 Task: Find connections with filter location Lambersart with filter topic #ContentMarketingwith filter profile language German with filter current company [24]7.ai with filter school Nirmala College, Muvattupuzha - 686 661 with filter industry Forestry and Logging with filter service category Illustration with filter keywords title Safety Engineer
Action: Mouse moved to (718, 120)
Screenshot: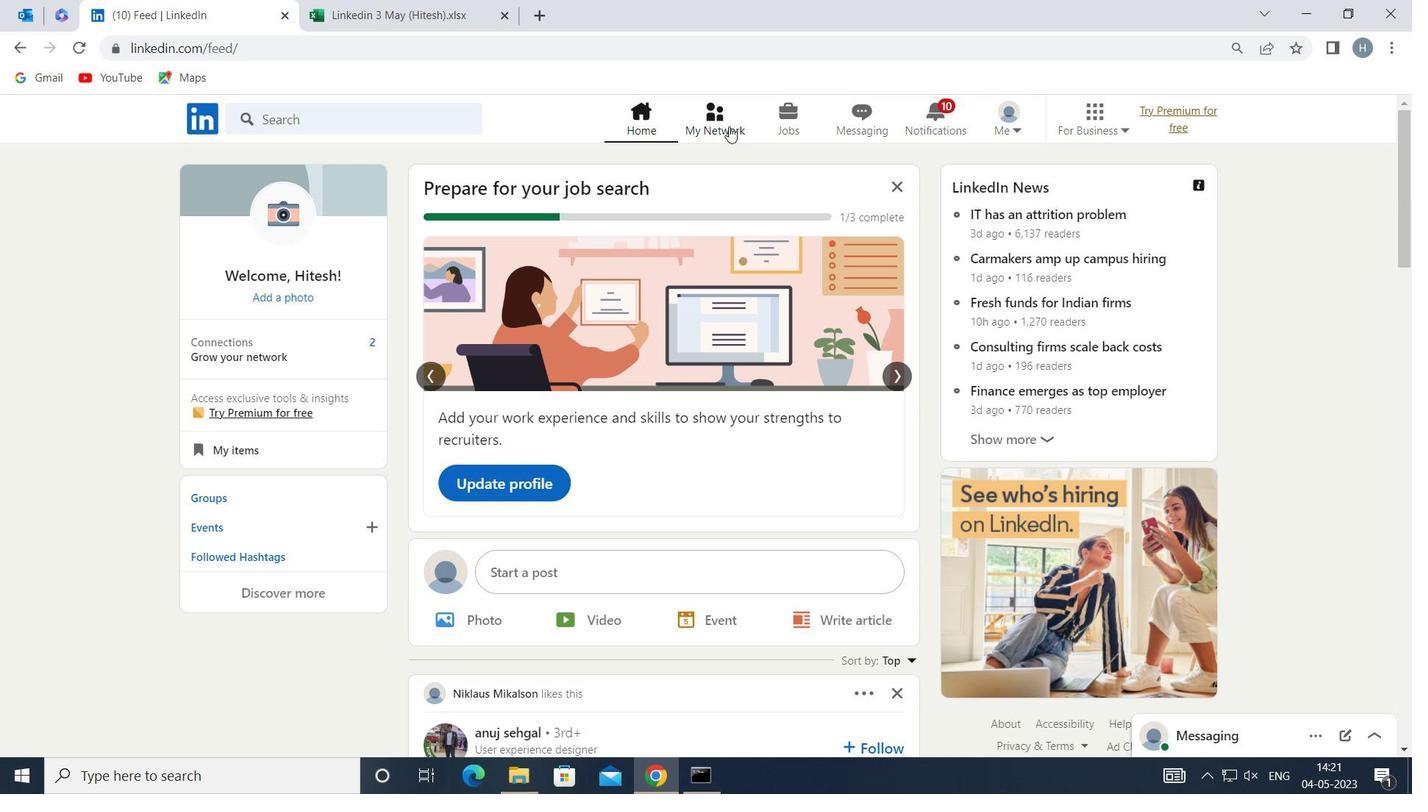 
Action: Mouse pressed left at (718, 120)
Screenshot: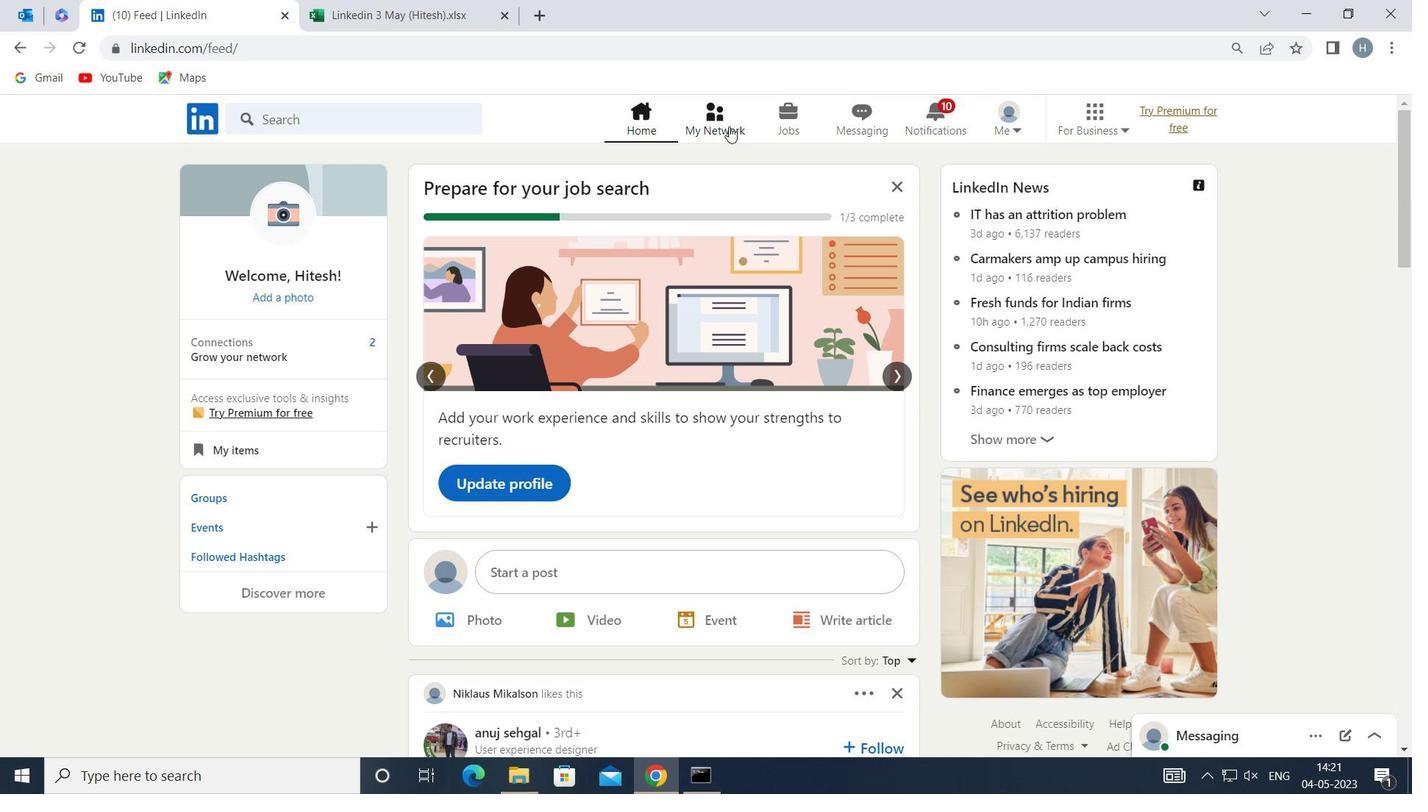 
Action: Mouse moved to (408, 224)
Screenshot: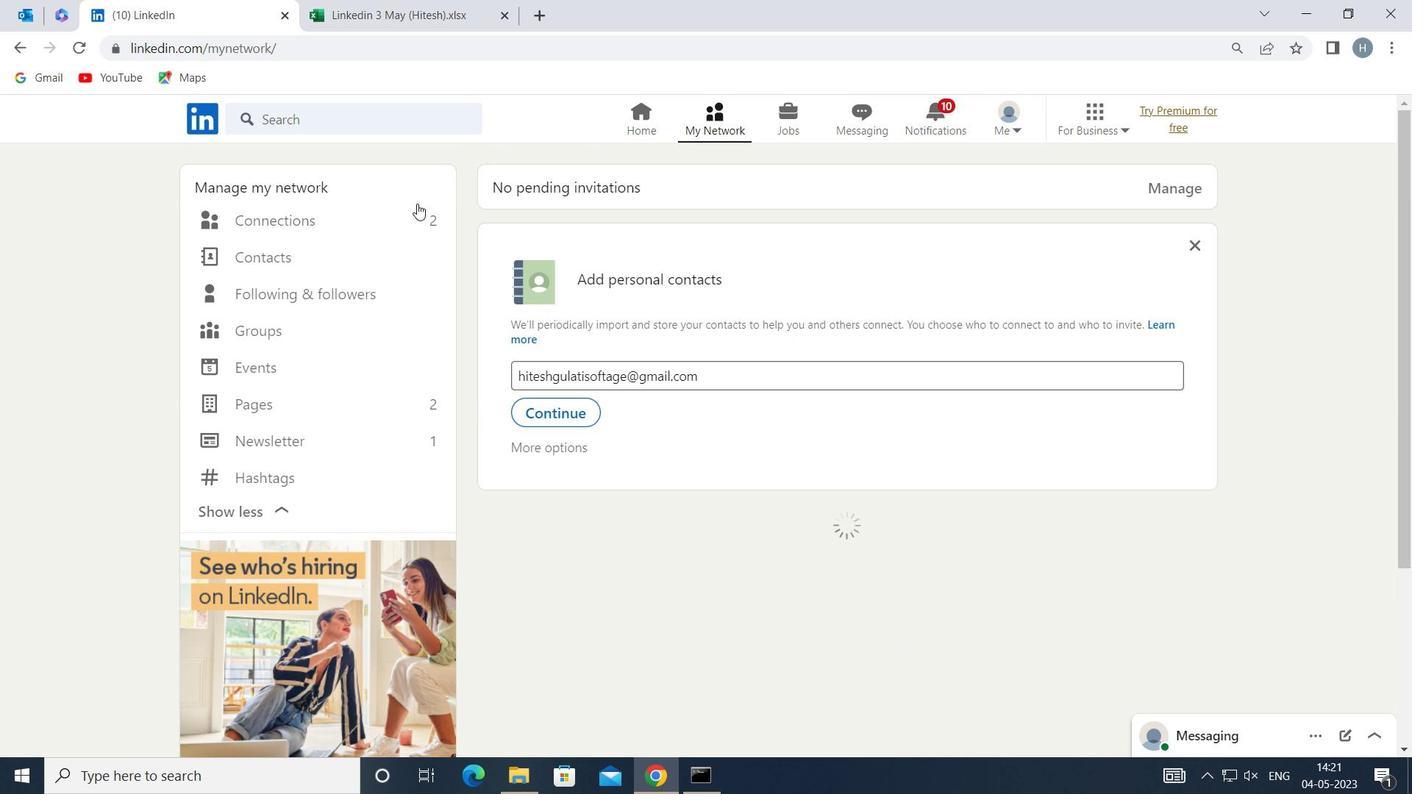 
Action: Mouse pressed left at (408, 224)
Screenshot: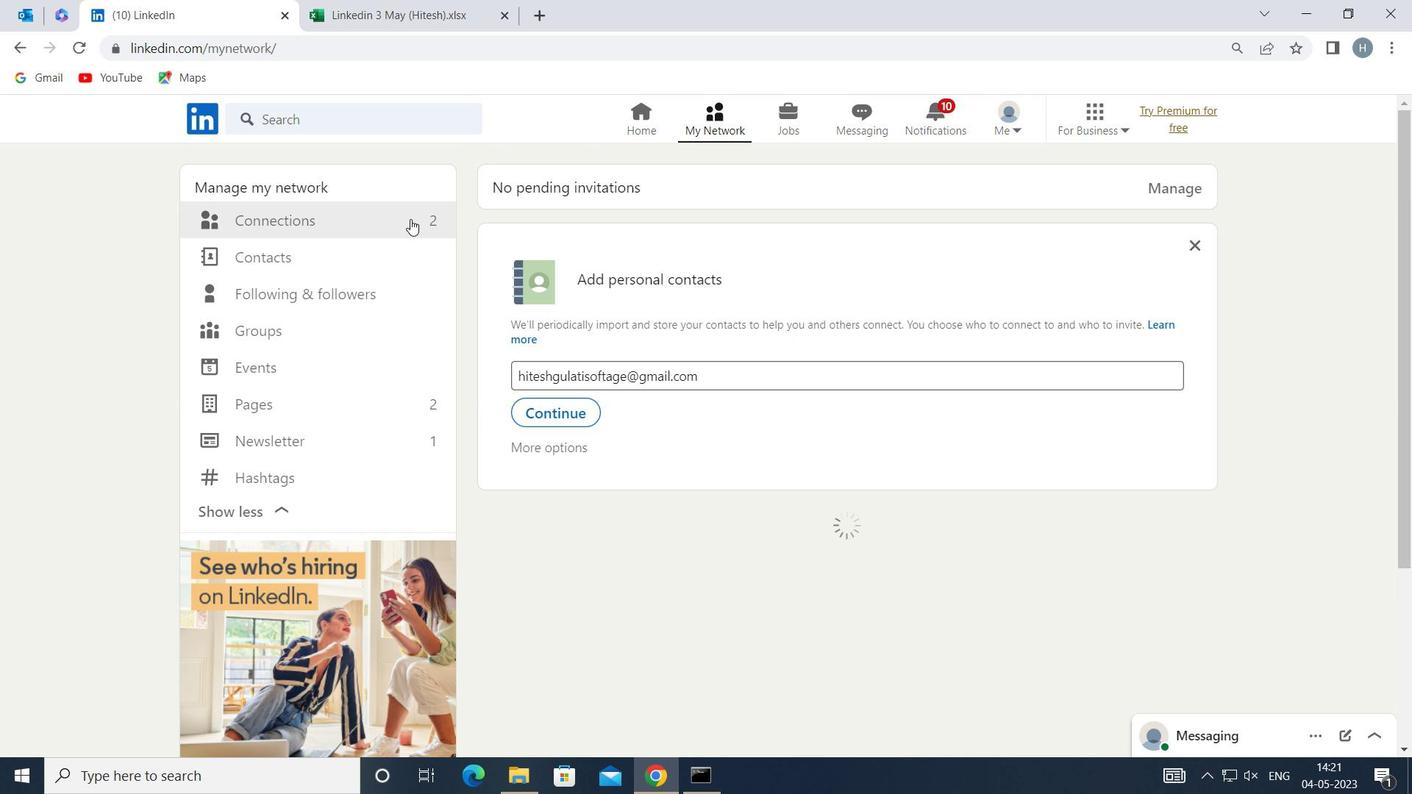 
Action: Mouse moved to (820, 221)
Screenshot: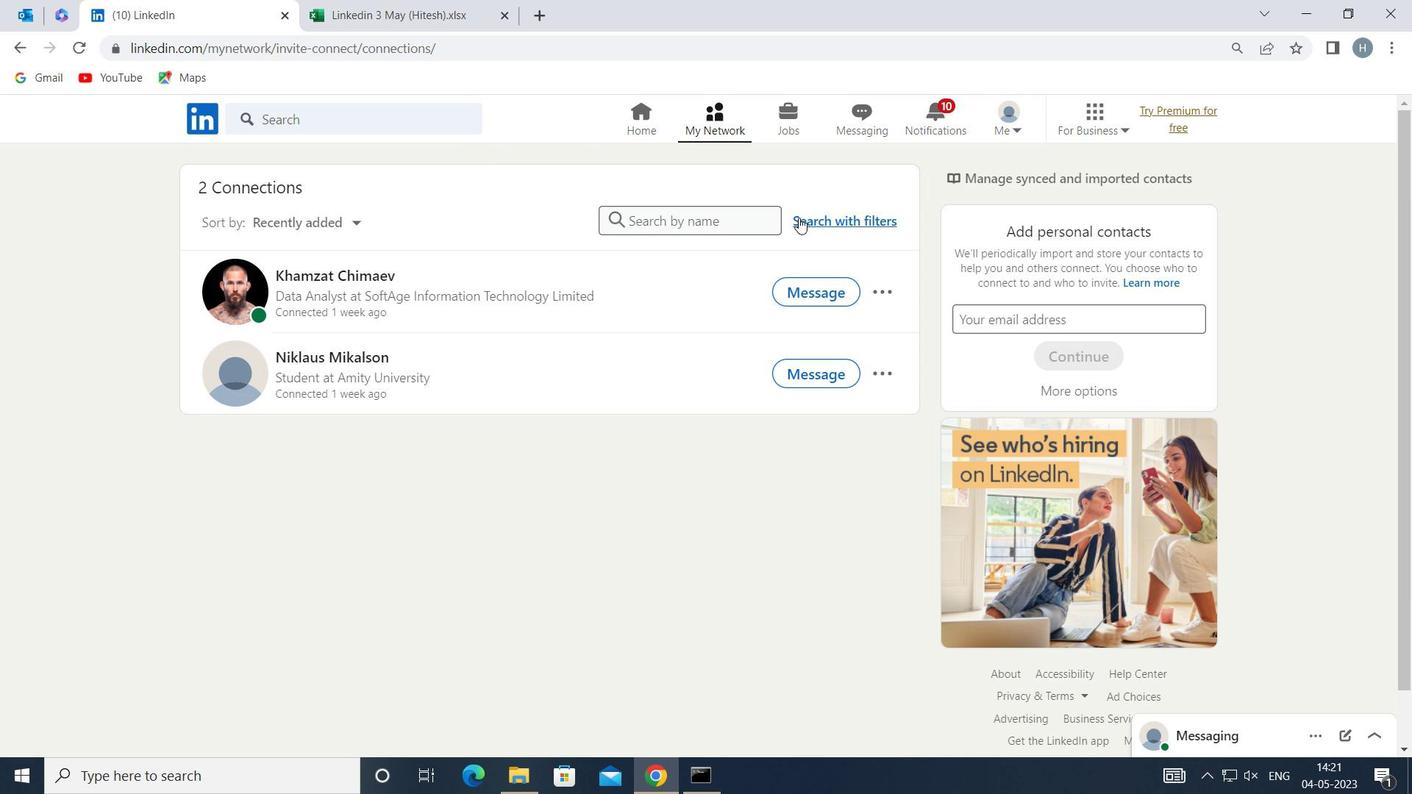 
Action: Mouse pressed left at (820, 221)
Screenshot: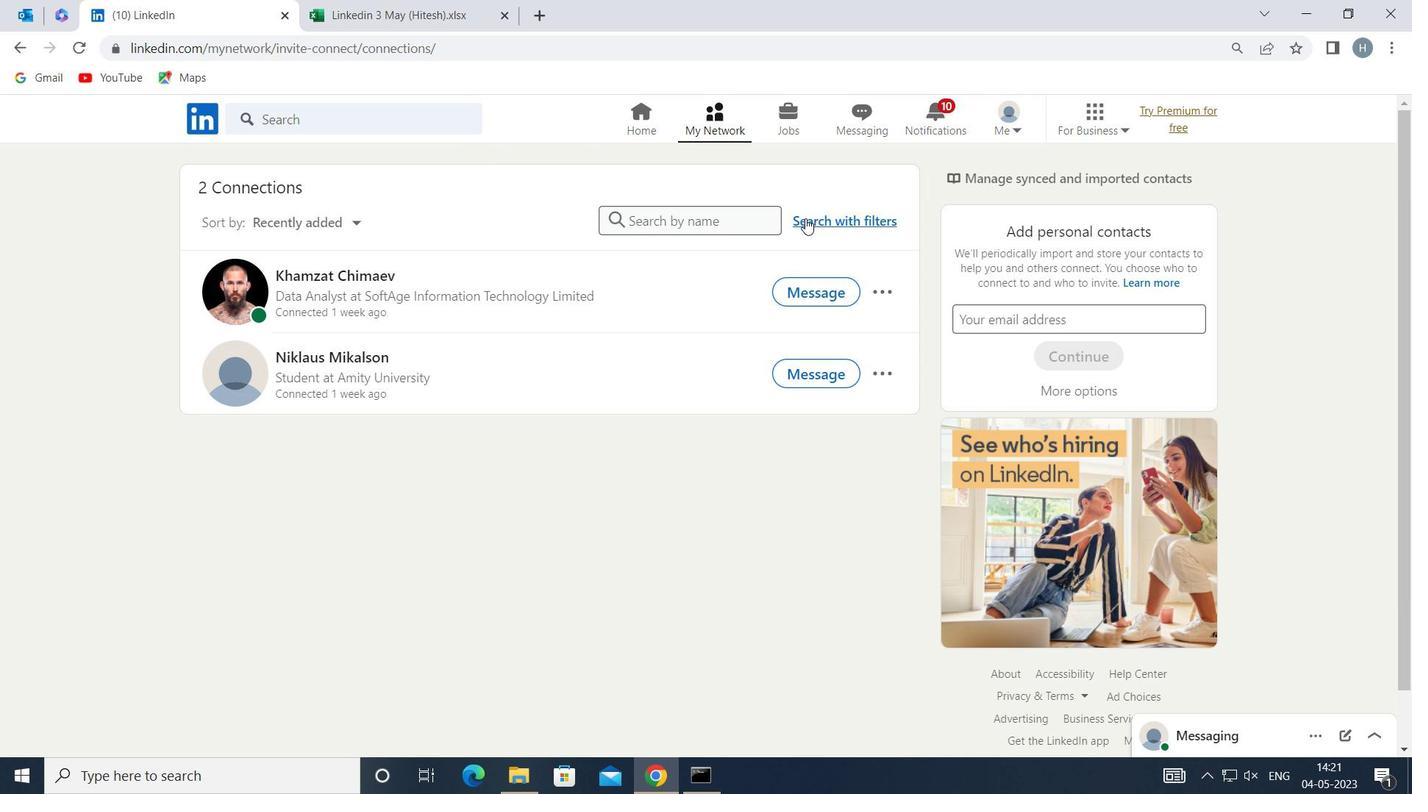 
Action: Mouse moved to (753, 167)
Screenshot: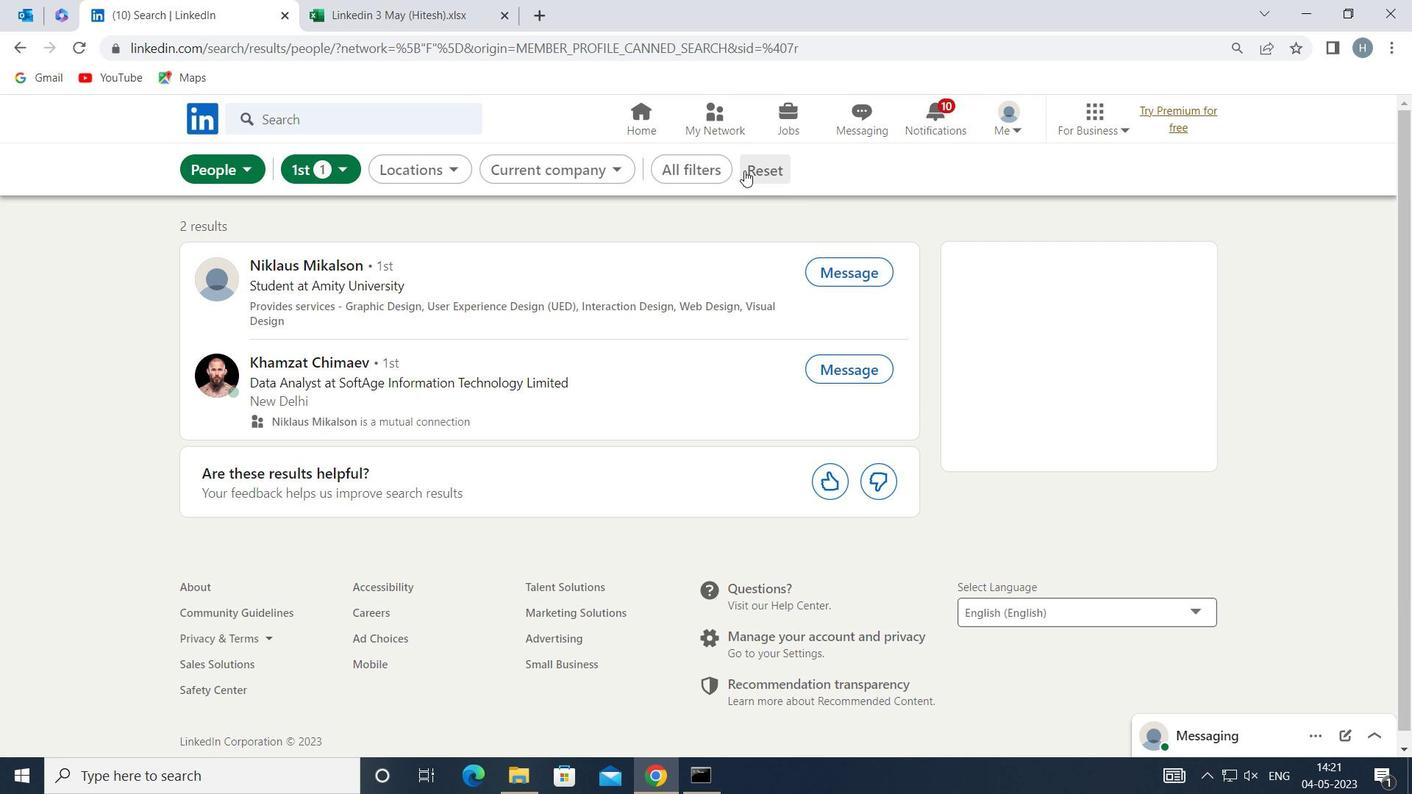 
Action: Mouse pressed left at (753, 167)
Screenshot: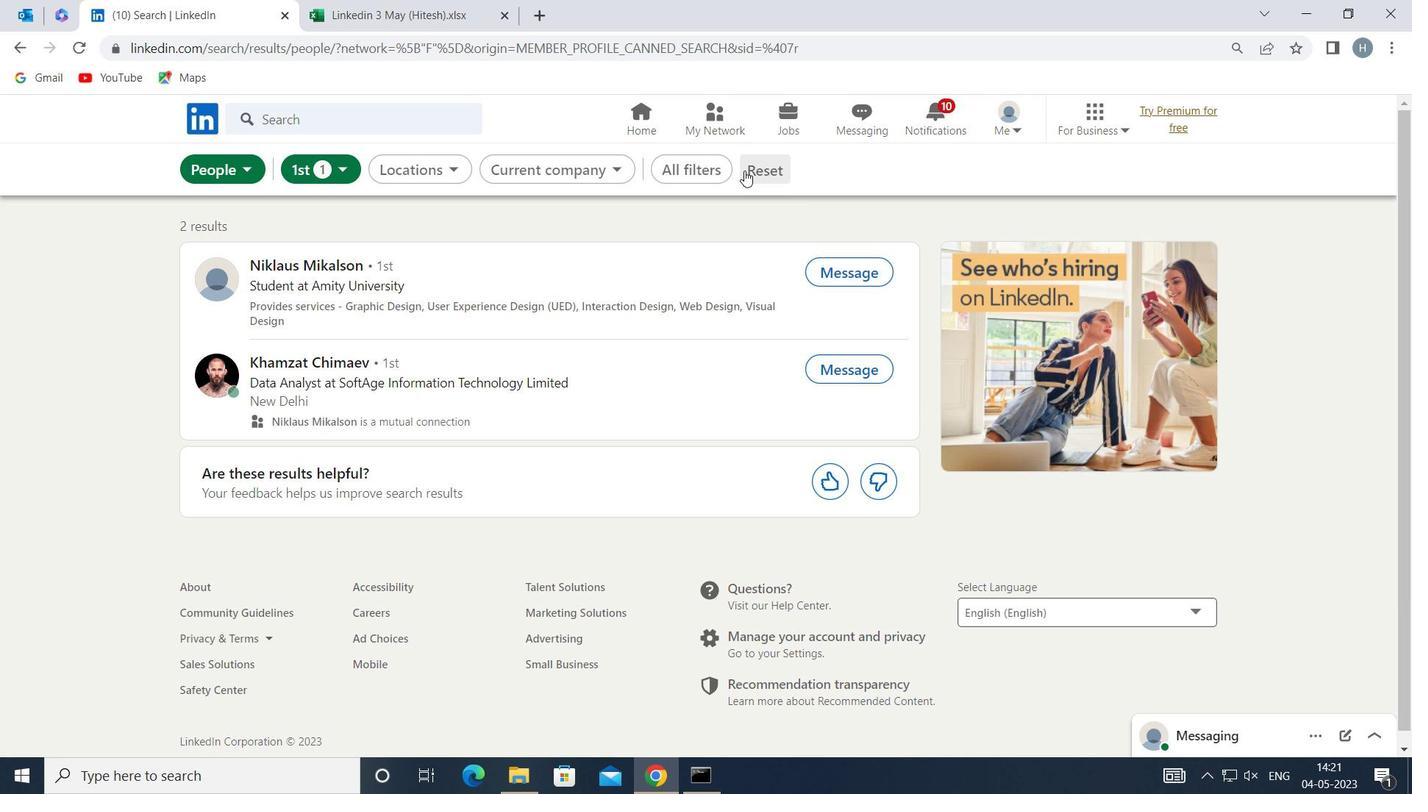 
Action: Mouse moved to (729, 167)
Screenshot: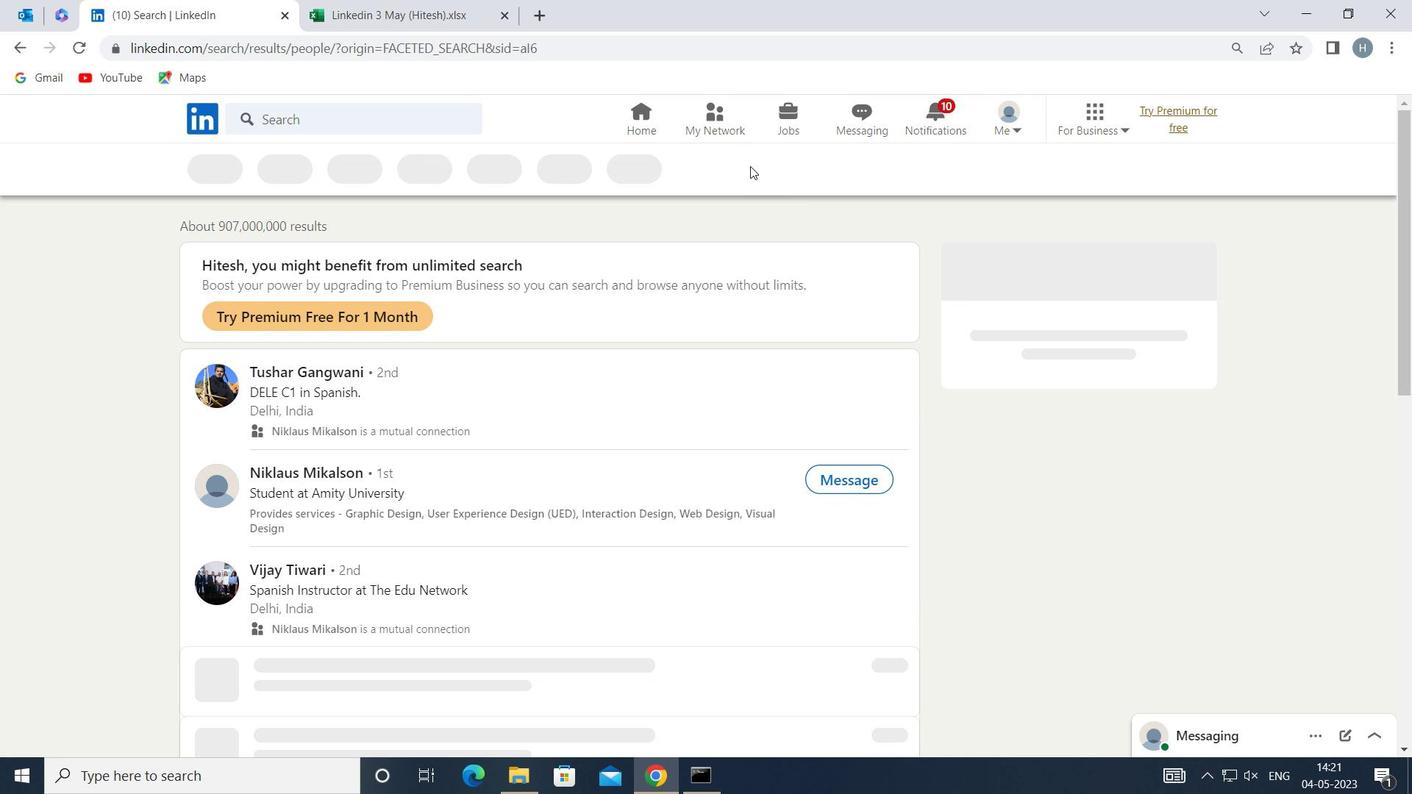 
Action: Mouse pressed left at (729, 167)
Screenshot: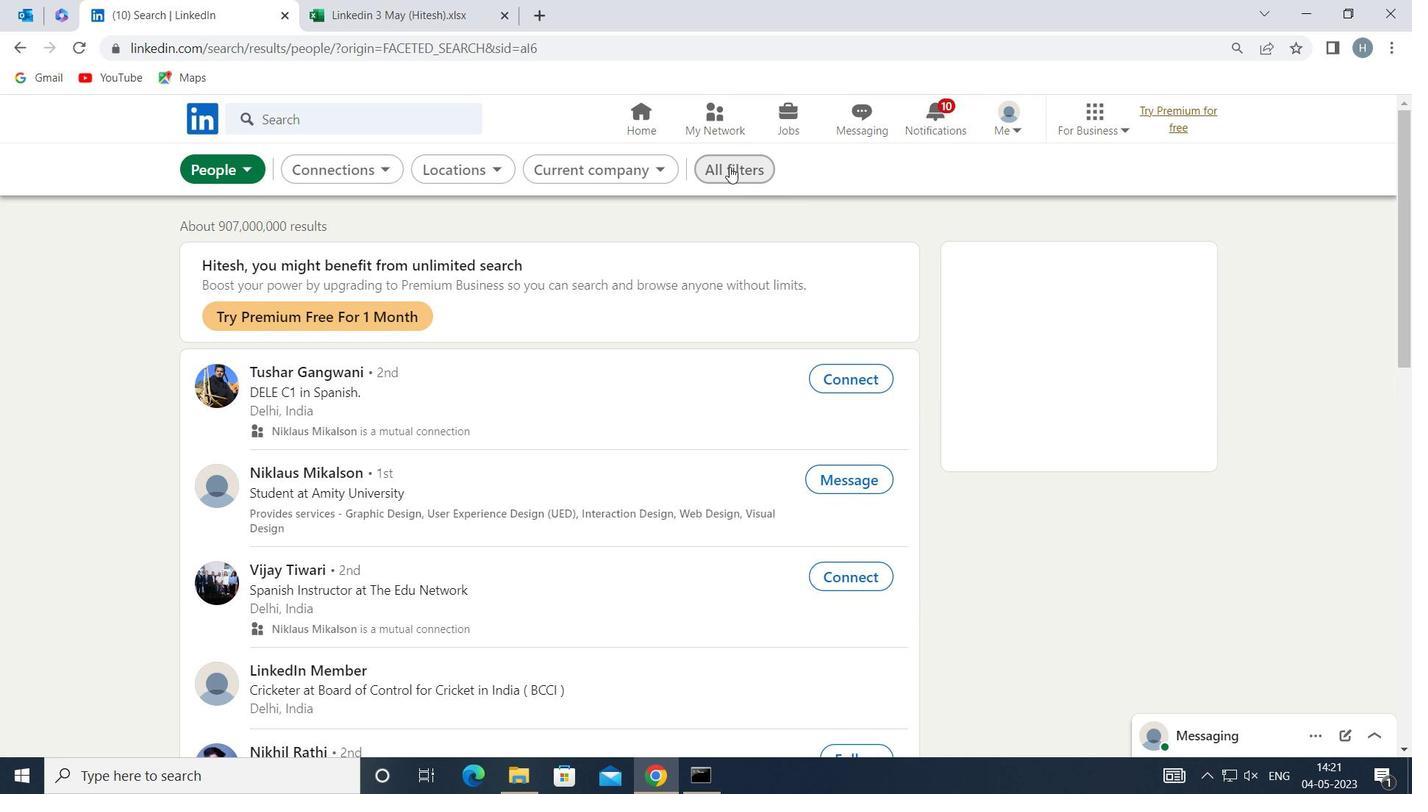 
Action: Mouse moved to (1049, 408)
Screenshot: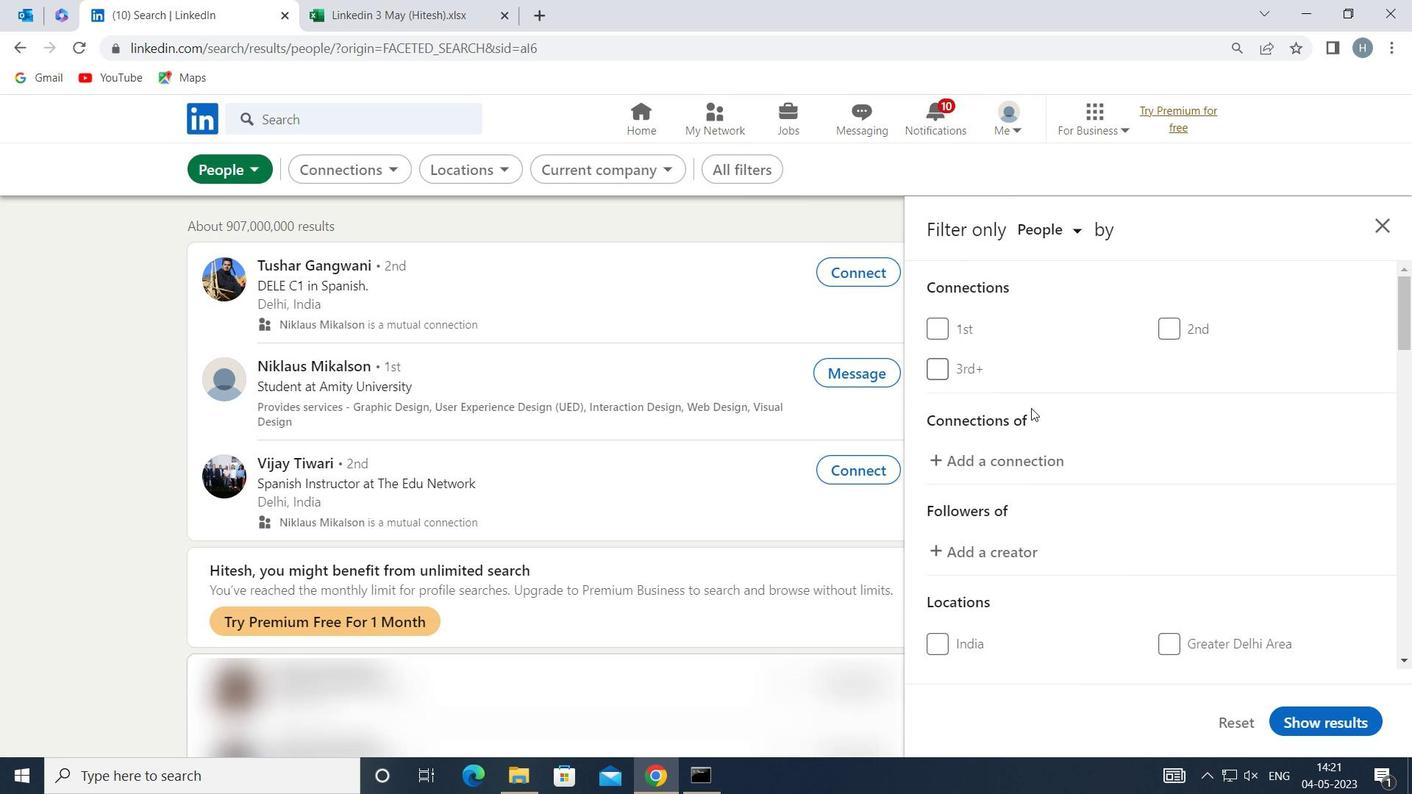 
Action: Mouse scrolled (1049, 407) with delta (0, 0)
Screenshot: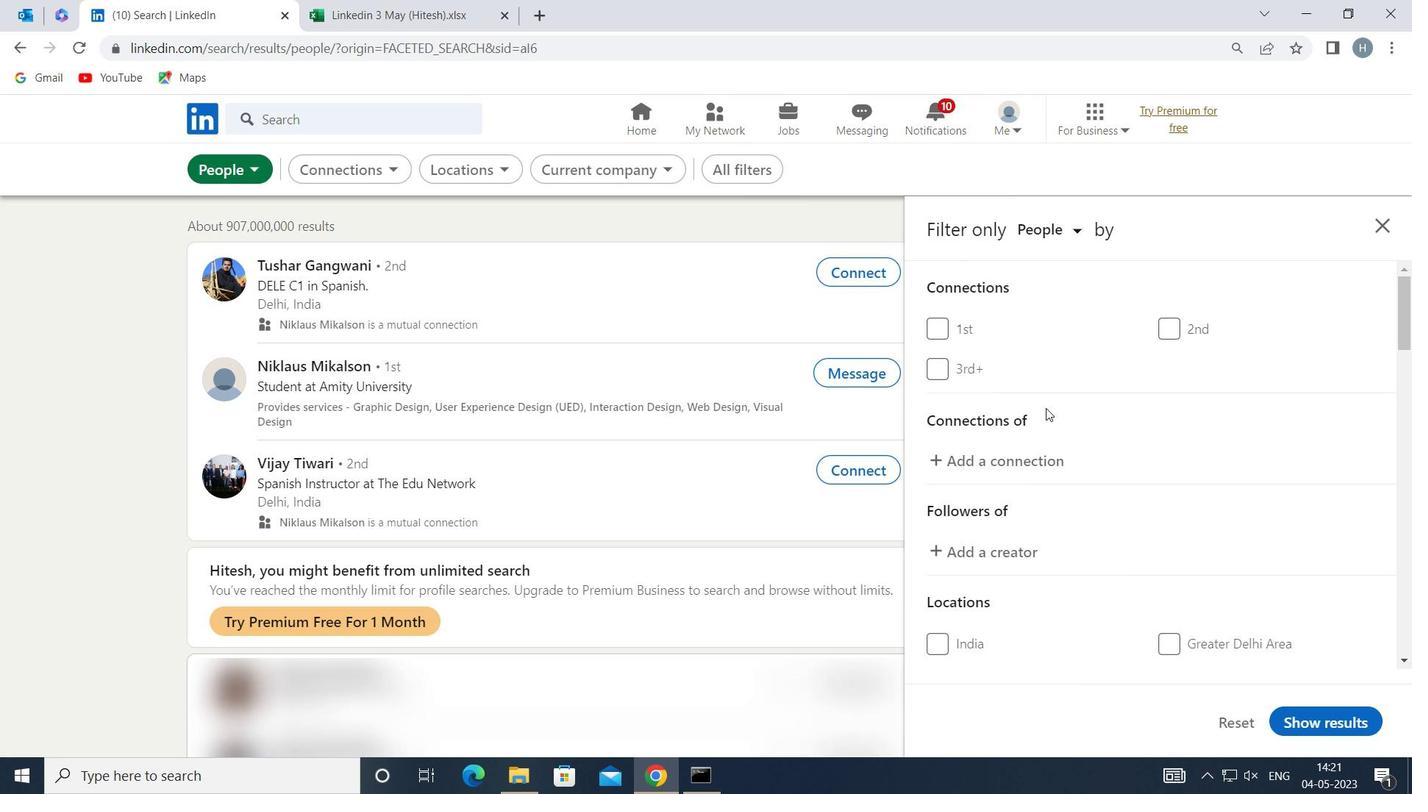 
Action: Mouse scrolled (1049, 407) with delta (0, 0)
Screenshot: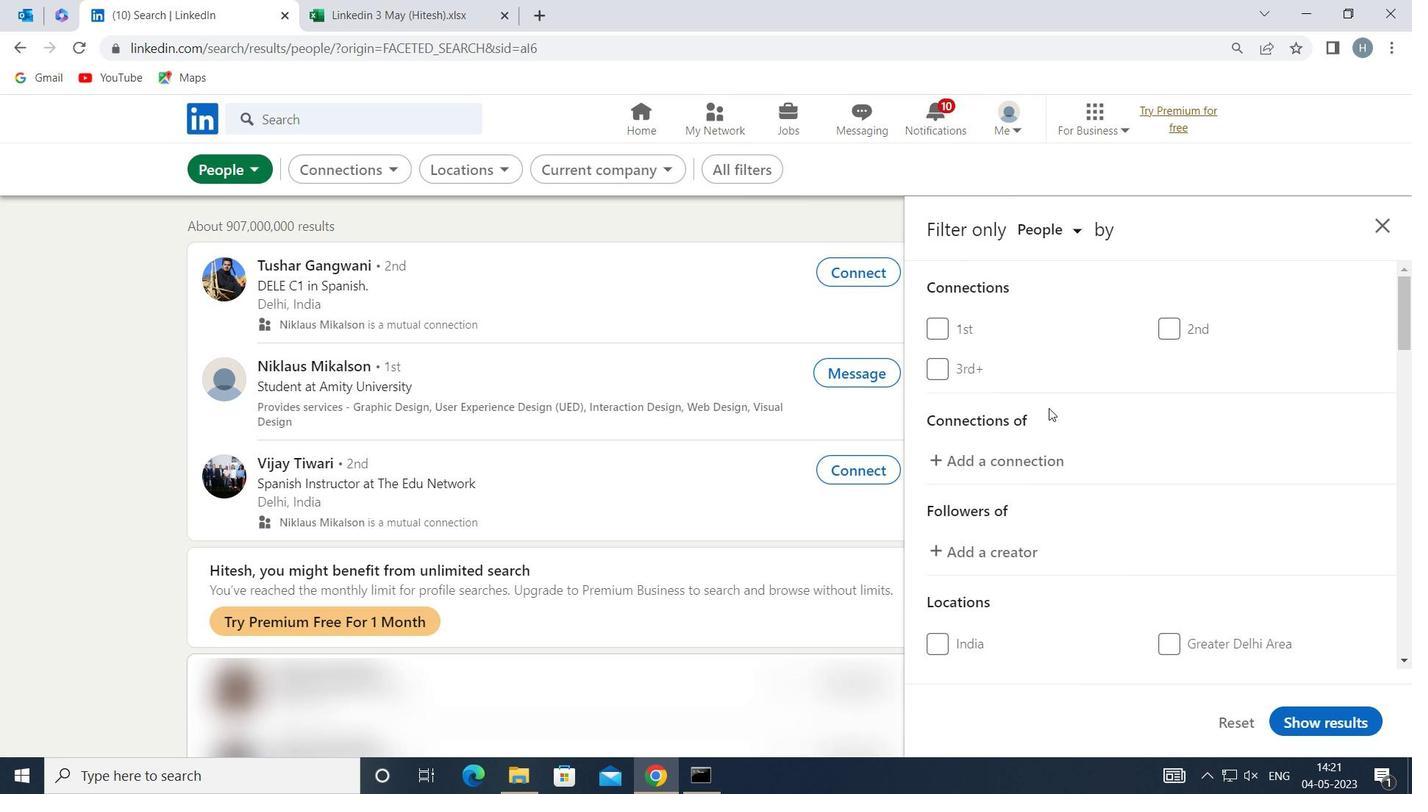 
Action: Mouse scrolled (1049, 407) with delta (0, 0)
Screenshot: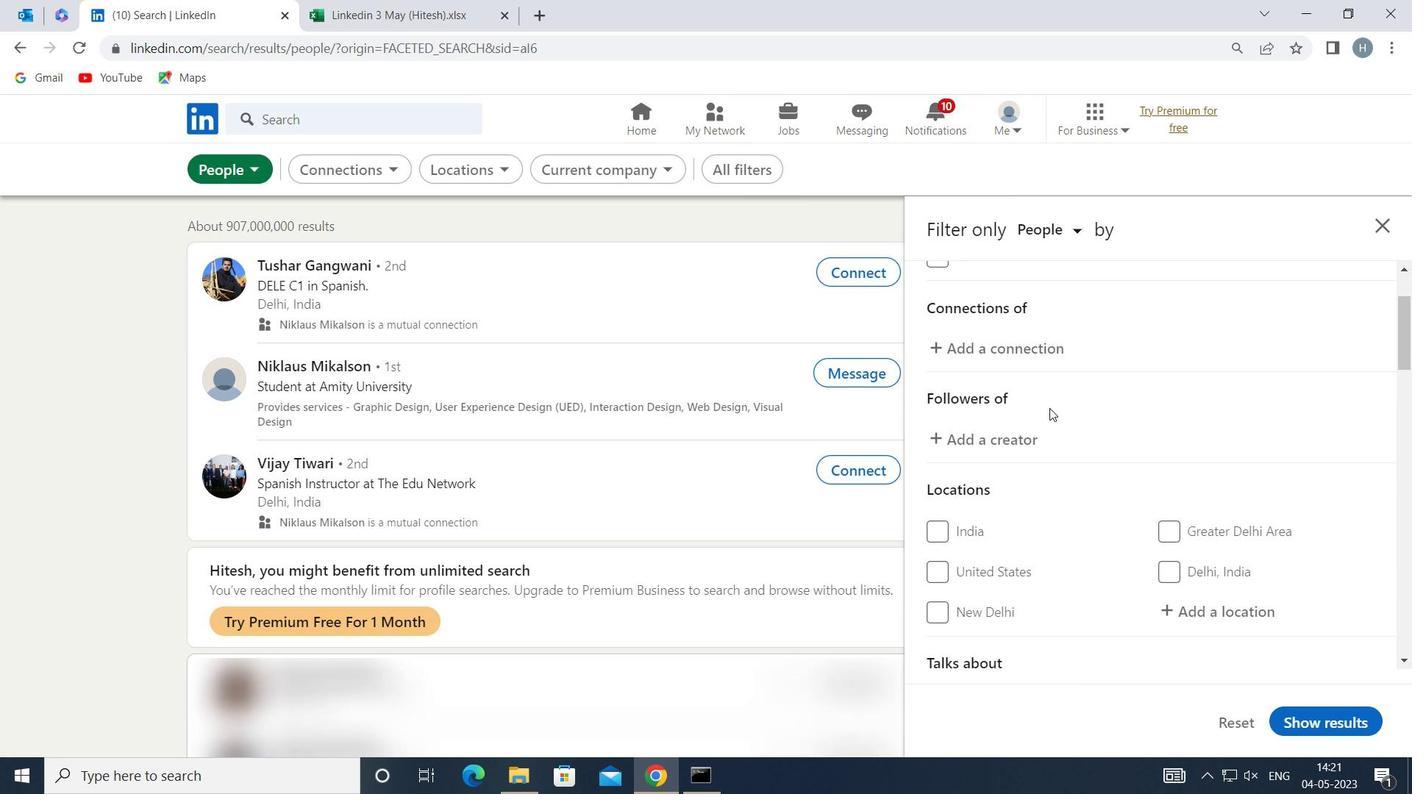 
Action: Mouse moved to (1208, 444)
Screenshot: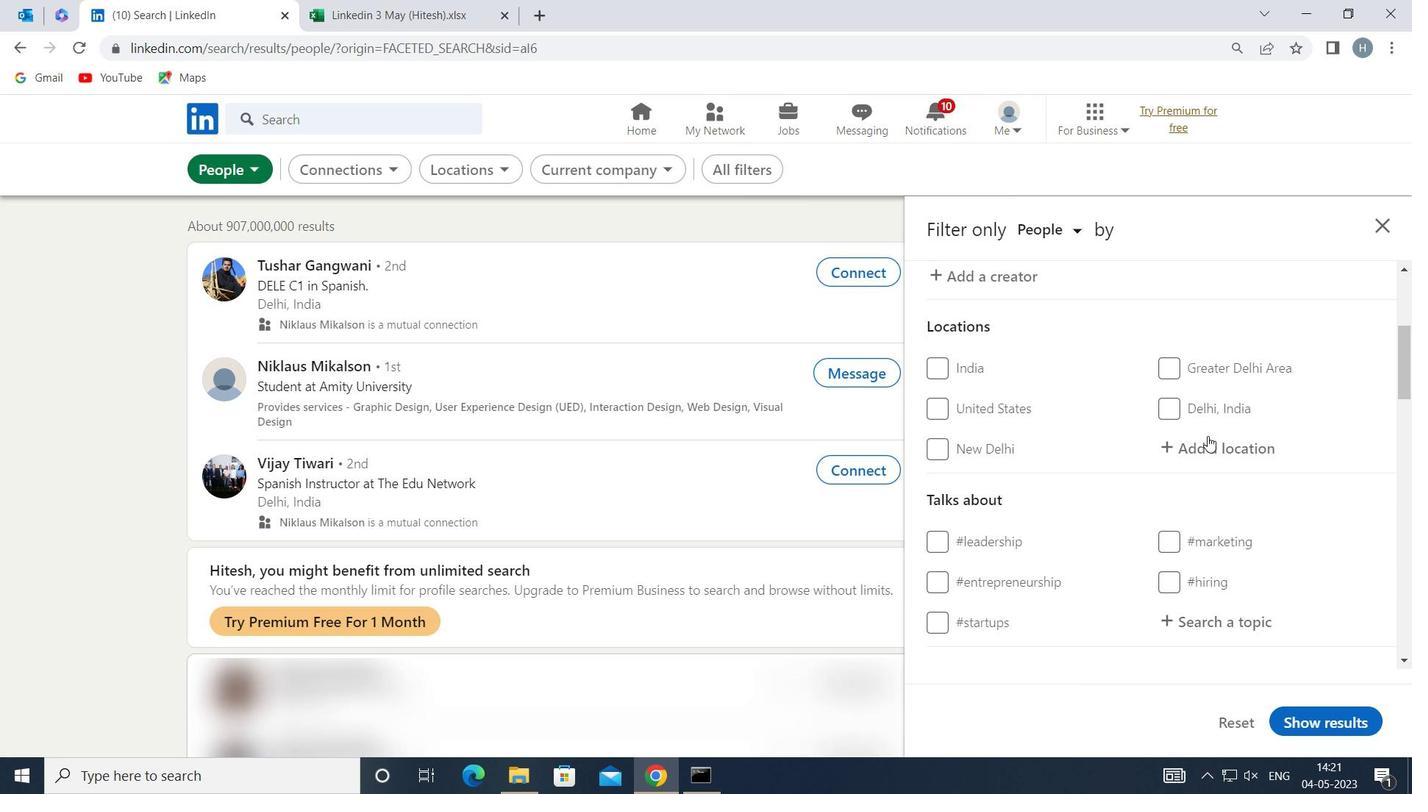
Action: Mouse pressed left at (1208, 444)
Screenshot: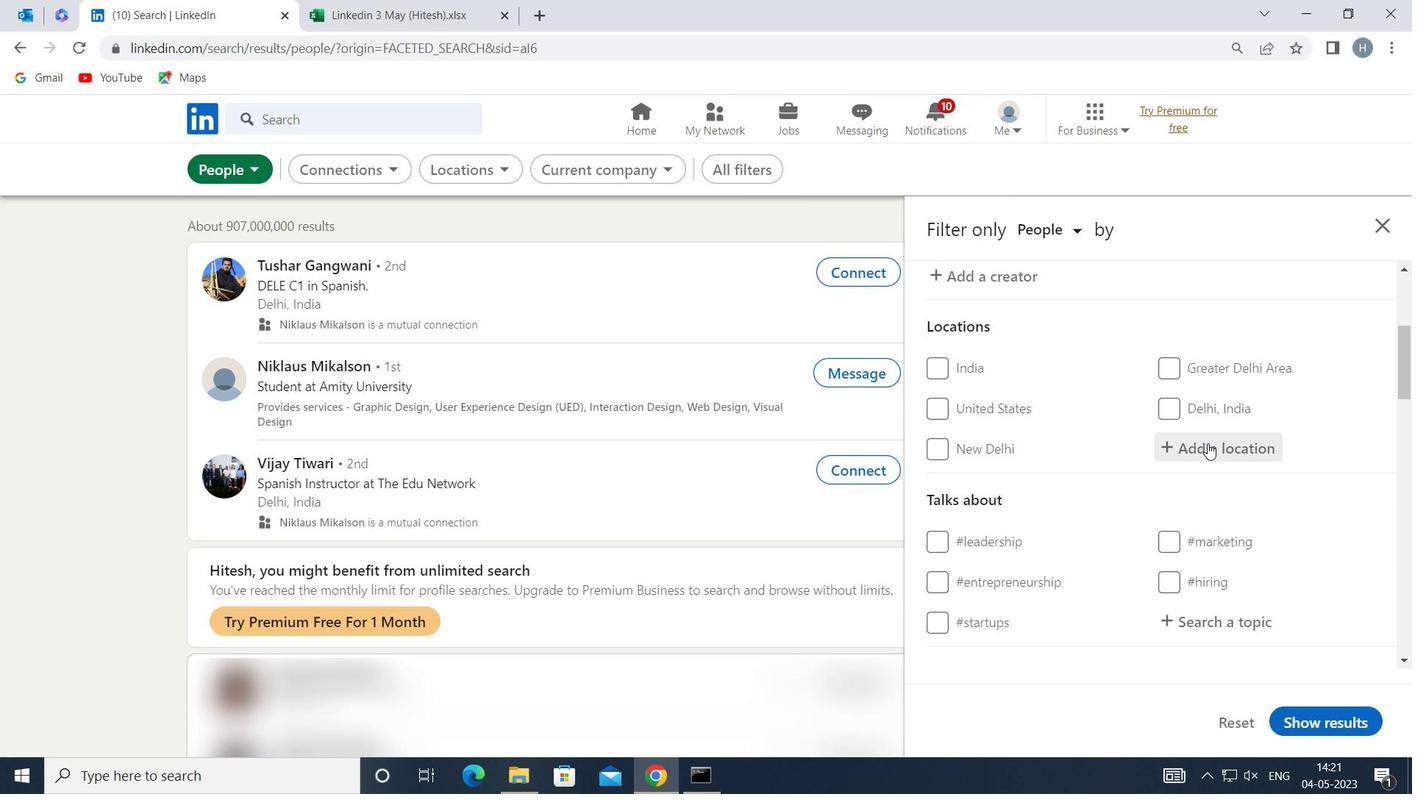 
Action: Mouse moved to (1208, 444)
Screenshot: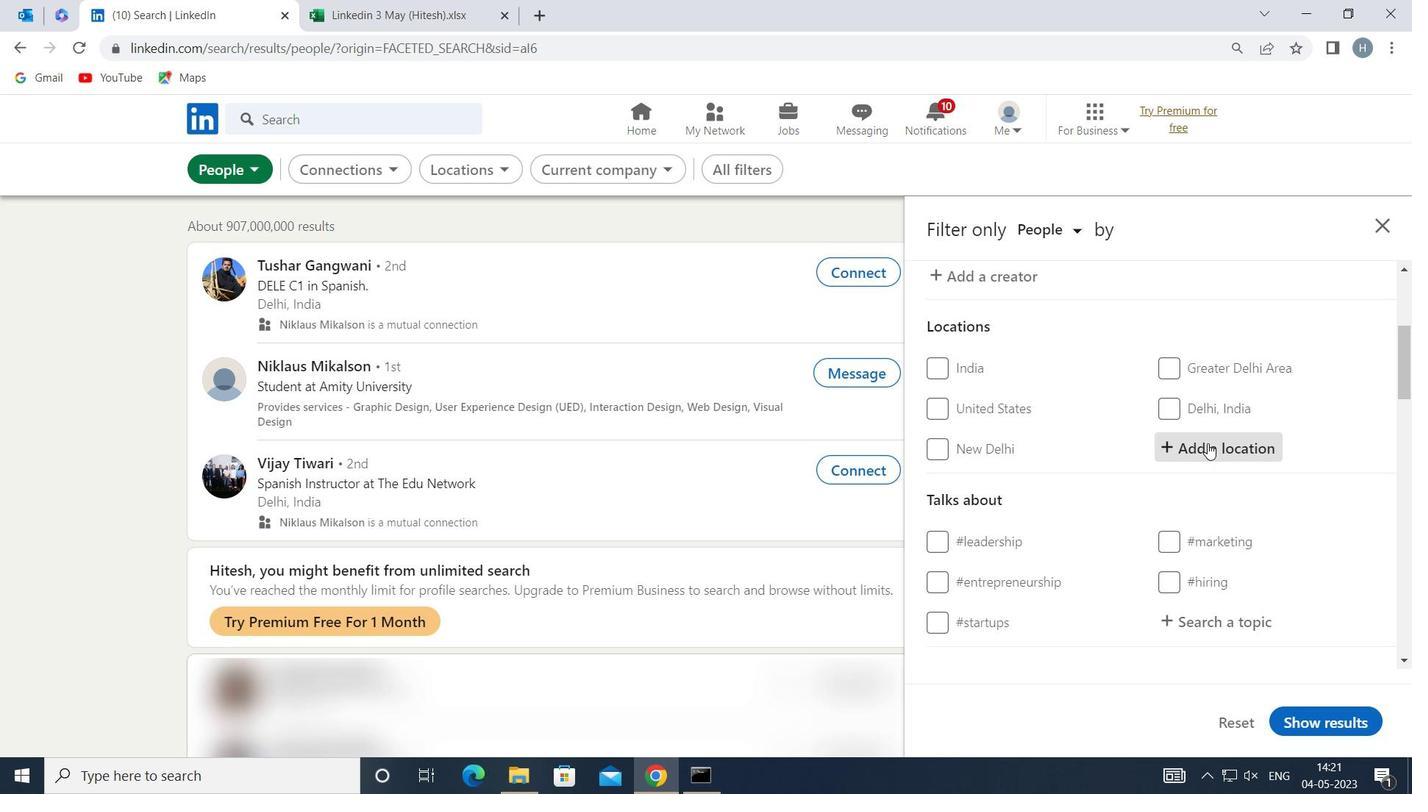 
Action: Key pressed <Key.shift>LAMBERSART
Screenshot: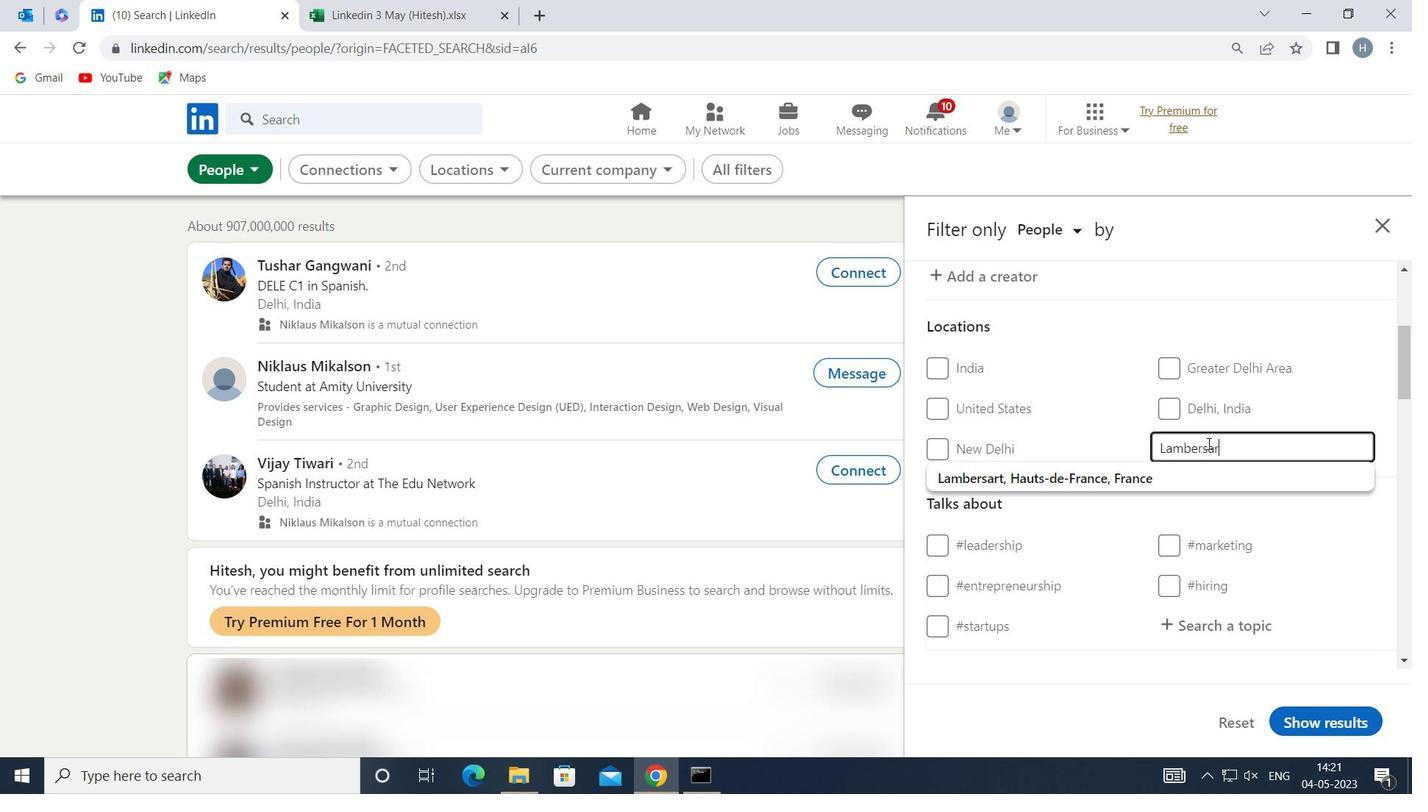
Action: Mouse moved to (1173, 474)
Screenshot: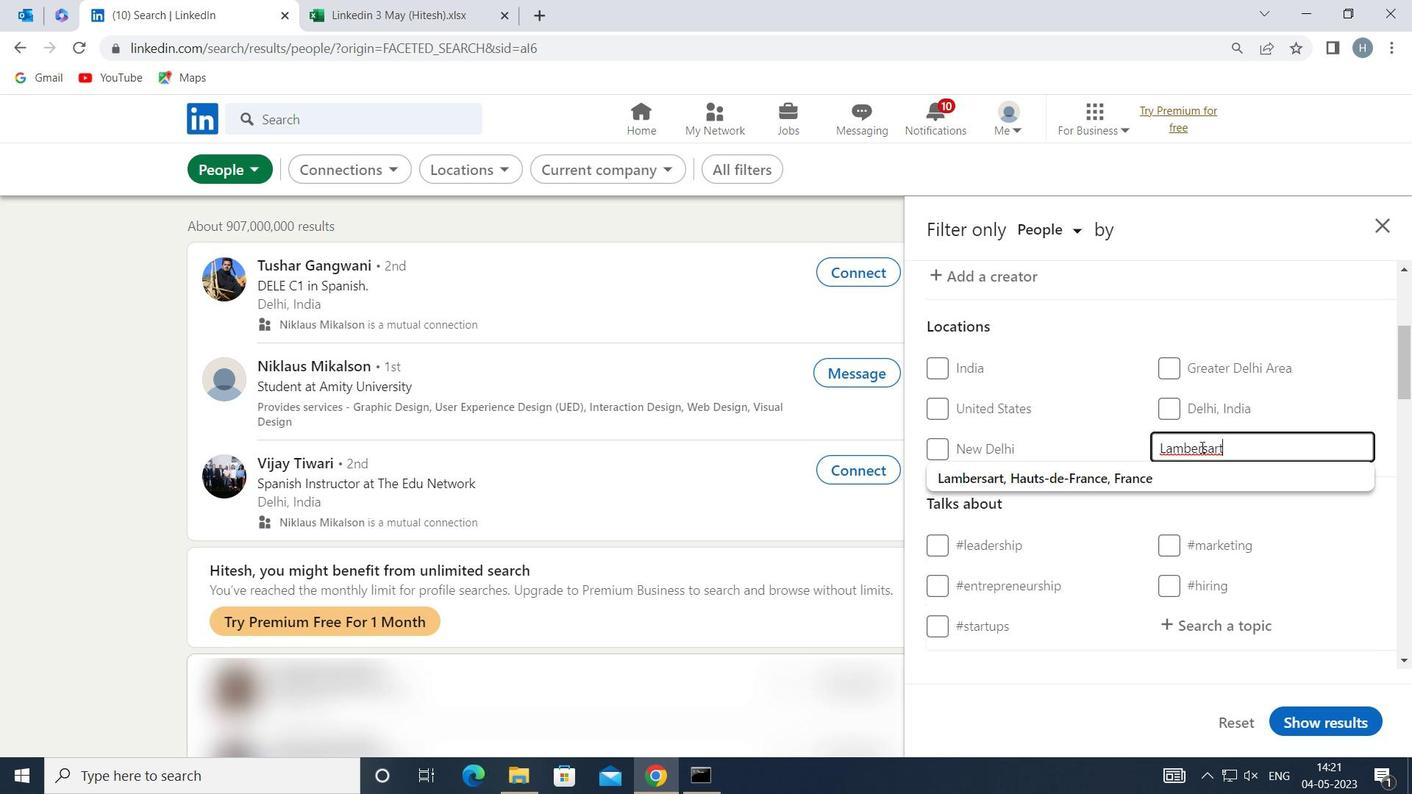 
Action: Mouse pressed left at (1173, 474)
Screenshot: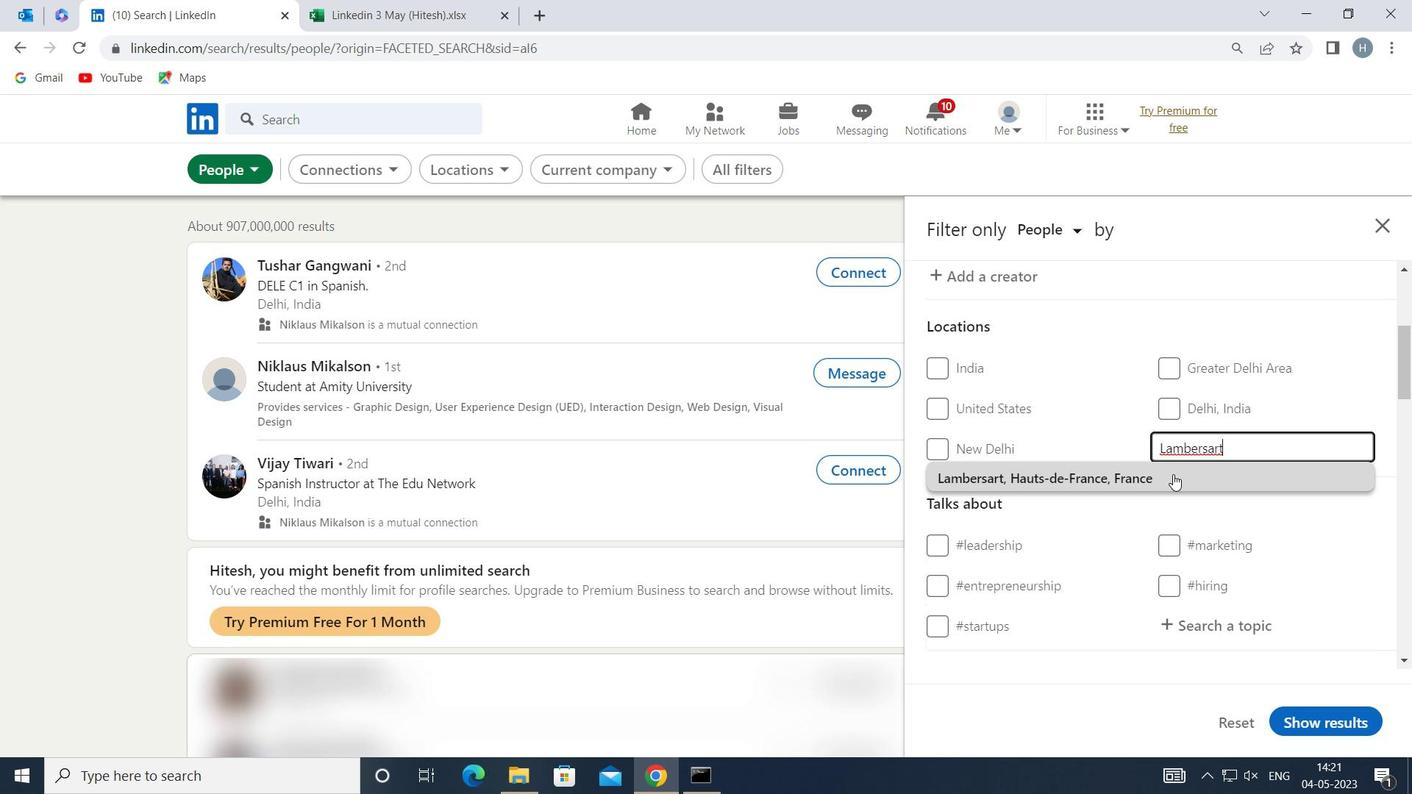
Action: Mouse moved to (1168, 477)
Screenshot: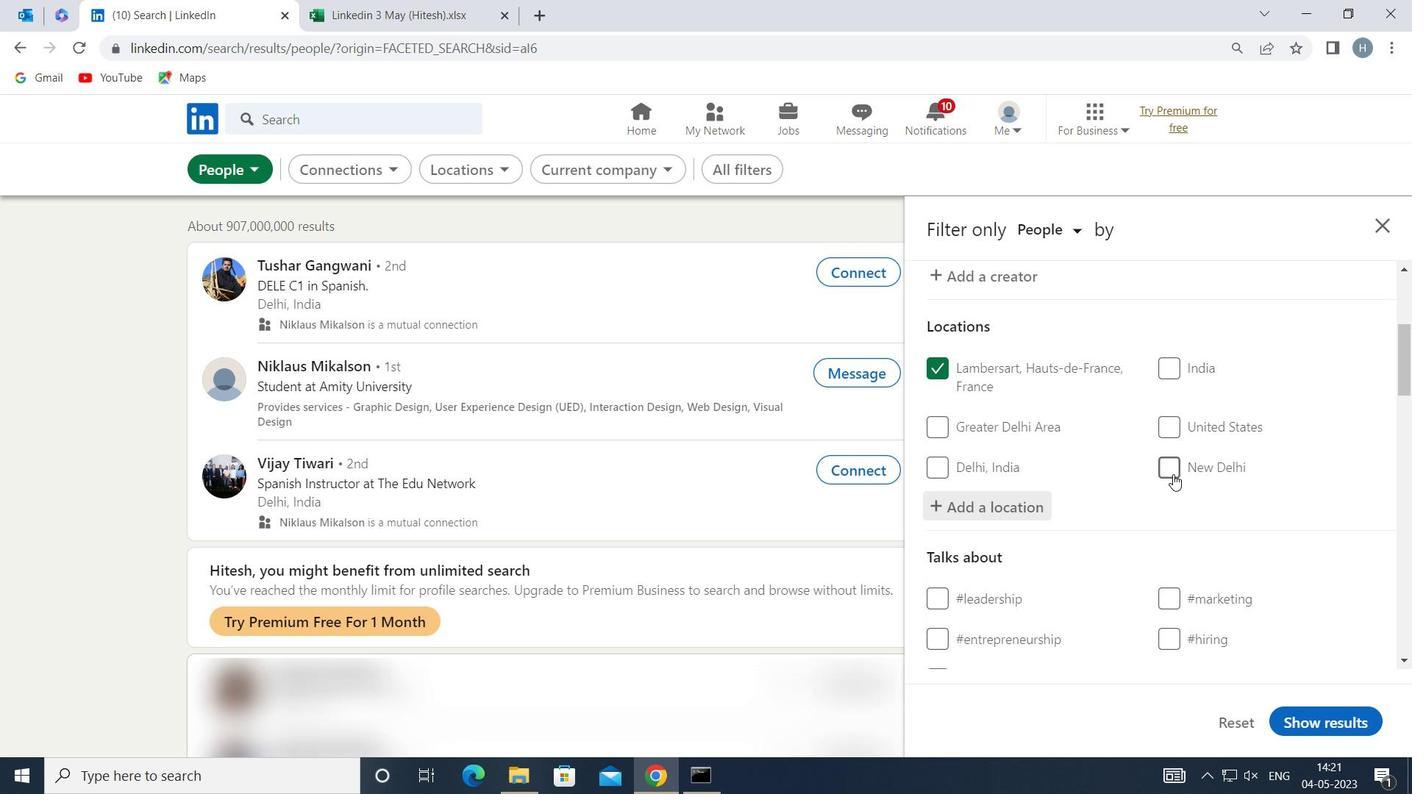 
Action: Mouse scrolled (1168, 476) with delta (0, 0)
Screenshot: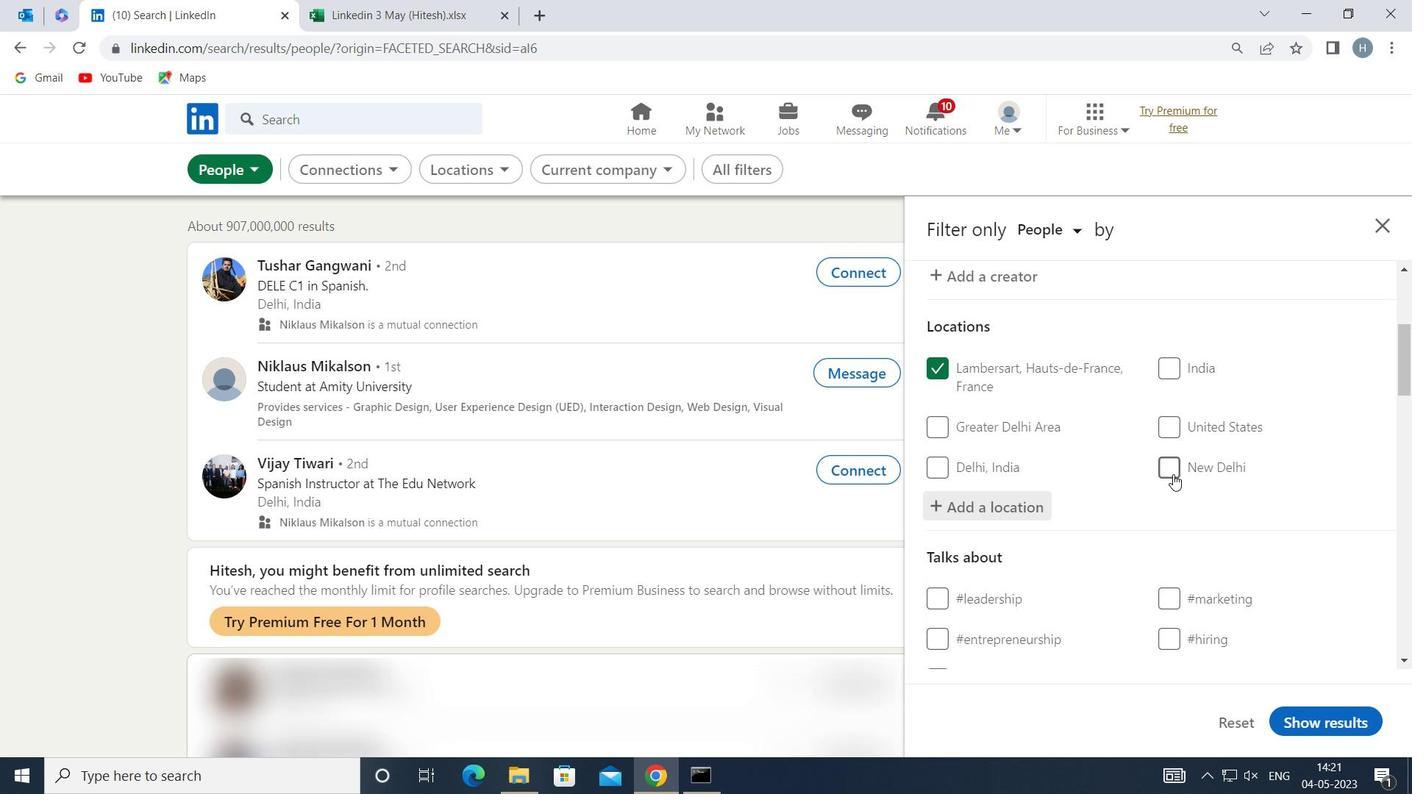 
Action: Mouse moved to (1162, 480)
Screenshot: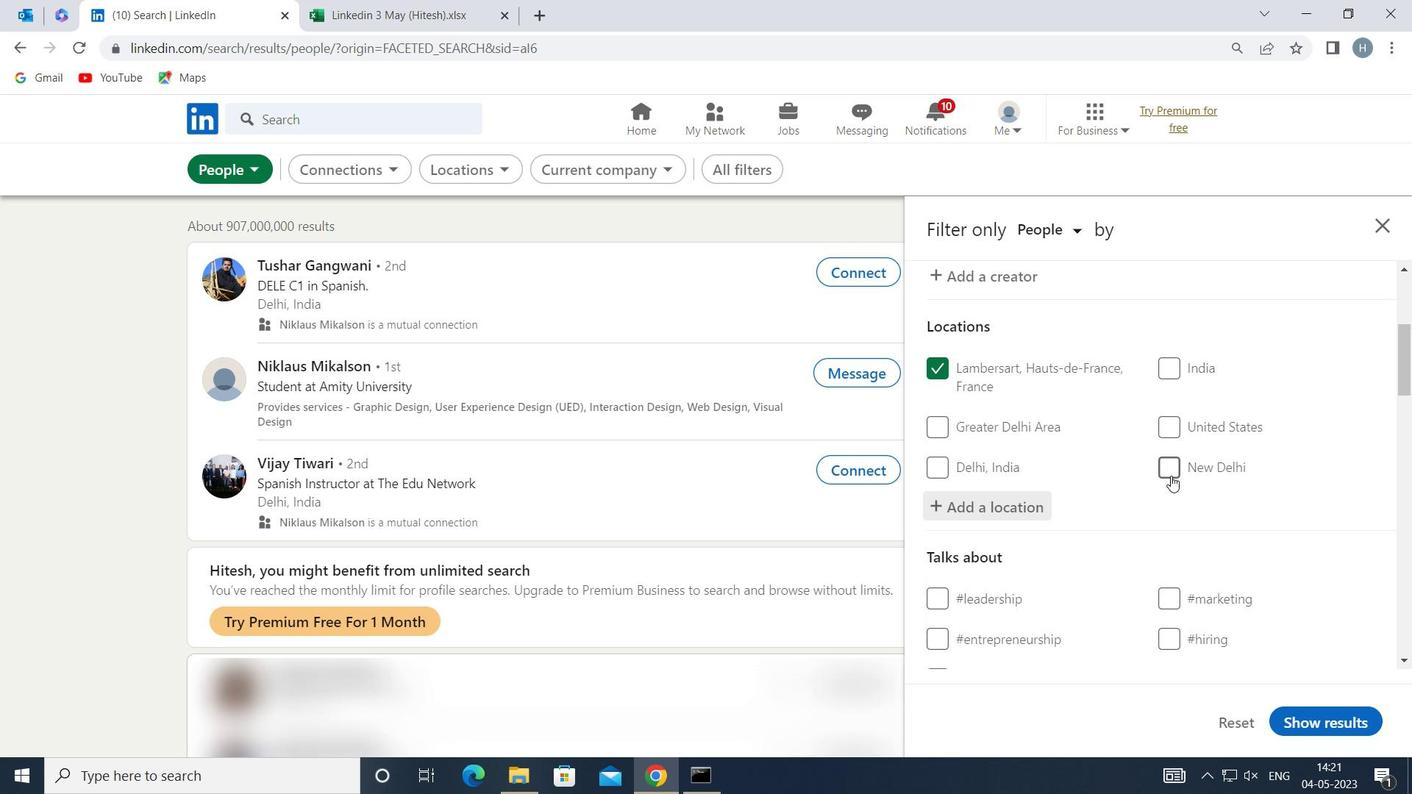
Action: Mouse scrolled (1162, 479) with delta (0, 0)
Screenshot: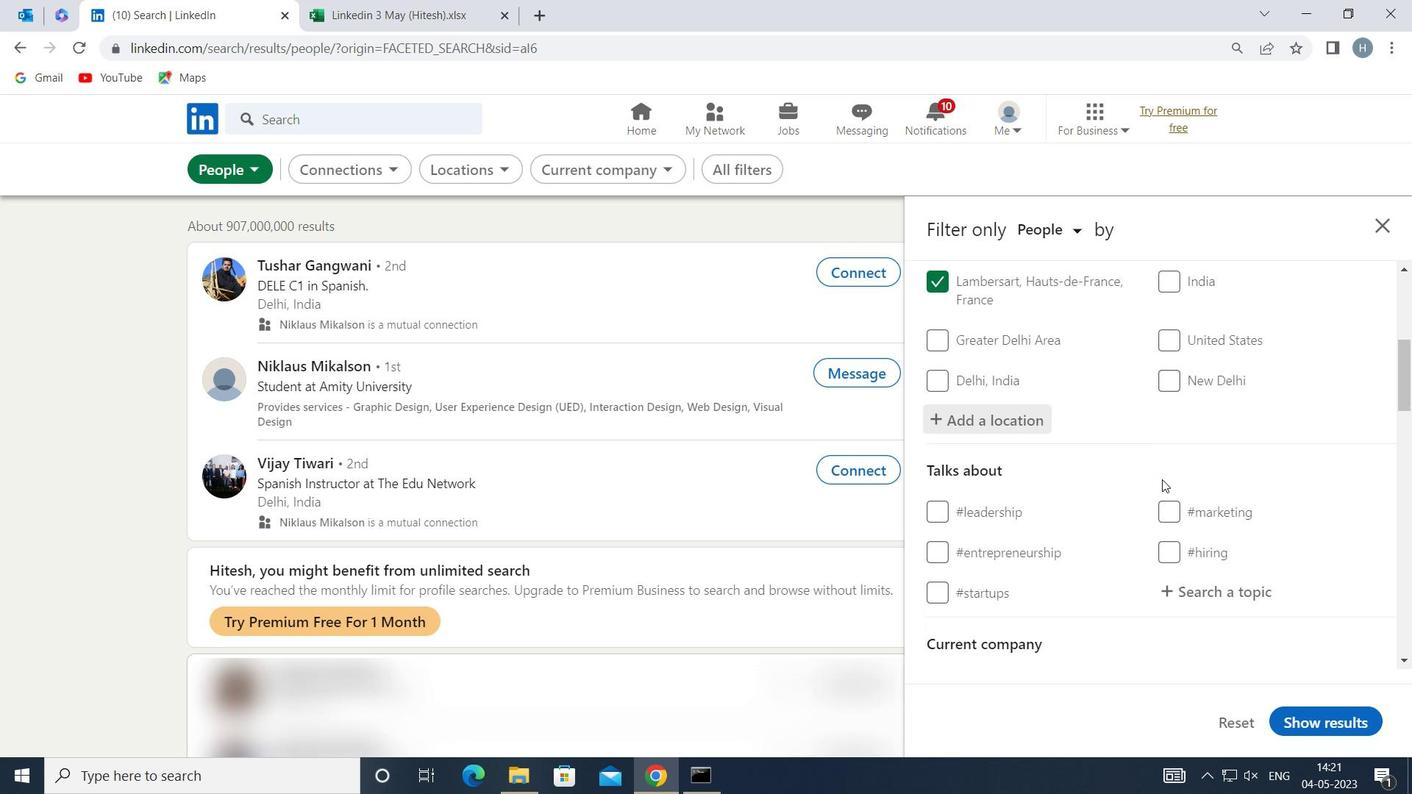 
Action: Mouse moved to (1204, 497)
Screenshot: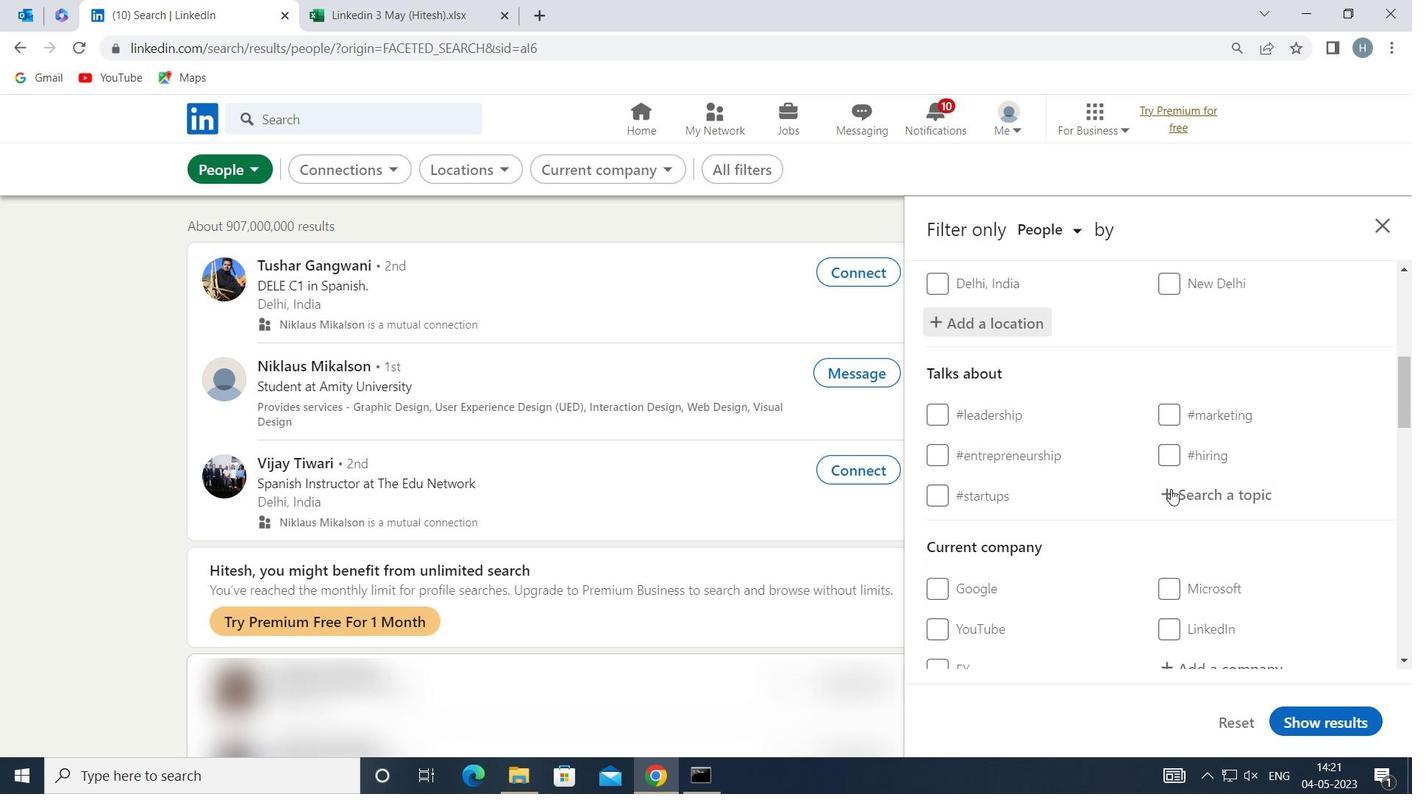 
Action: Mouse pressed left at (1204, 497)
Screenshot: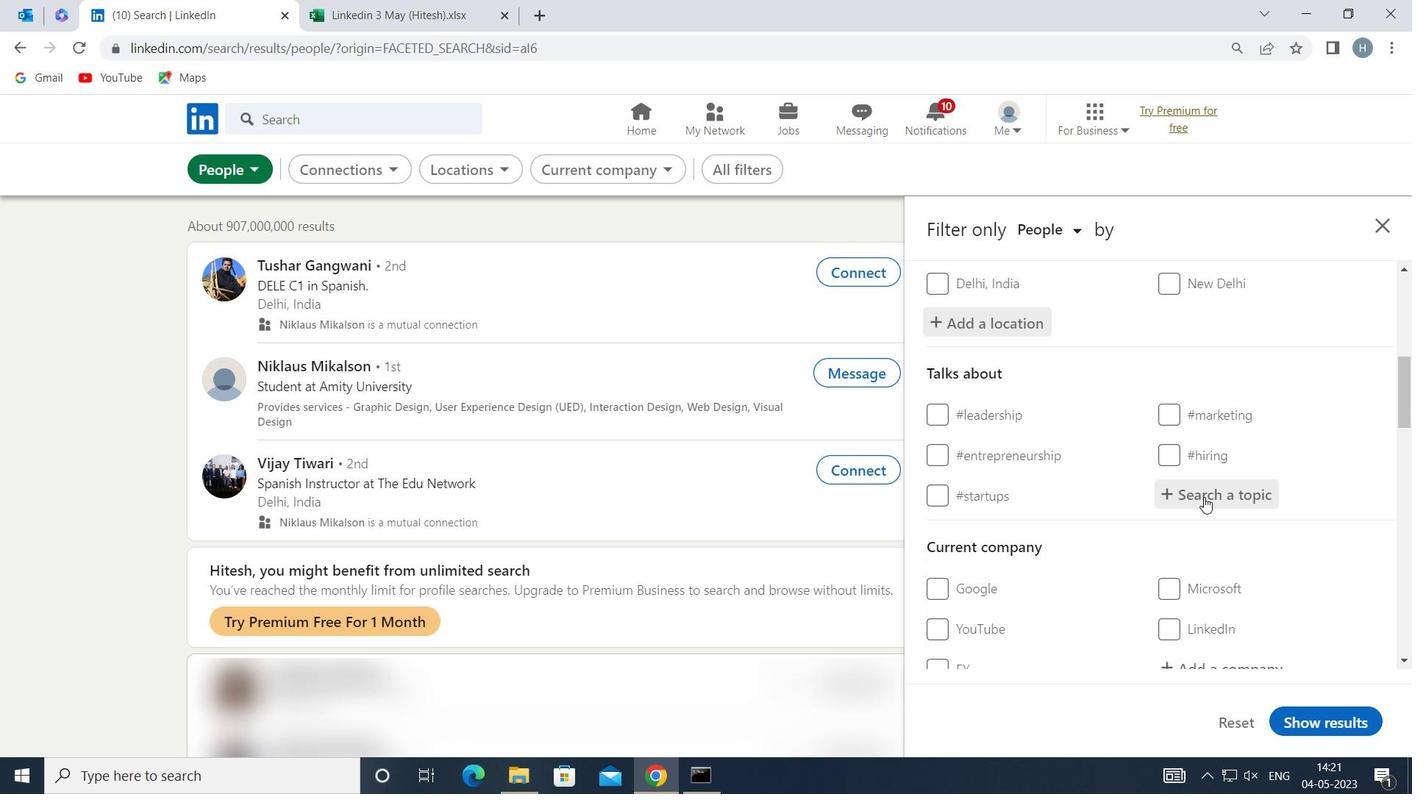 
Action: Mouse moved to (1203, 497)
Screenshot: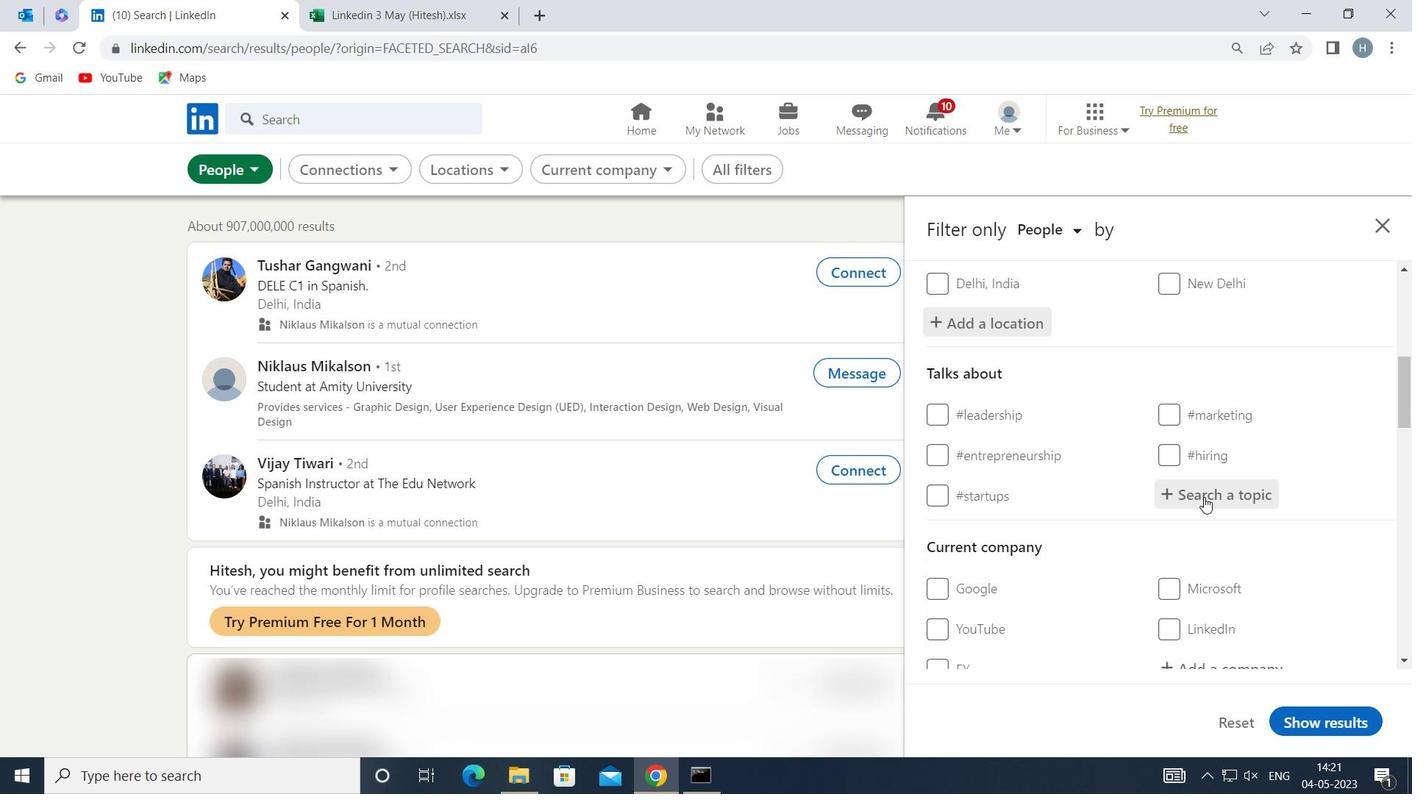 
Action: Key pressed <Key.shift>CONTENTMARKETING
Screenshot: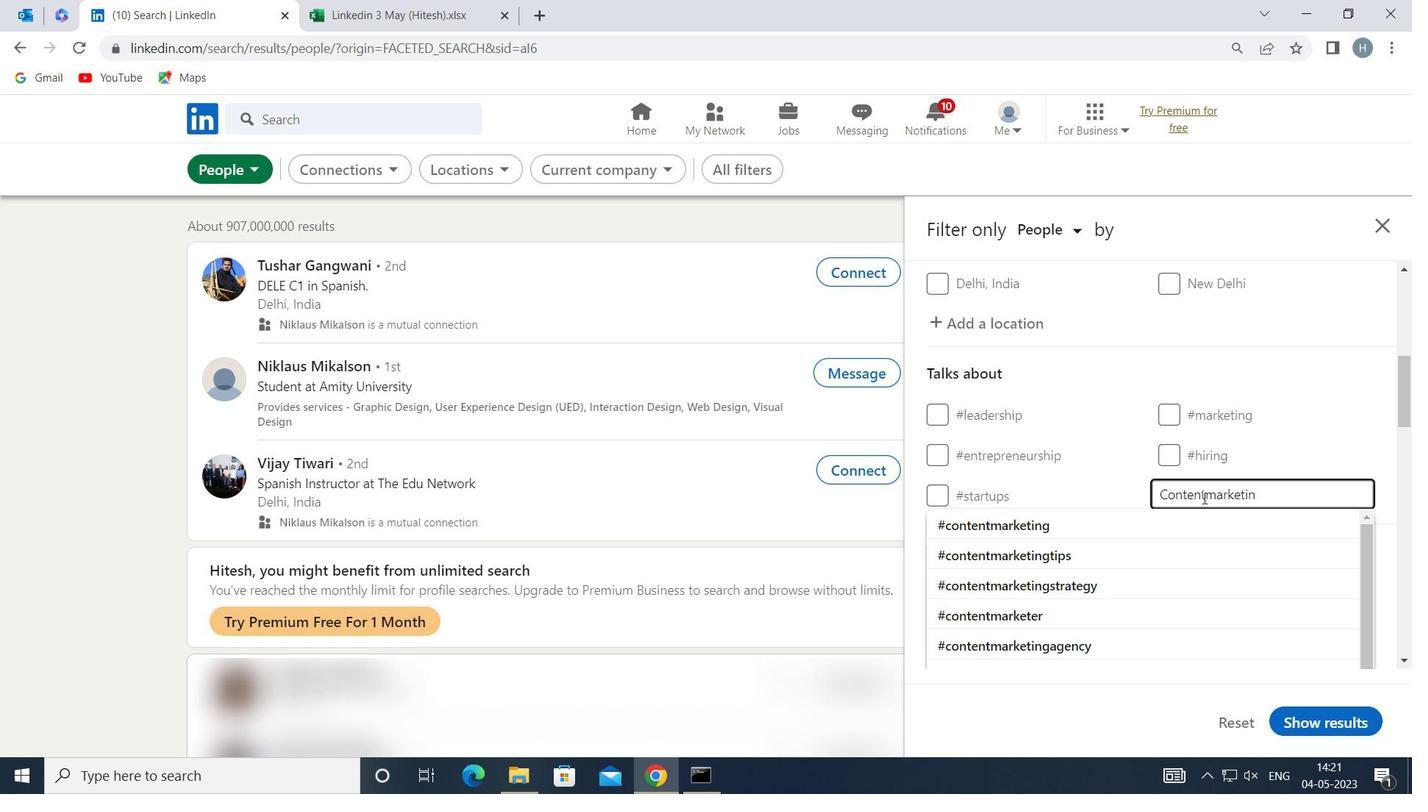 
Action: Mouse moved to (1106, 527)
Screenshot: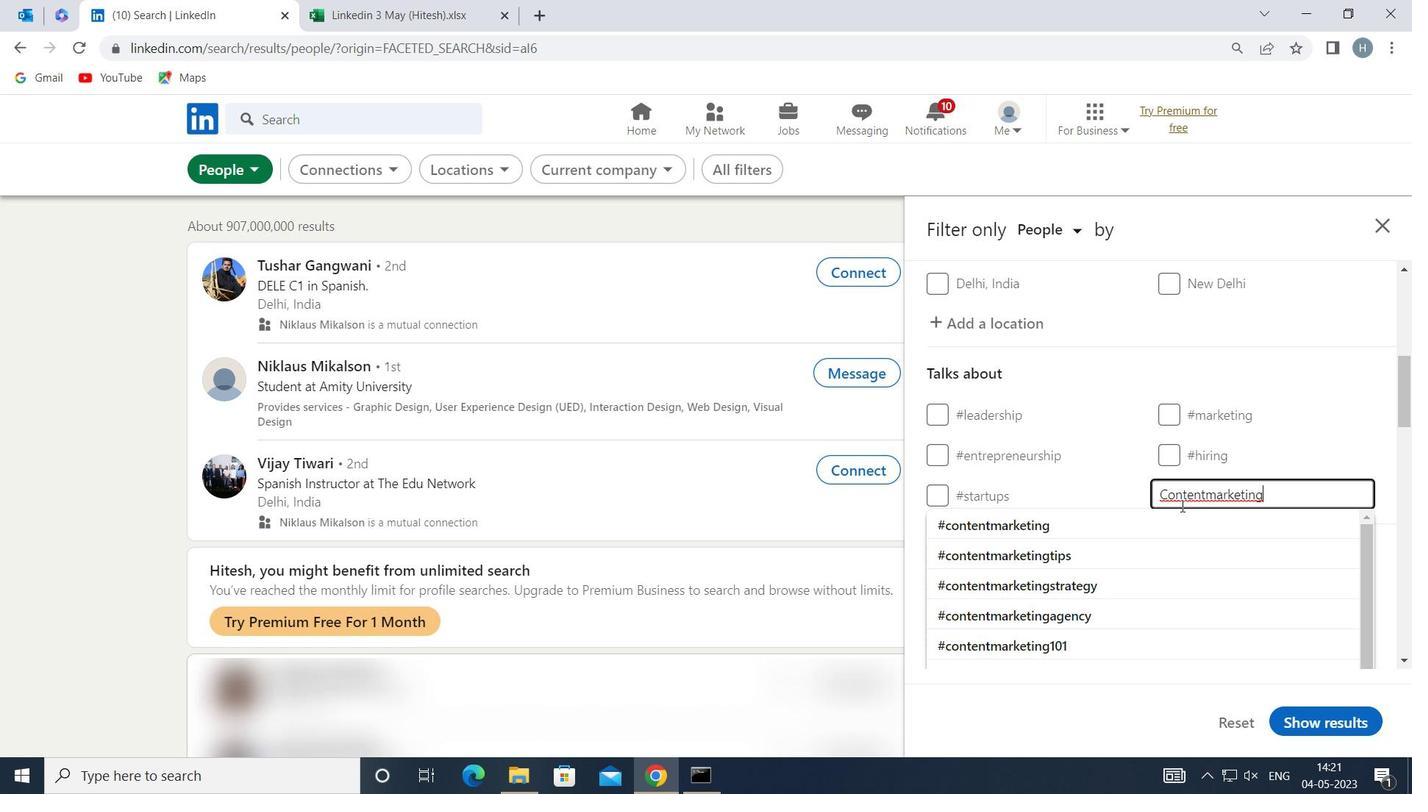 
Action: Mouse pressed left at (1106, 527)
Screenshot: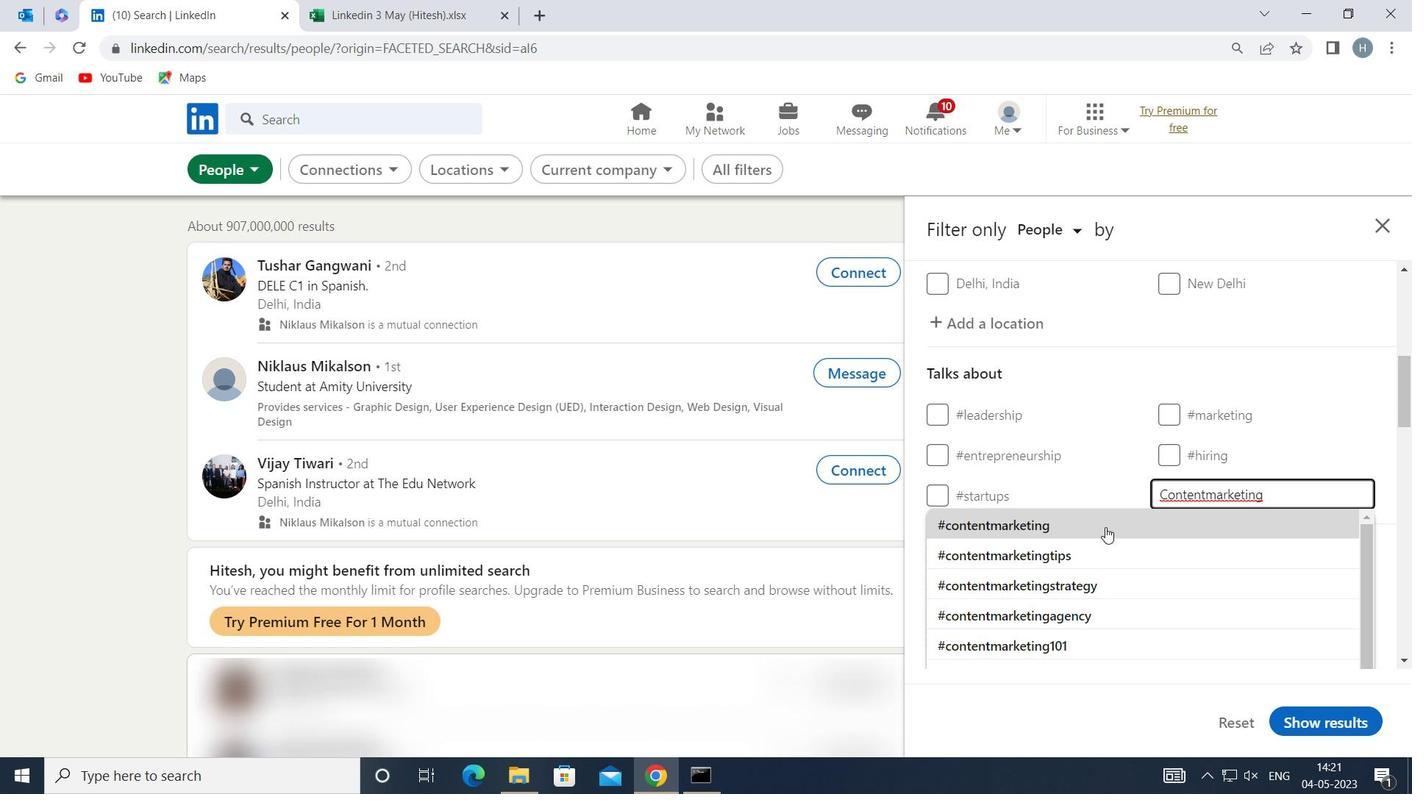 
Action: Mouse moved to (1109, 517)
Screenshot: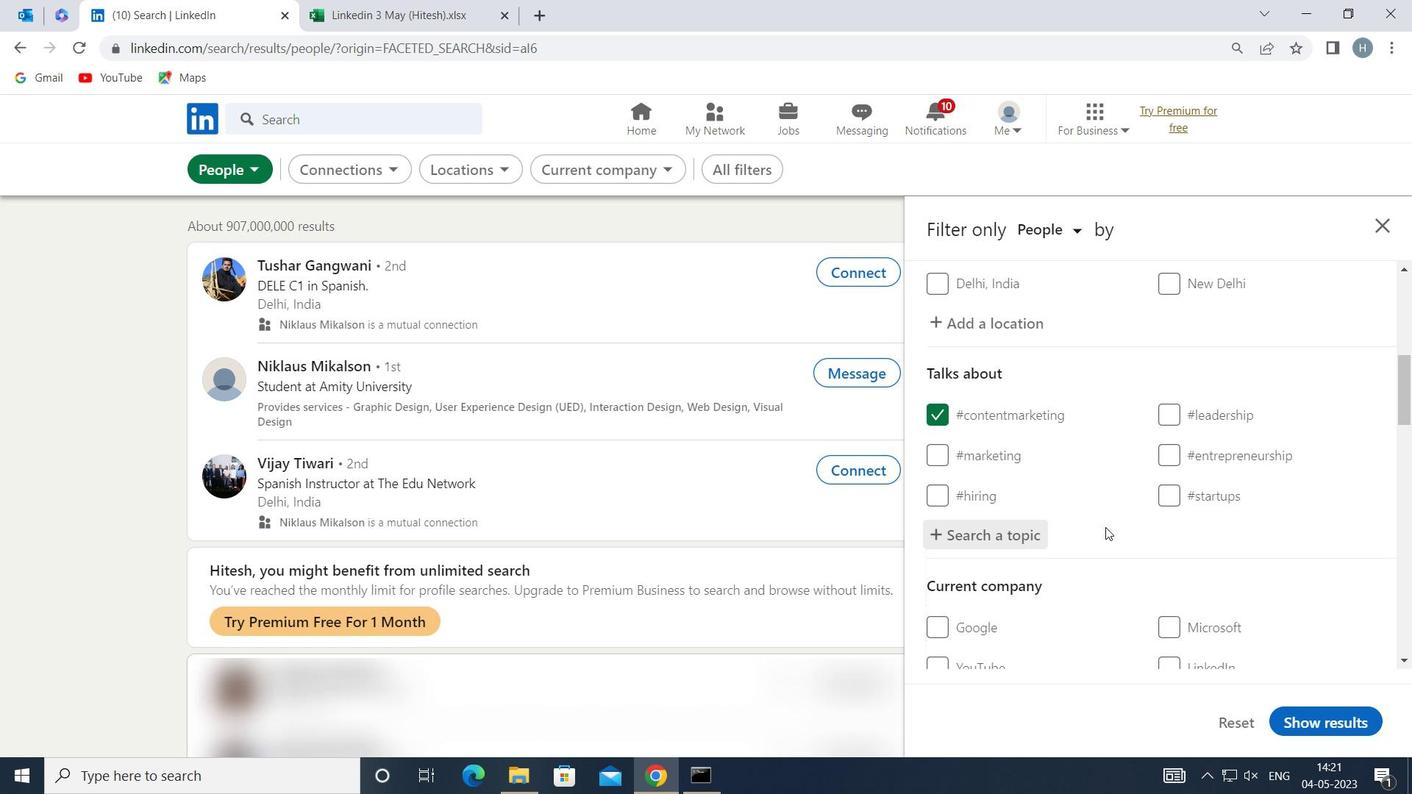 
Action: Mouse scrolled (1109, 517) with delta (0, 0)
Screenshot: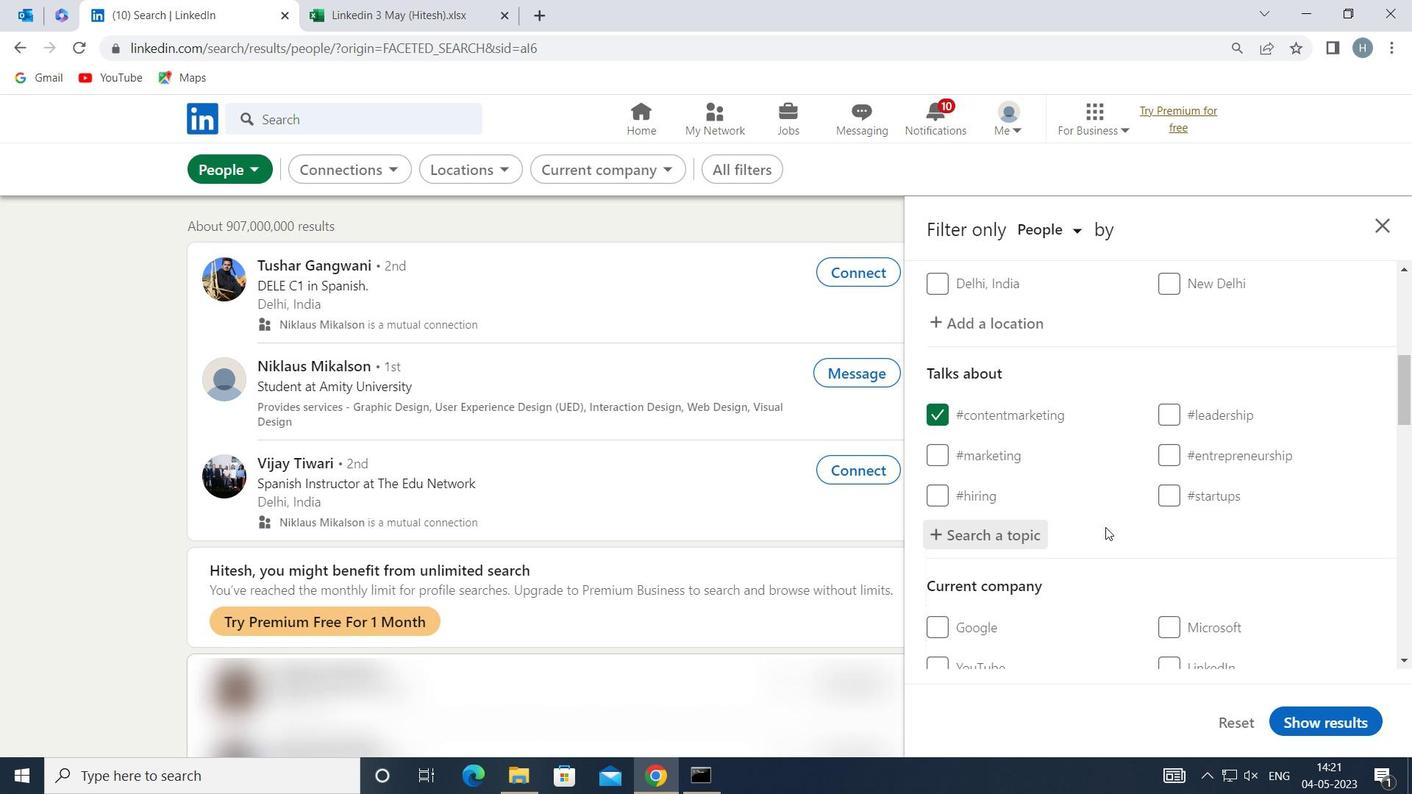 
Action: Mouse scrolled (1109, 517) with delta (0, 0)
Screenshot: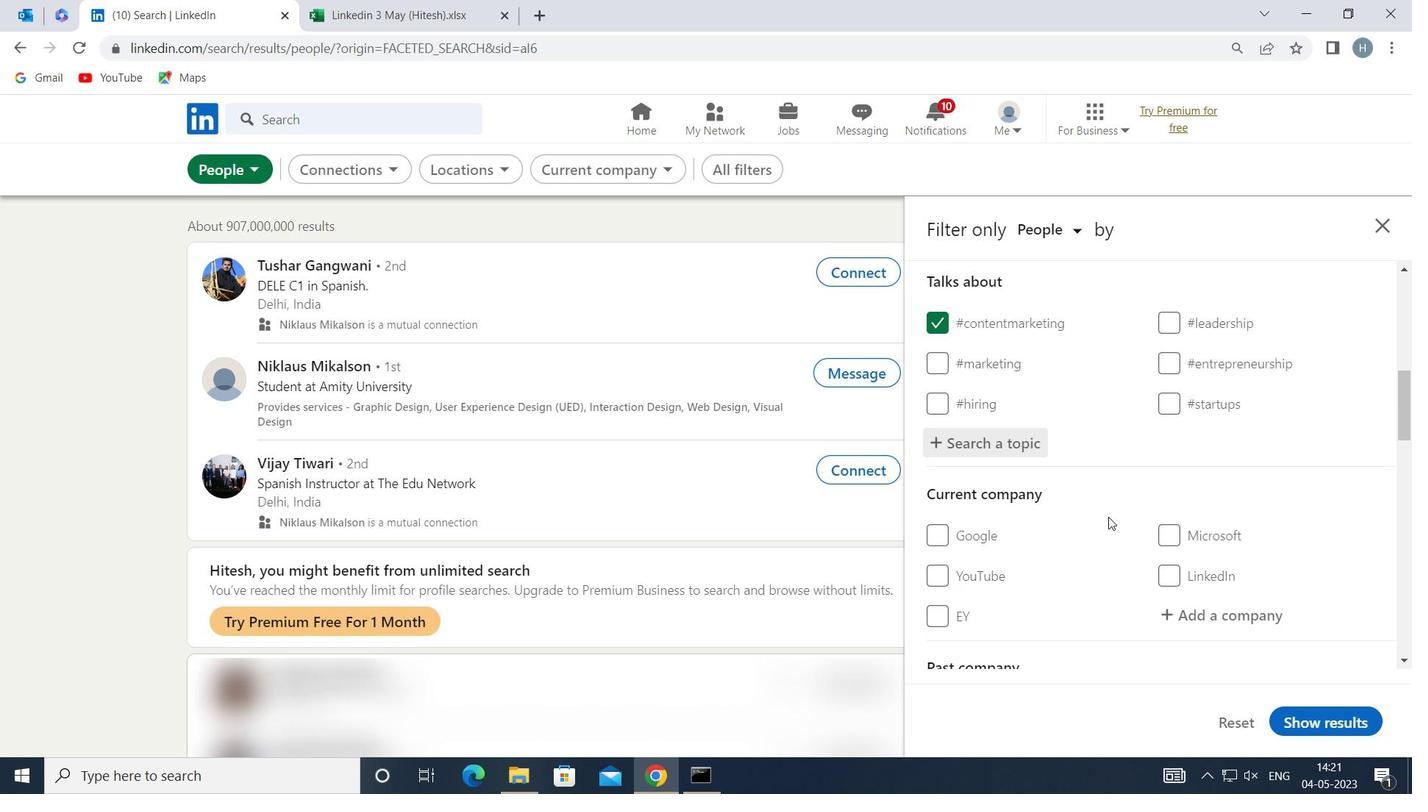 
Action: Mouse scrolled (1109, 517) with delta (0, 0)
Screenshot: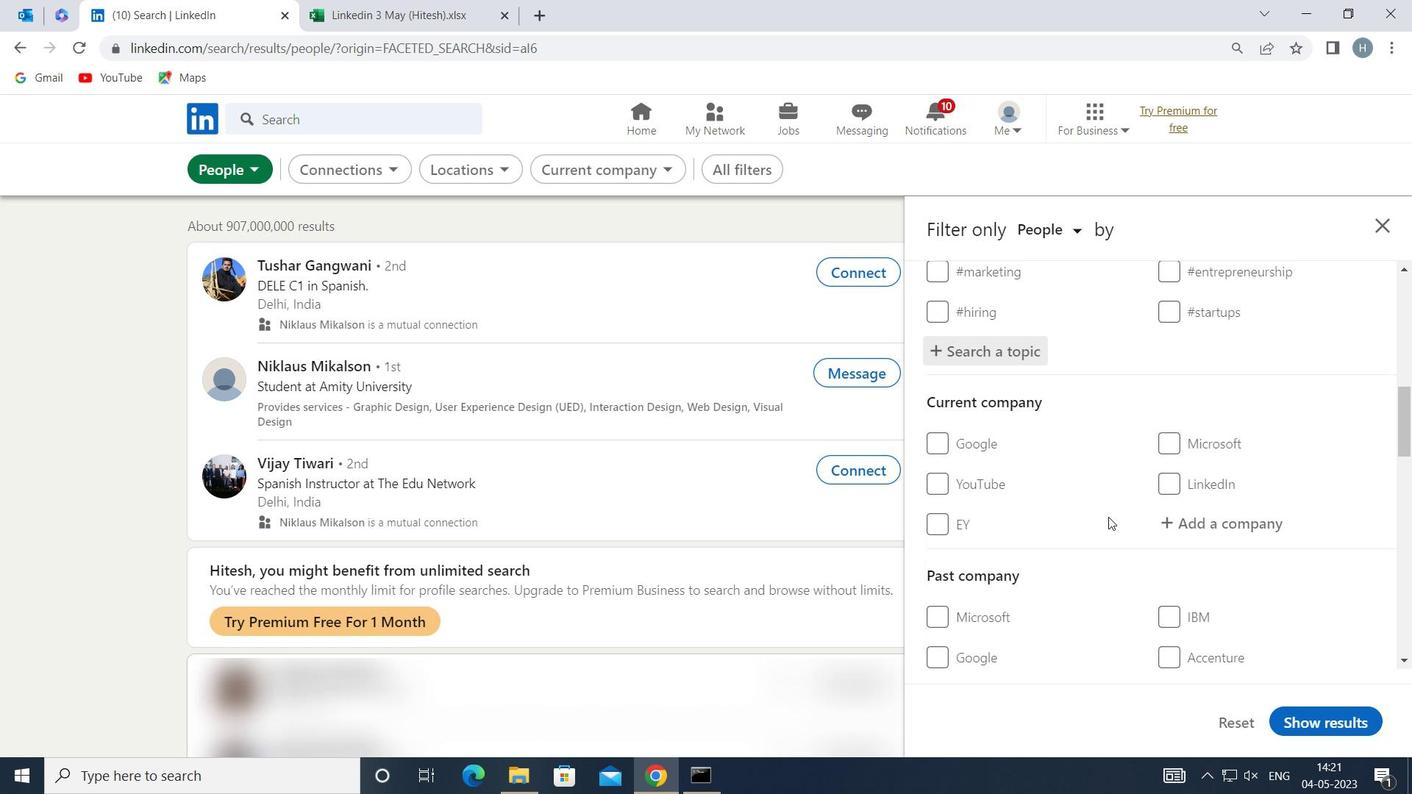 
Action: Mouse scrolled (1109, 517) with delta (0, 0)
Screenshot: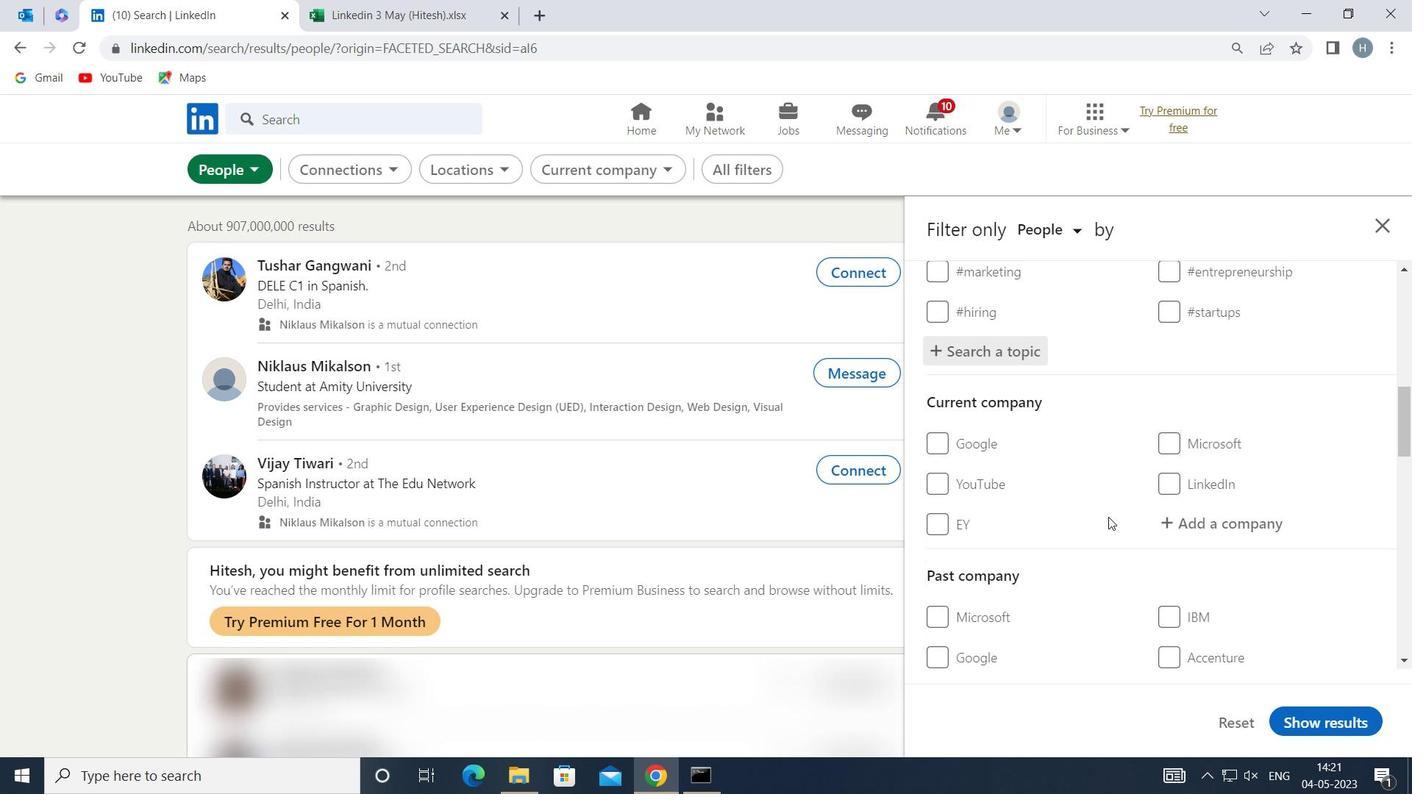 
Action: Mouse scrolled (1109, 517) with delta (0, 0)
Screenshot: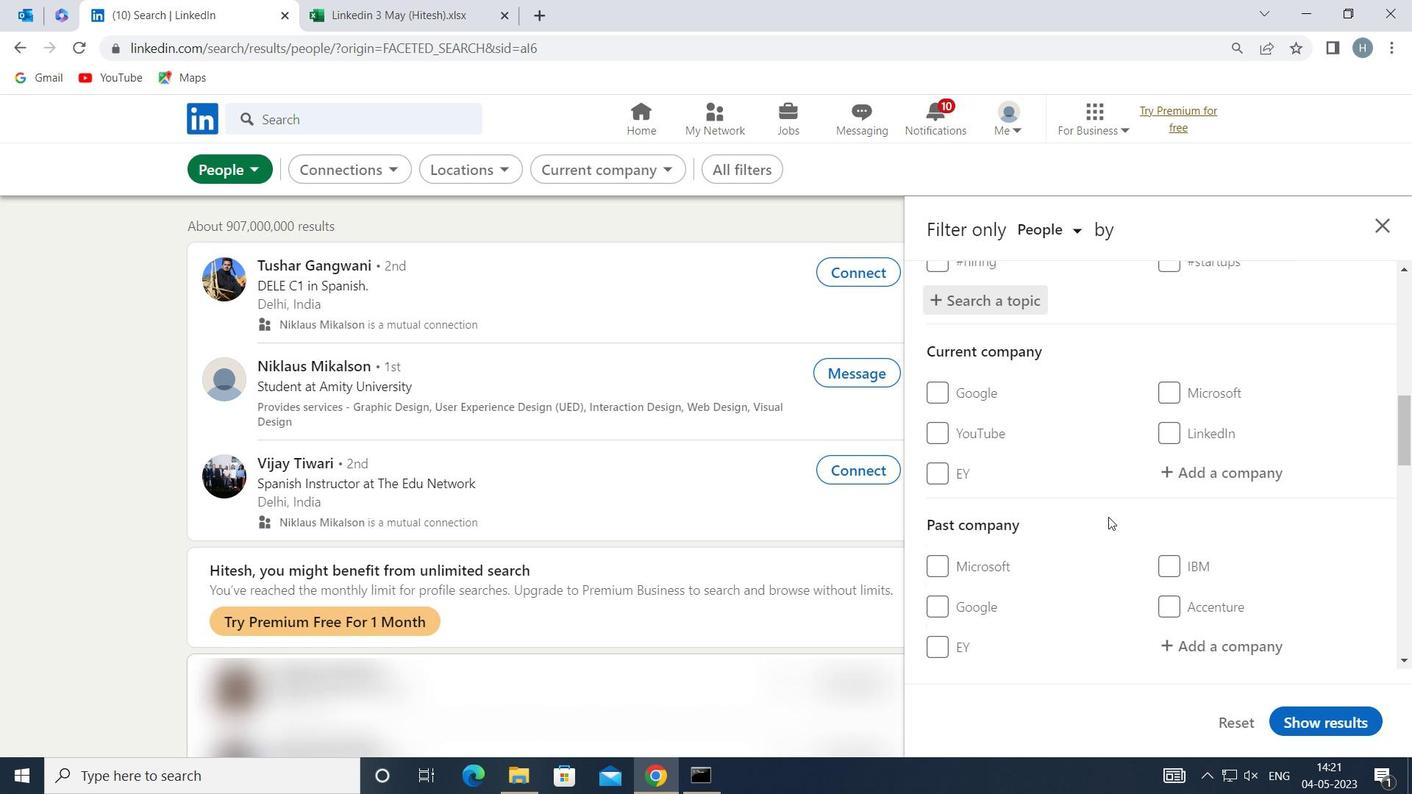 
Action: Mouse scrolled (1109, 517) with delta (0, 0)
Screenshot: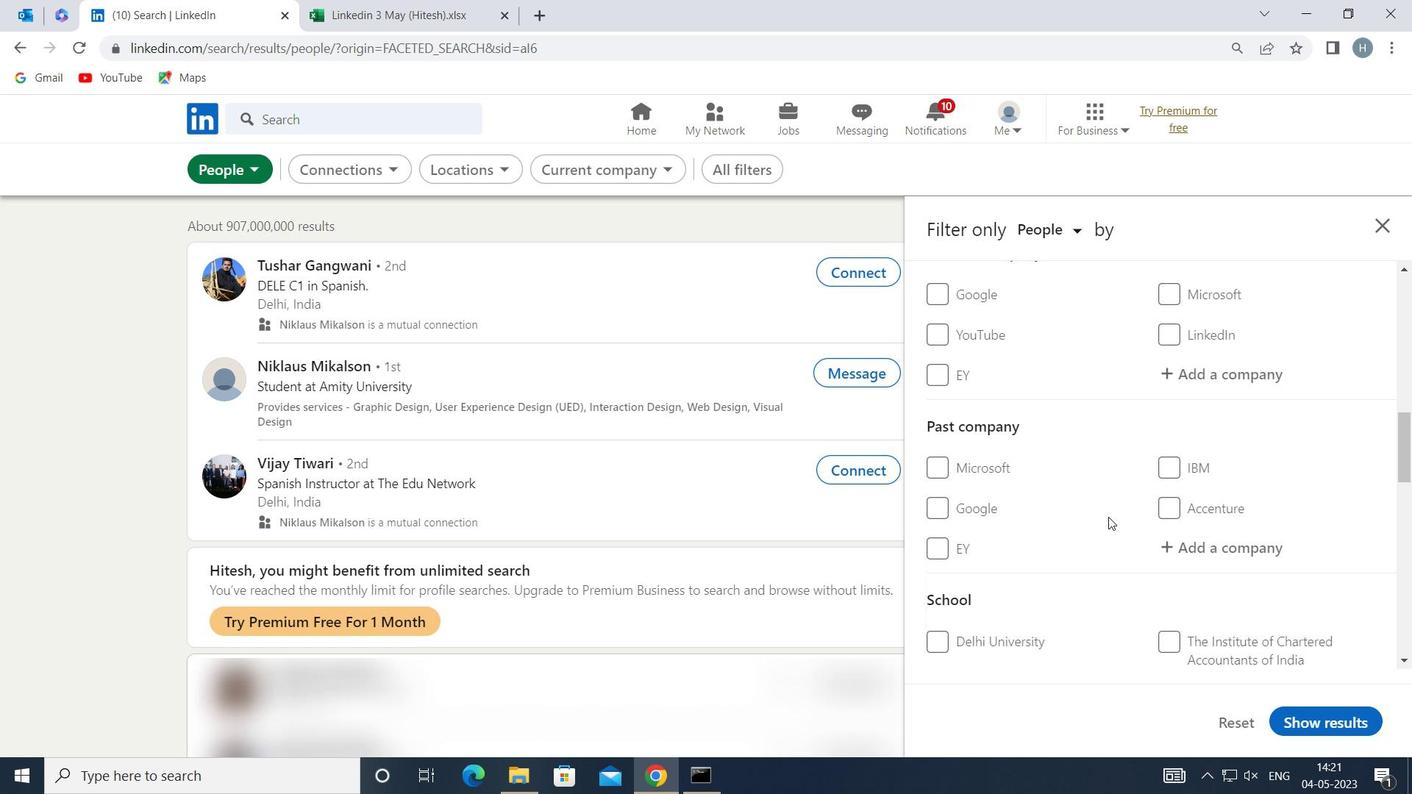 
Action: Mouse scrolled (1109, 517) with delta (0, 0)
Screenshot: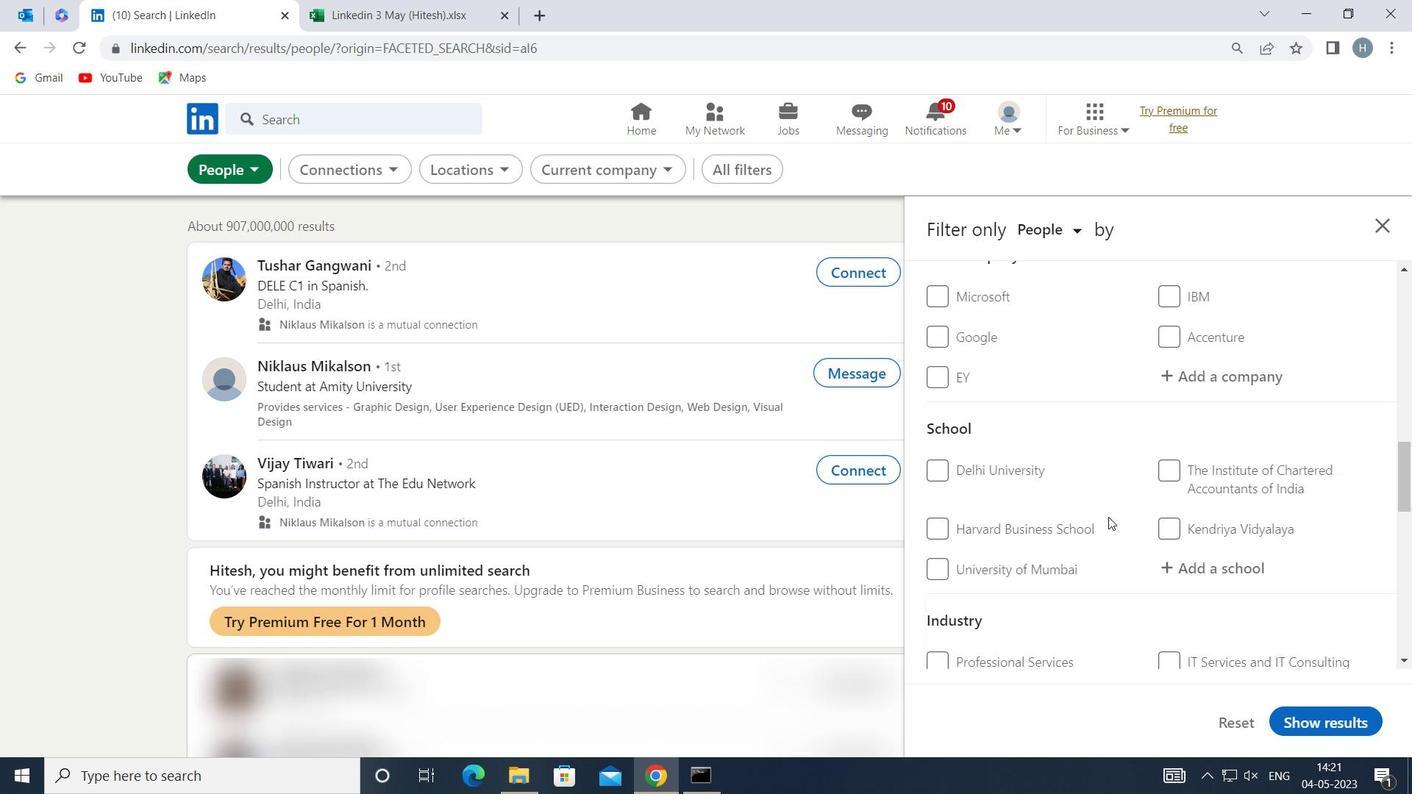 
Action: Mouse scrolled (1109, 517) with delta (0, 0)
Screenshot: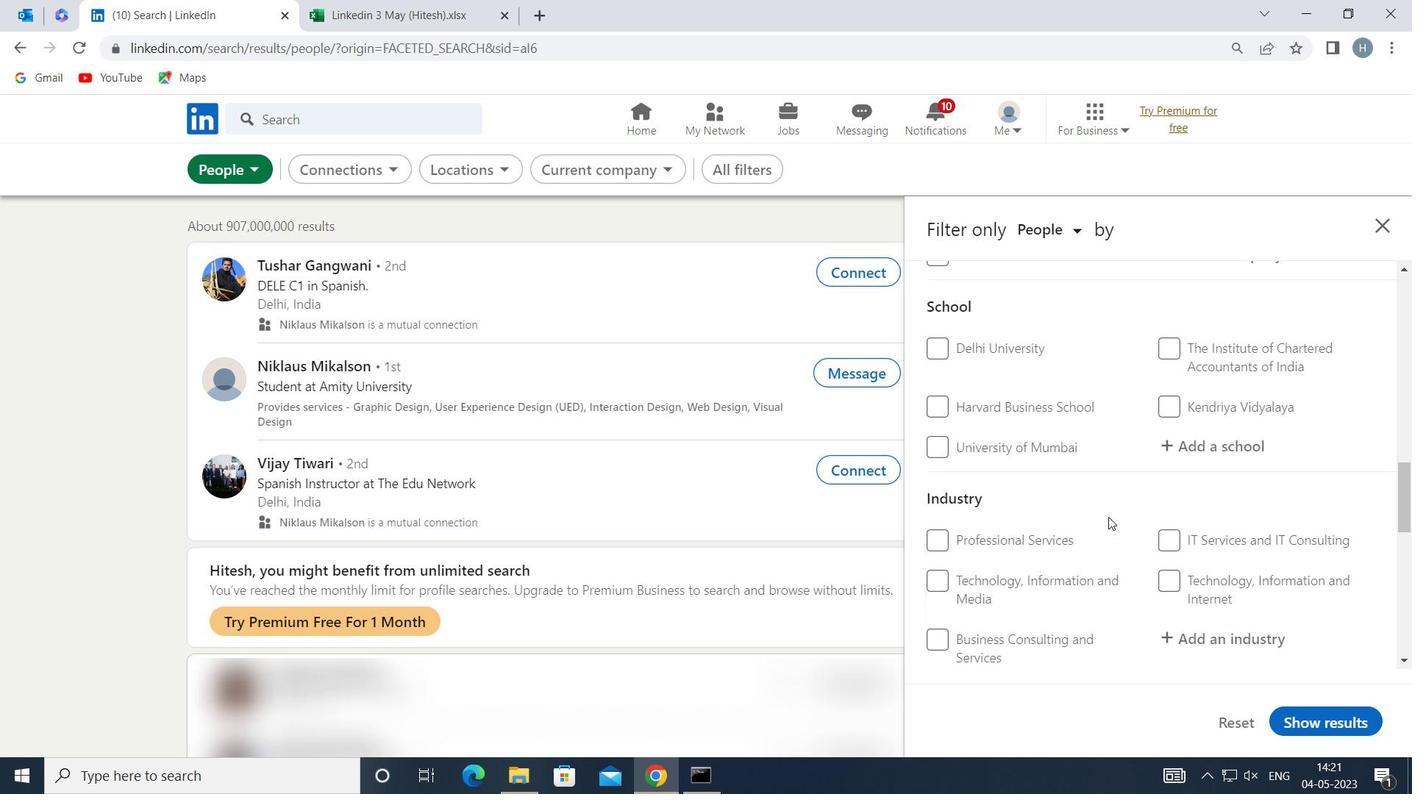 
Action: Mouse moved to (1109, 516)
Screenshot: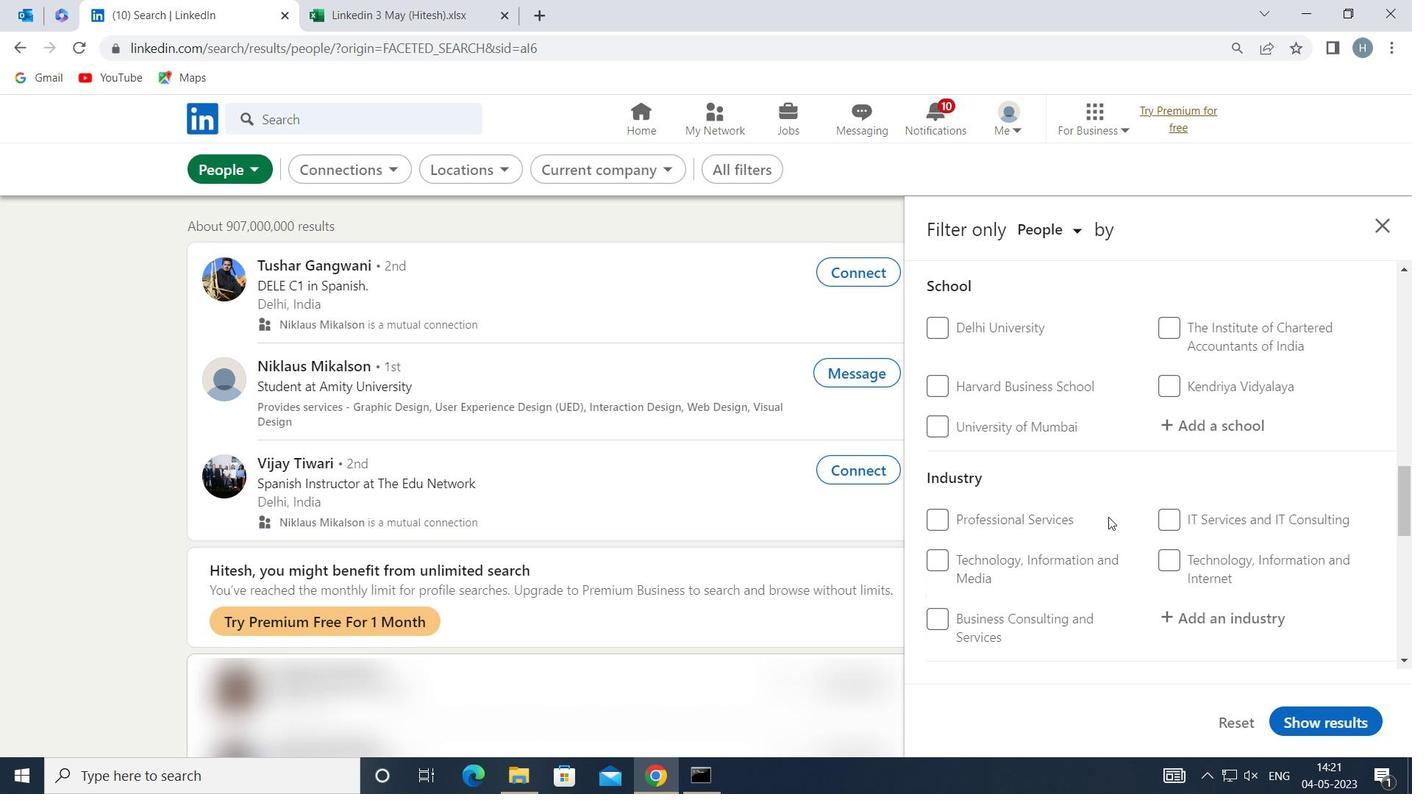 
Action: Mouse scrolled (1109, 515) with delta (0, 0)
Screenshot: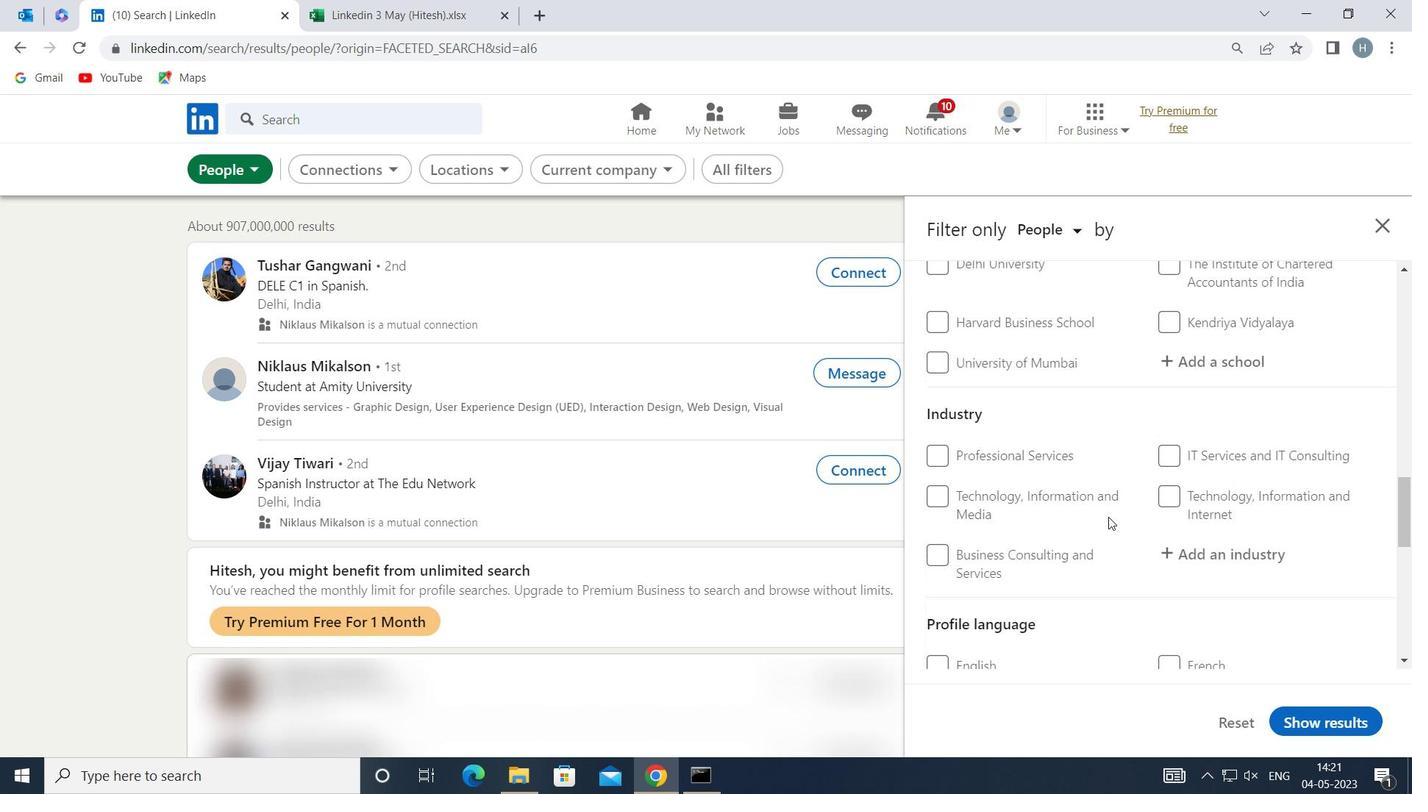 
Action: Mouse scrolled (1109, 515) with delta (0, 0)
Screenshot: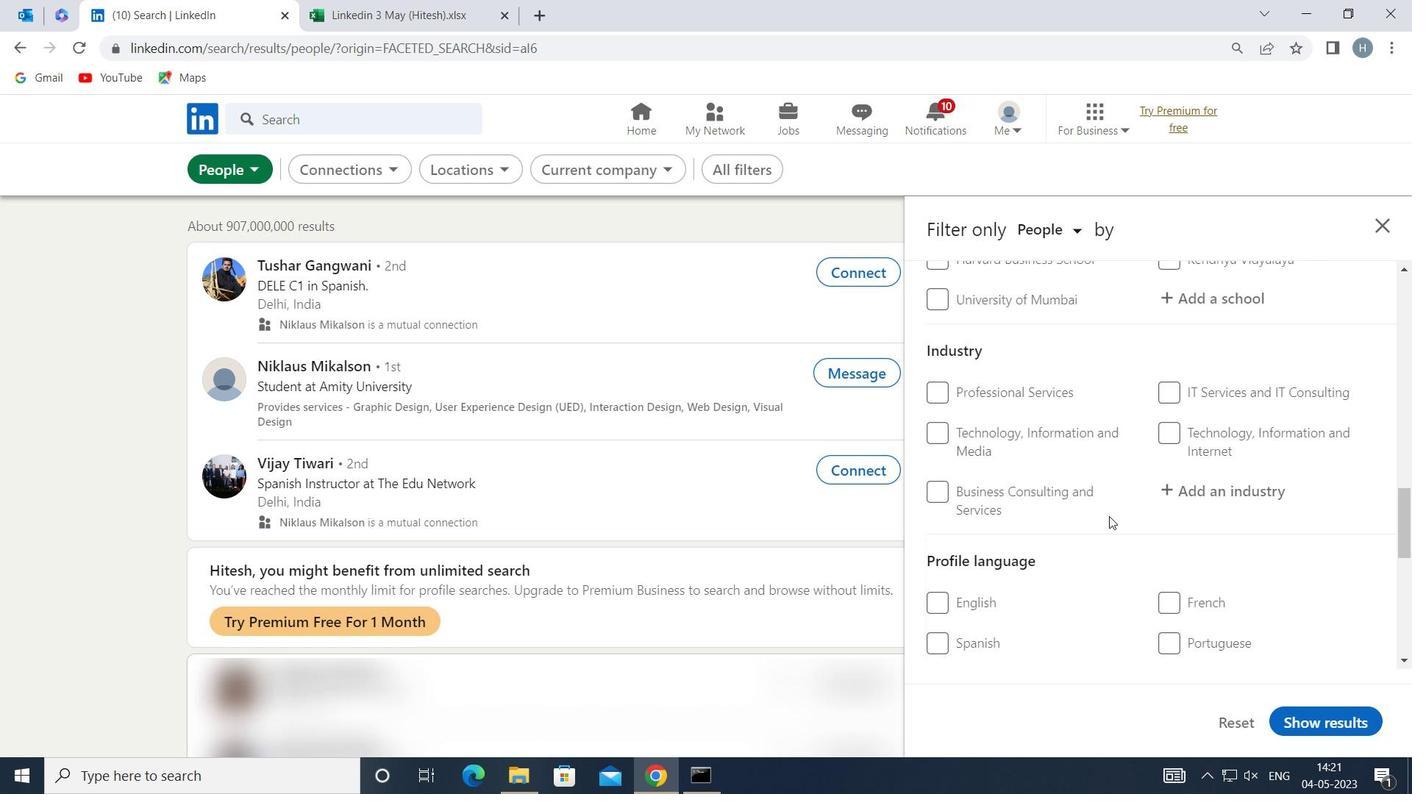 
Action: Mouse moved to (990, 534)
Screenshot: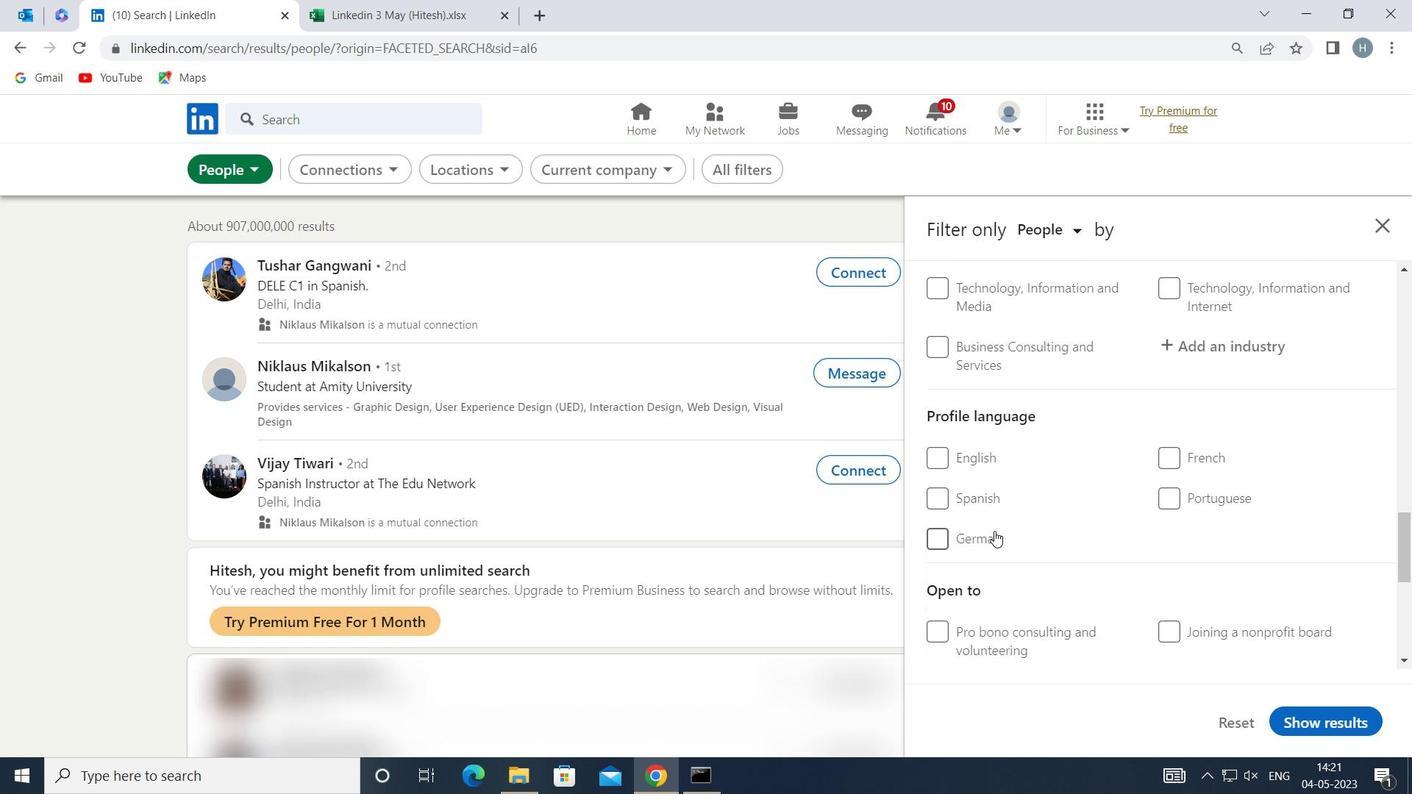 
Action: Mouse pressed left at (990, 534)
Screenshot: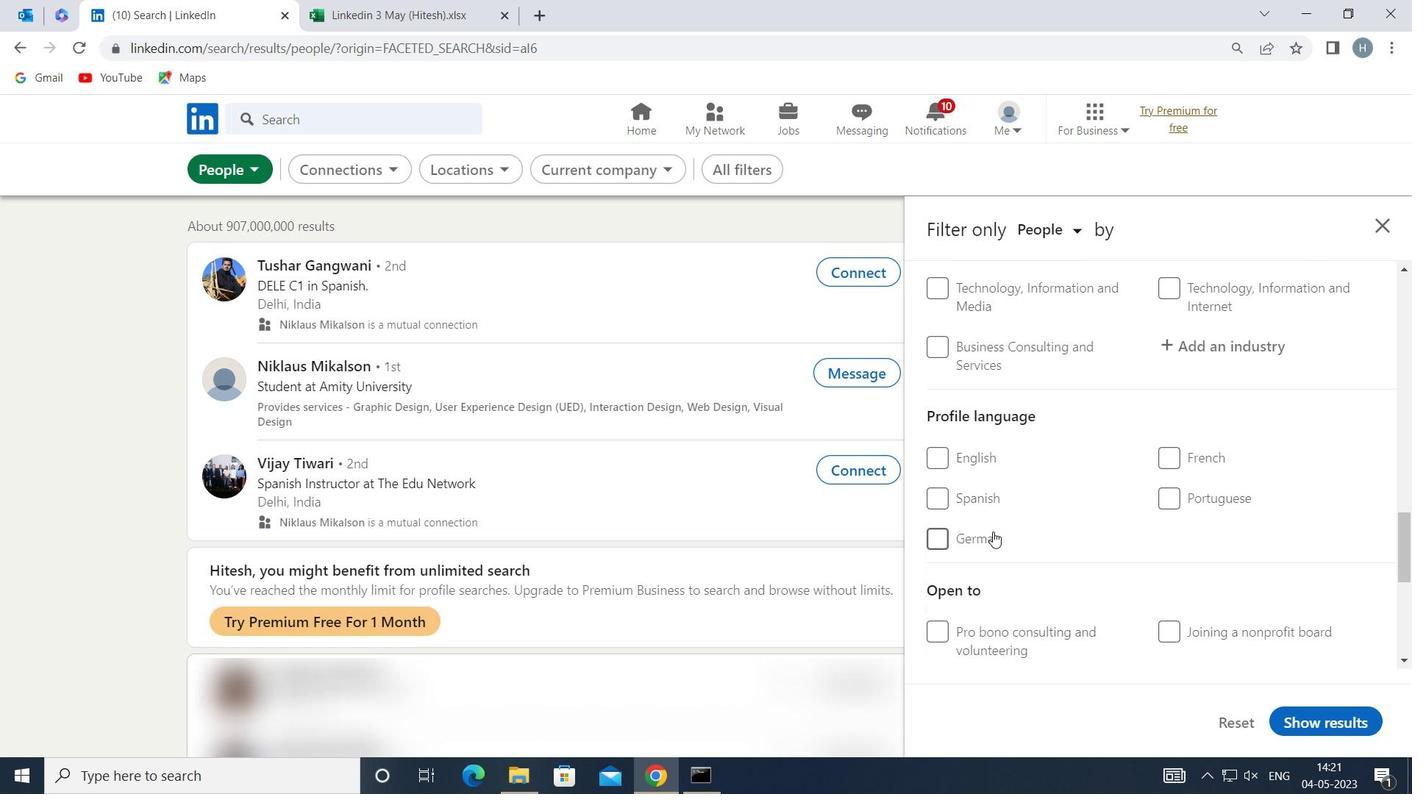 
Action: Mouse moved to (1216, 477)
Screenshot: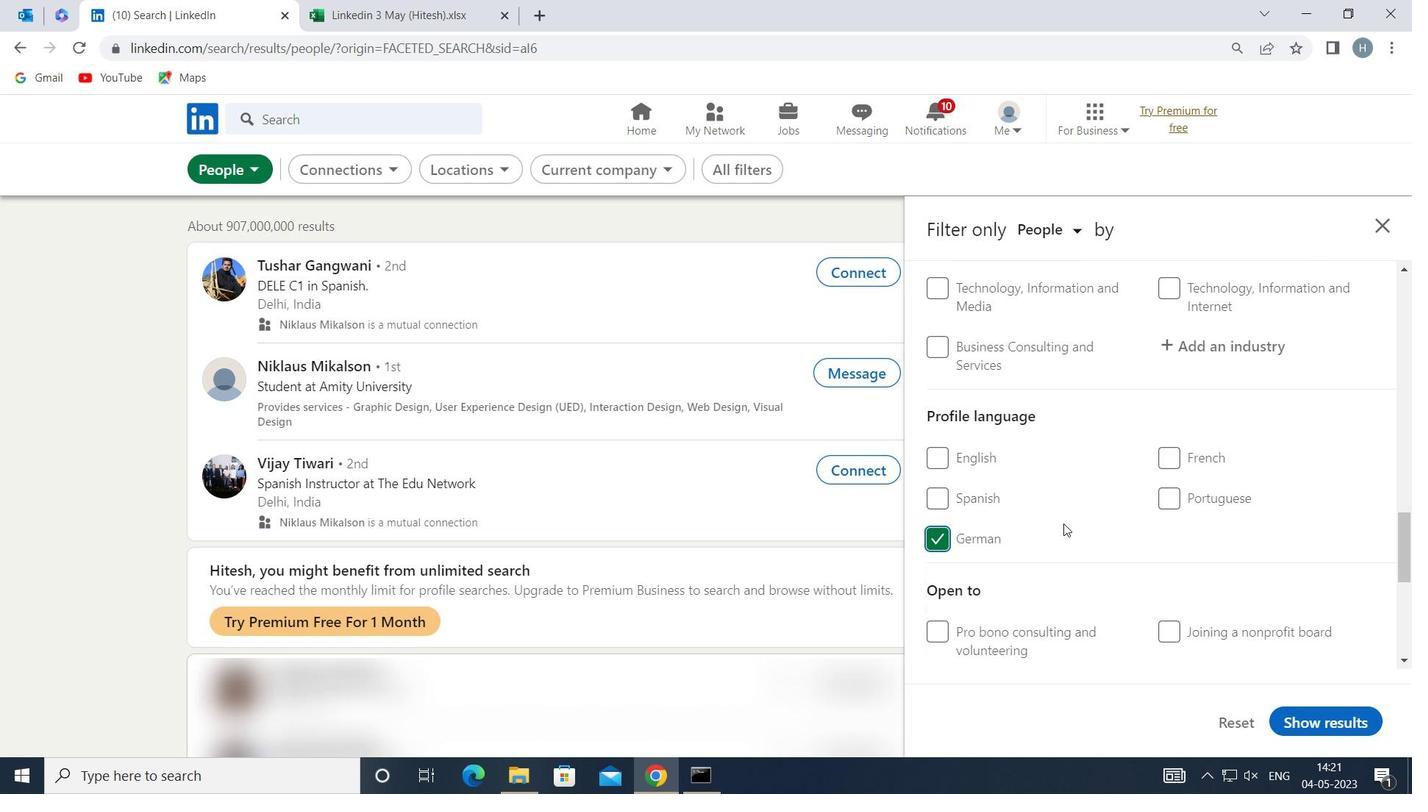 
Action: Mouse scrolled (1216, 478) with delta (0, 0)
Screenshot: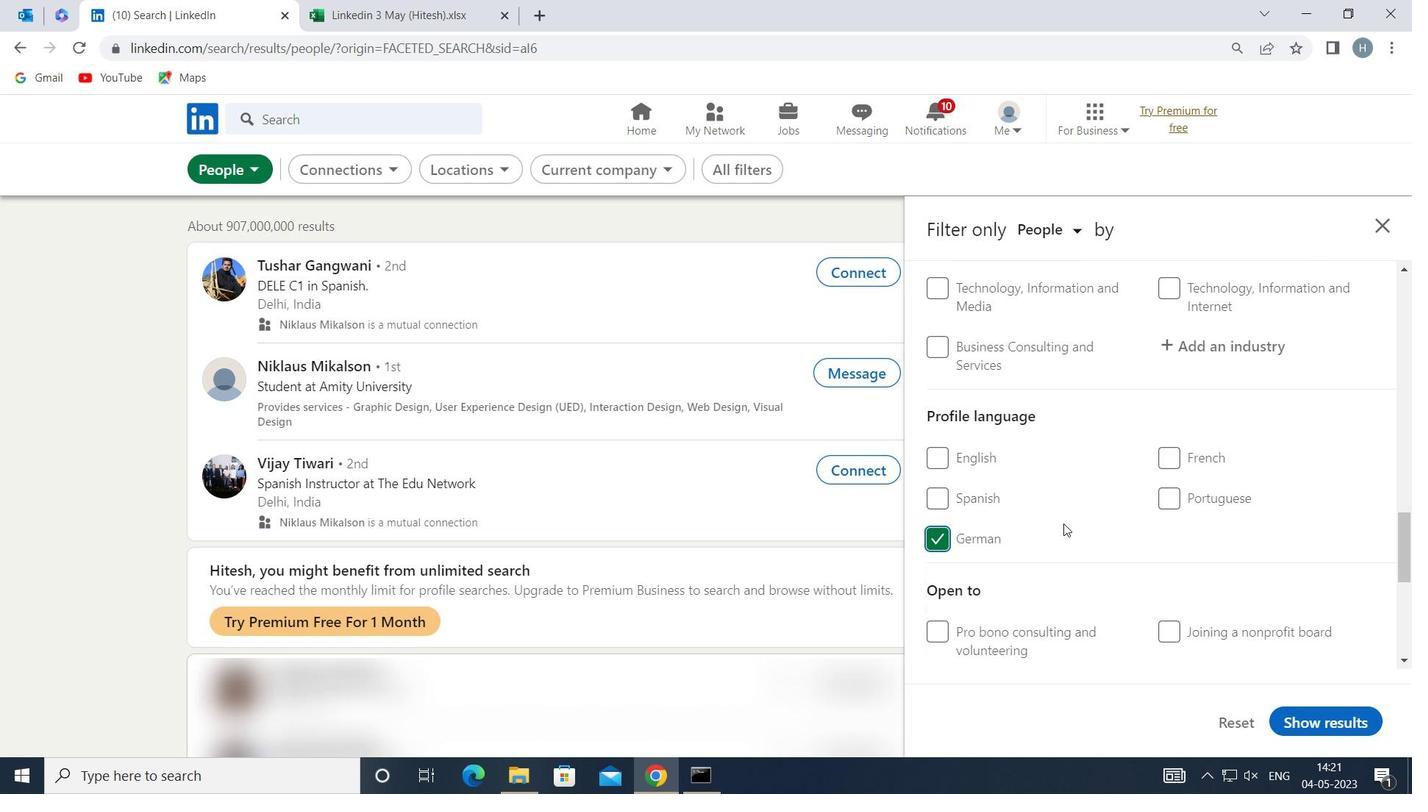 
Action: Mouse moved to (1199, 477)
Screenshot: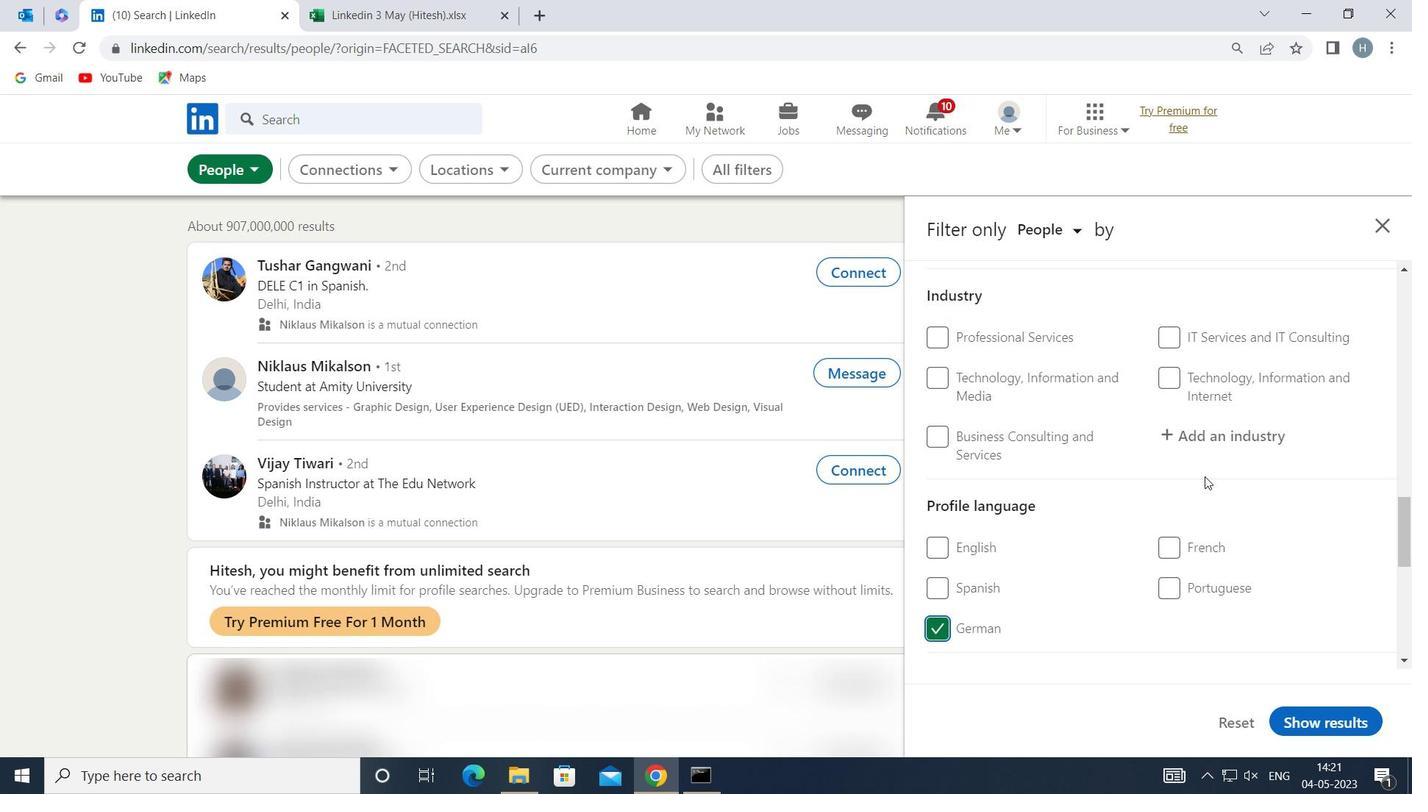 
Action: Mouse scrolled (1199, 478) with delta (0, 0)
Screenshot: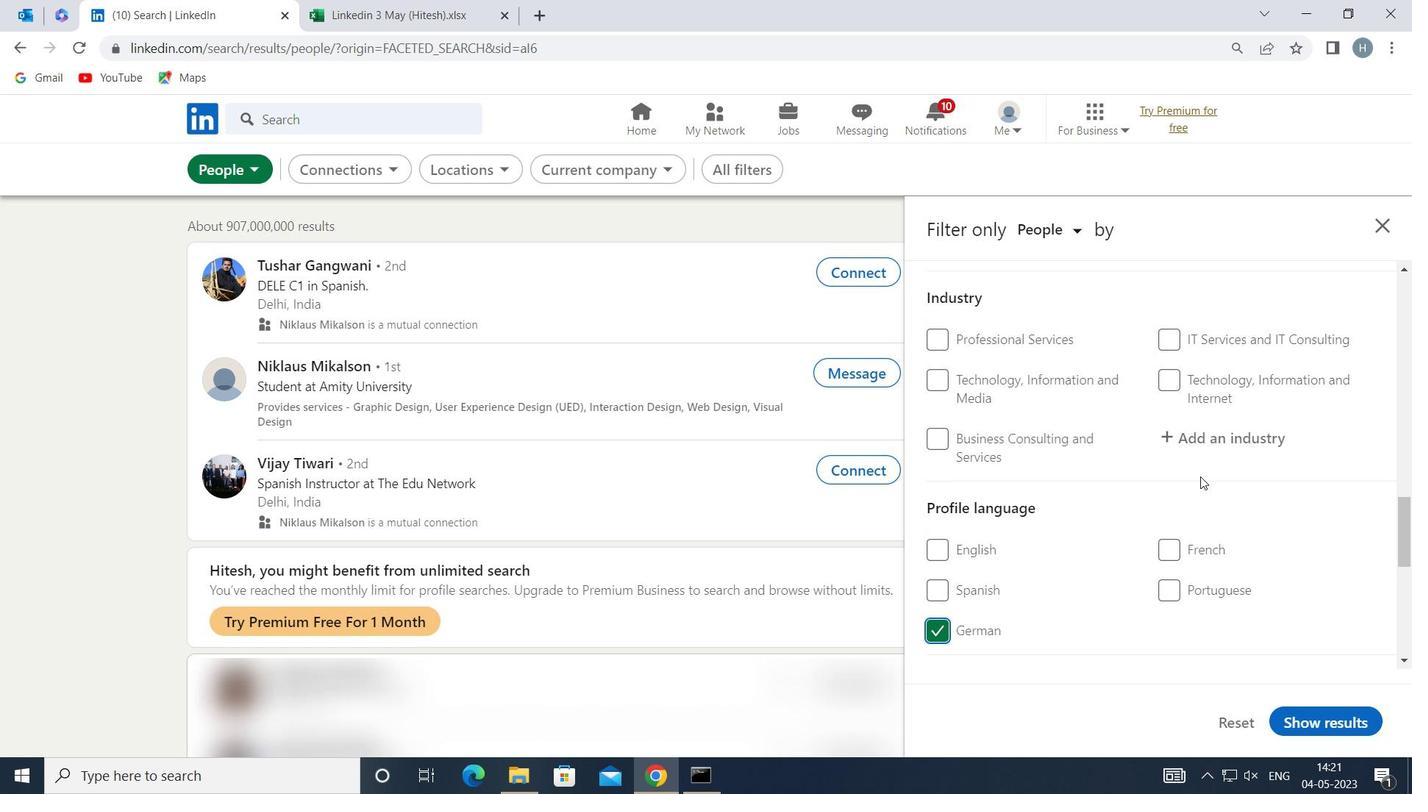 
Action: Mouse scrolled (1199, 478) with delta (0, 0)
Screenshot: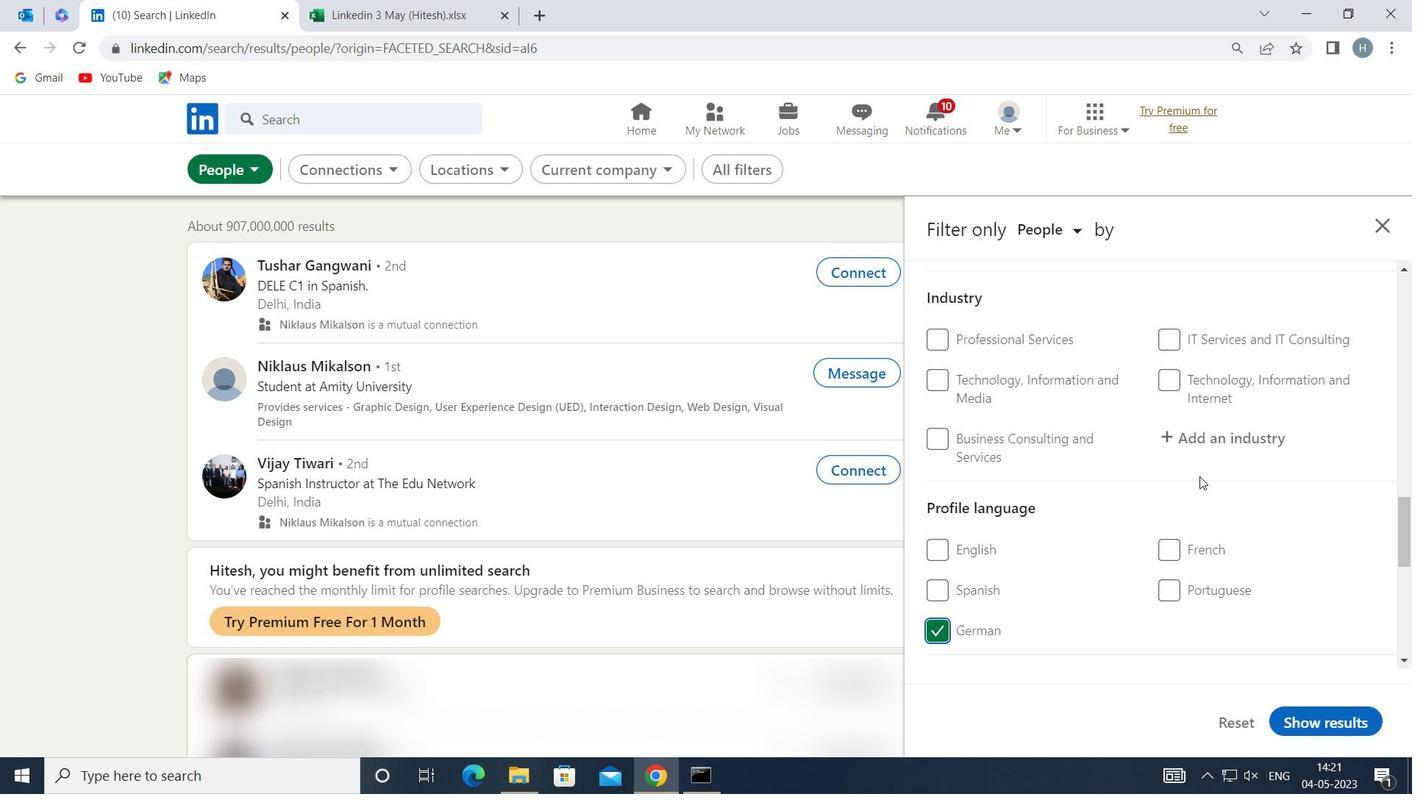
Action: Mouse scrolled (1199, 478) with delta (0, 0)
Screenshot: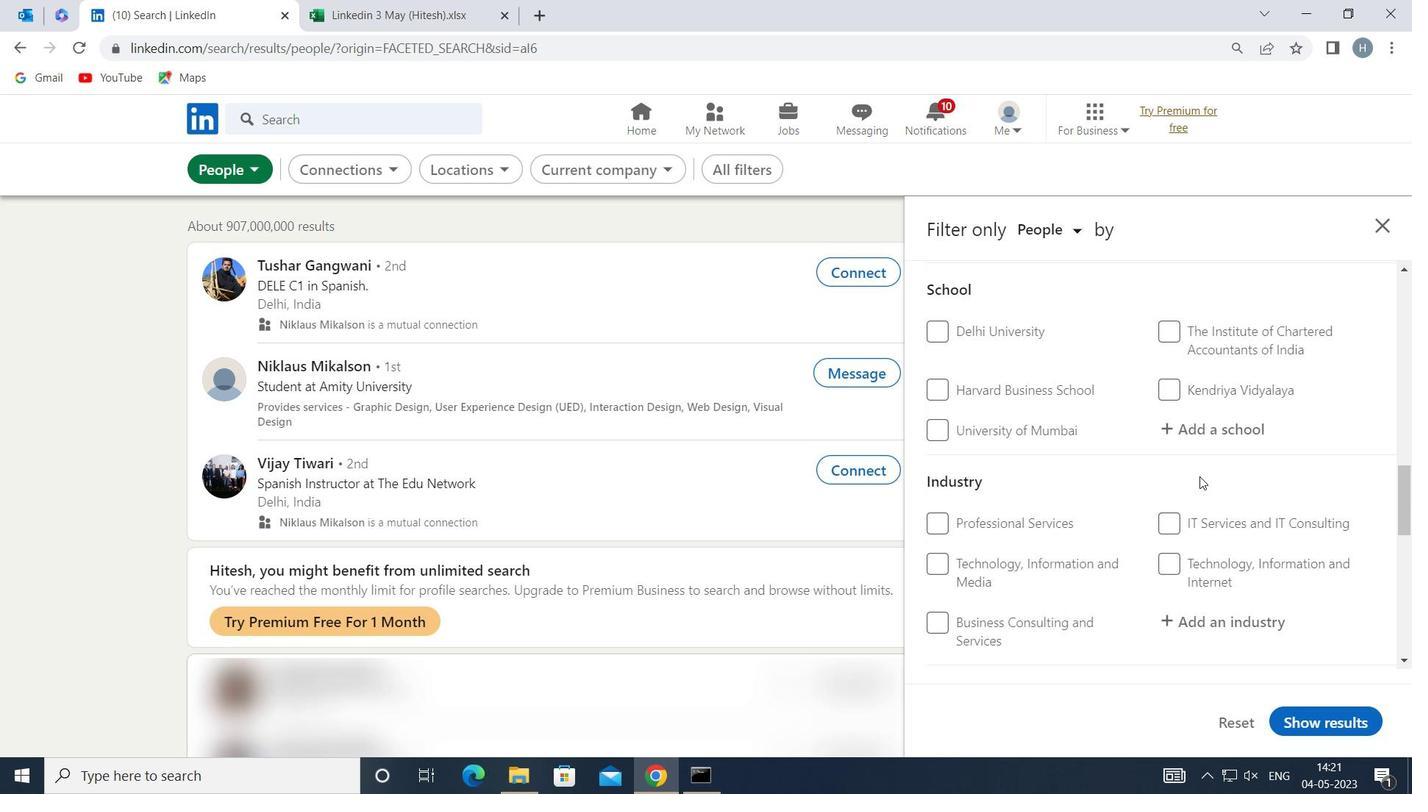 
Action: Mouse scrolled (1199, 478) with delta (0, 0)
Screenshot: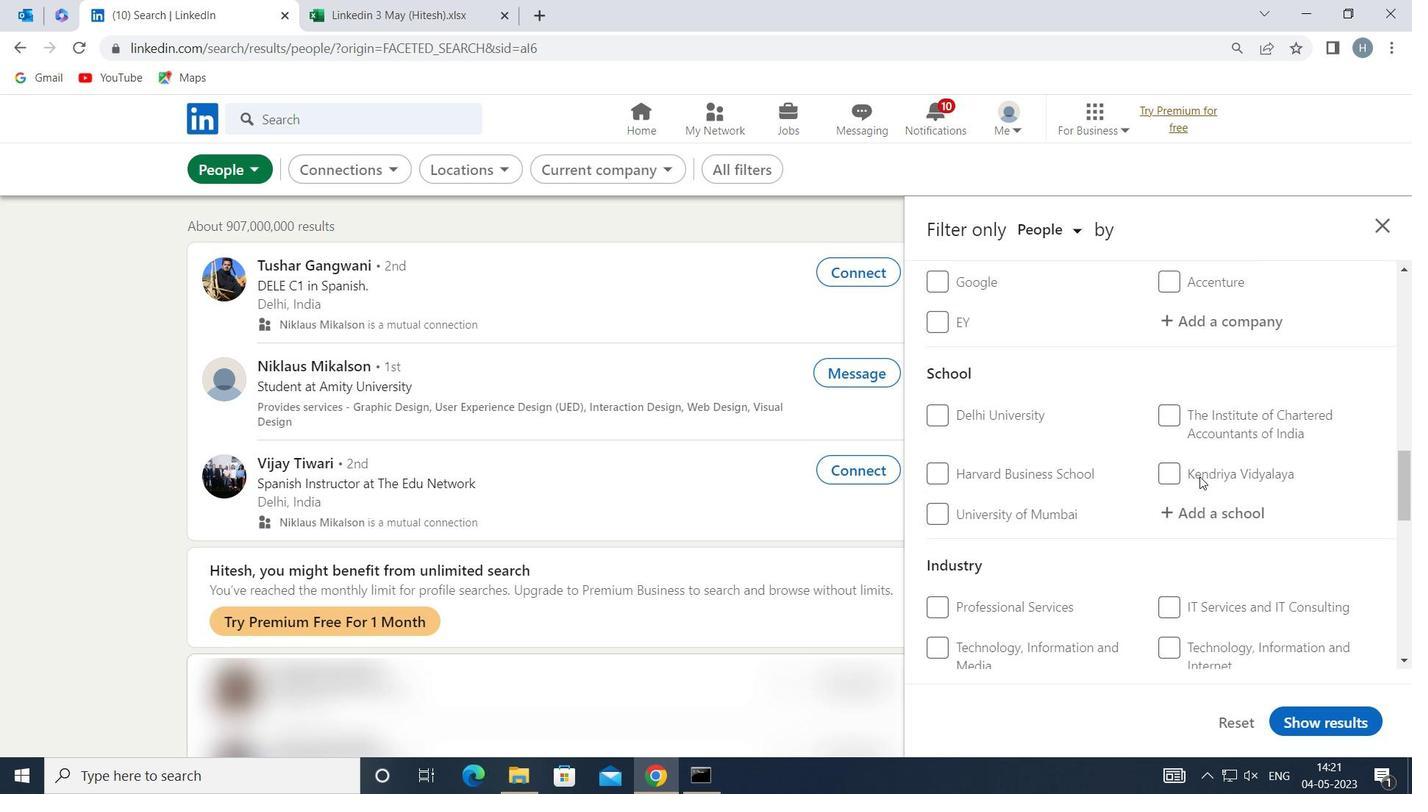 
Action: Mouse scrolled (1199, 478) with delta (0, 0)
Screenshot: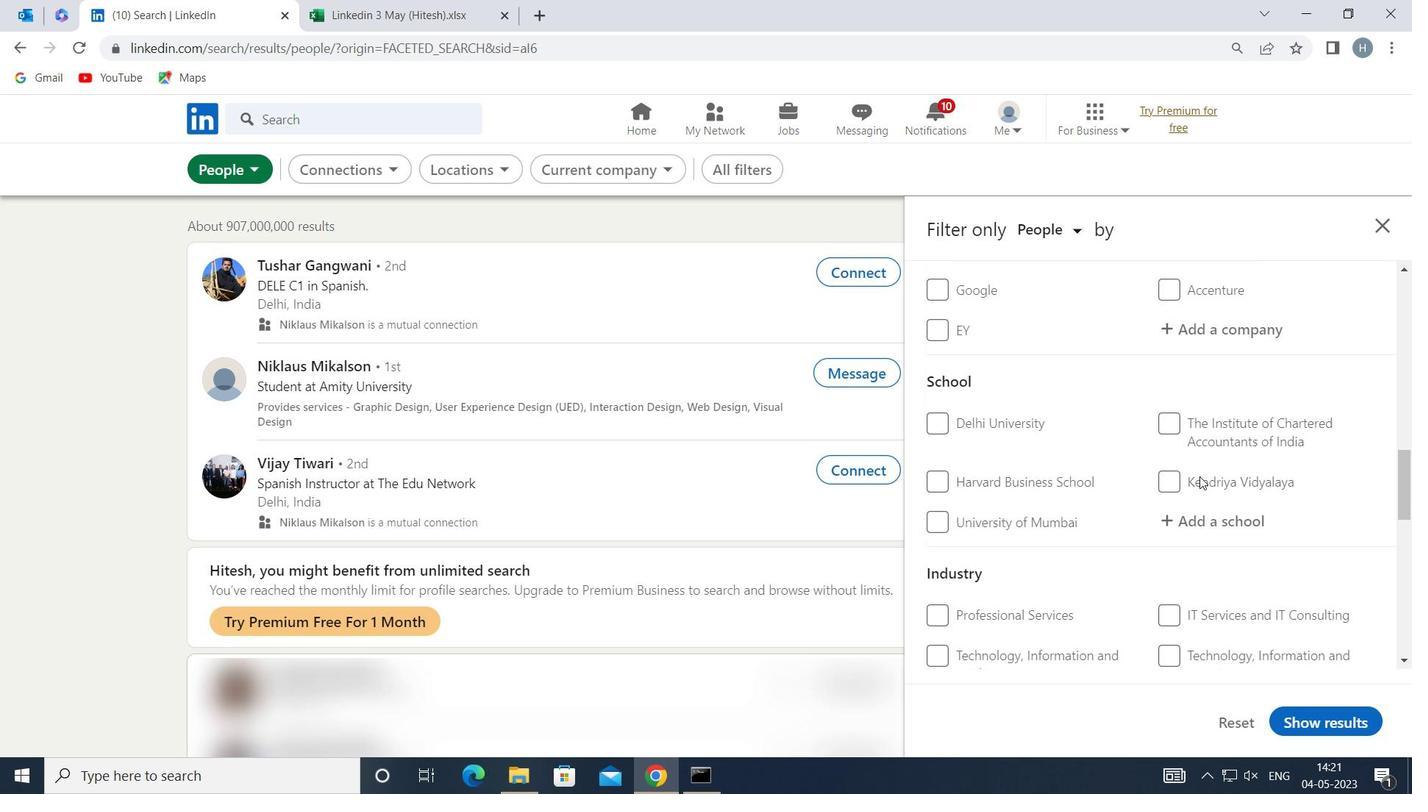 
Action: Mouse scrolled (1199, 478) with delta (0, 0)
Screenshot: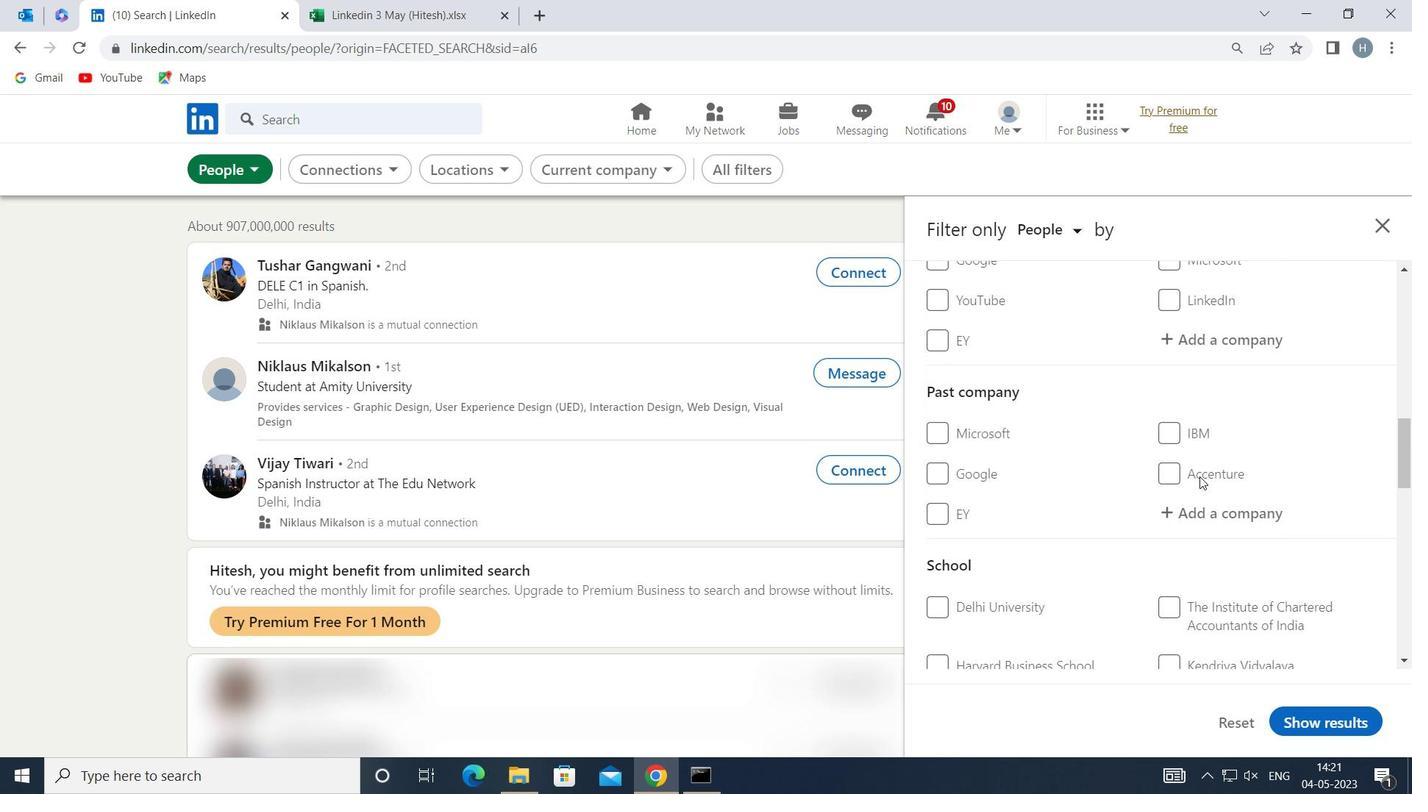 
Action: Mouse scrolled (1199, 478) with delta (0, 0)
Screenshot: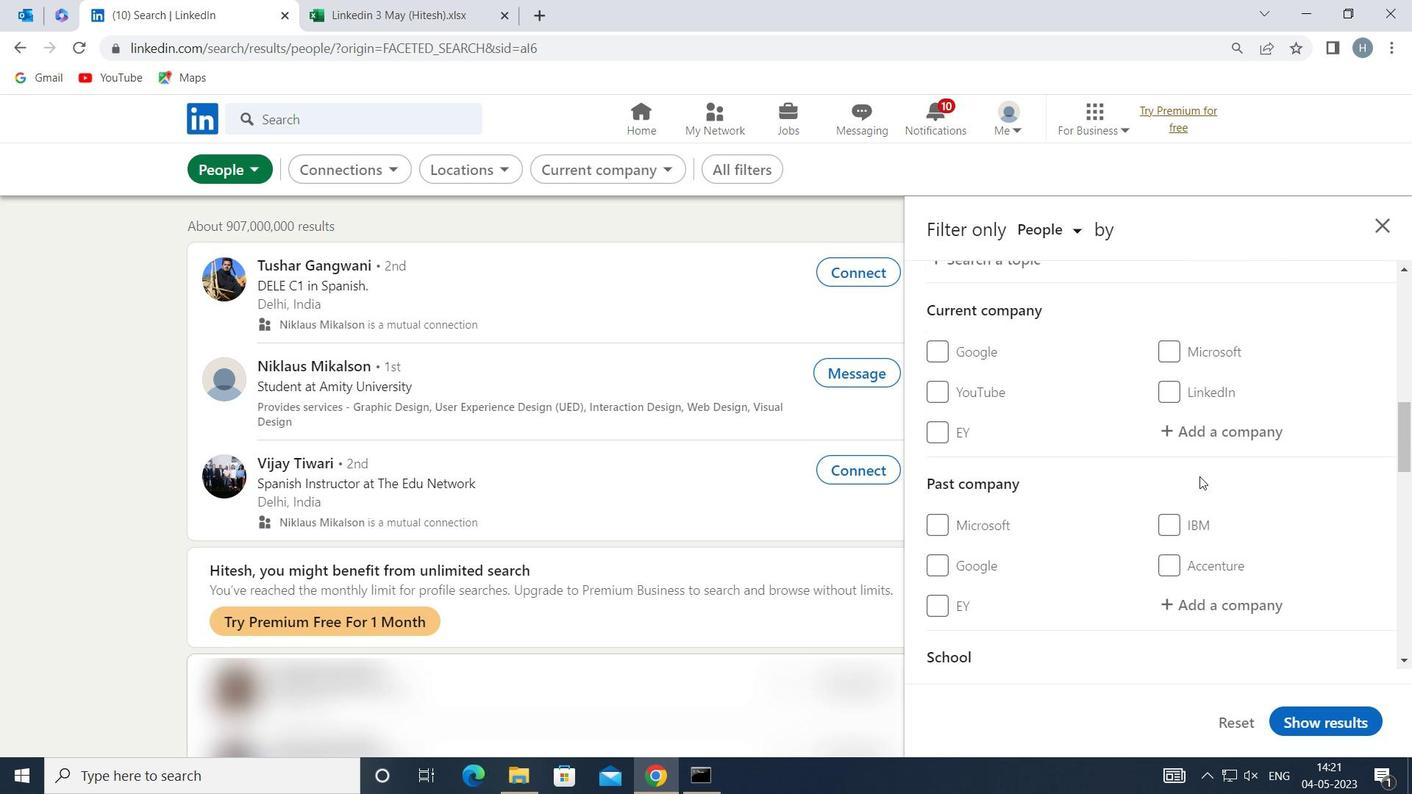 
Action: Mouse scrolled (1199, 478) with delta (0, 0)
Screenshot: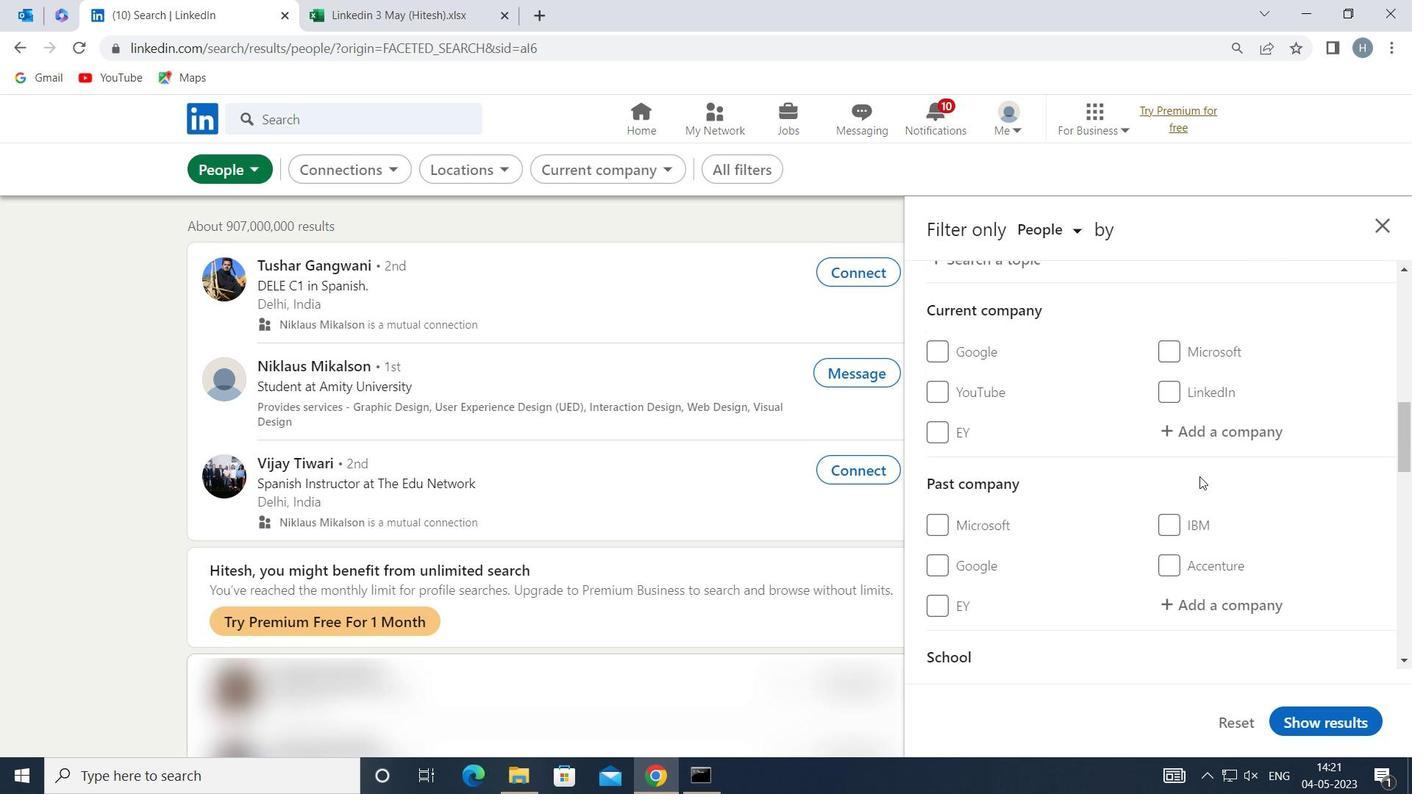 
Action: Mouse scrolled (1199, 478) with delta (0, 0)
Screenshot: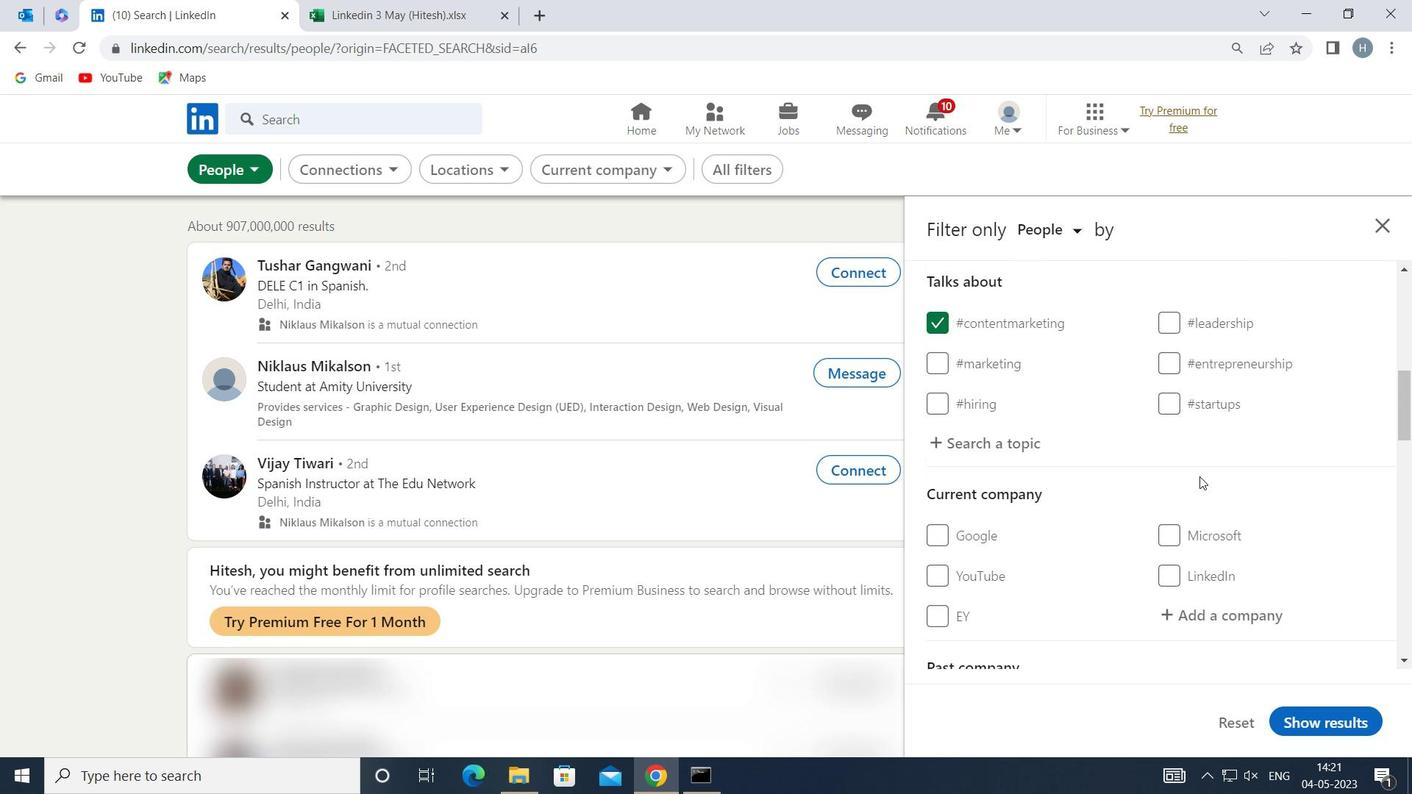 
Action: Mouse scrolled (1199, 476) with delta (0, 0)
Screenshot: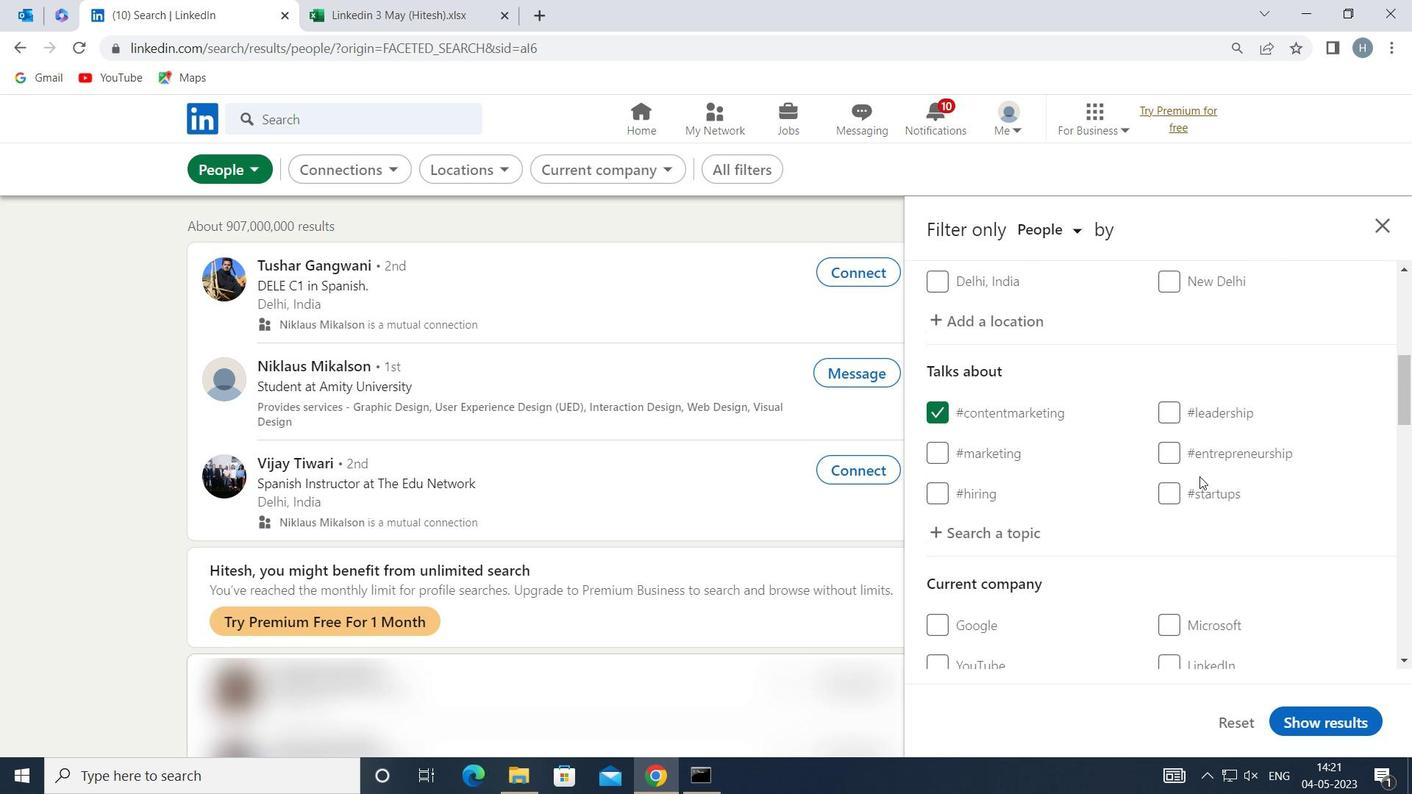 
Action: Mouse moved to (1224, 519)
Screenshot: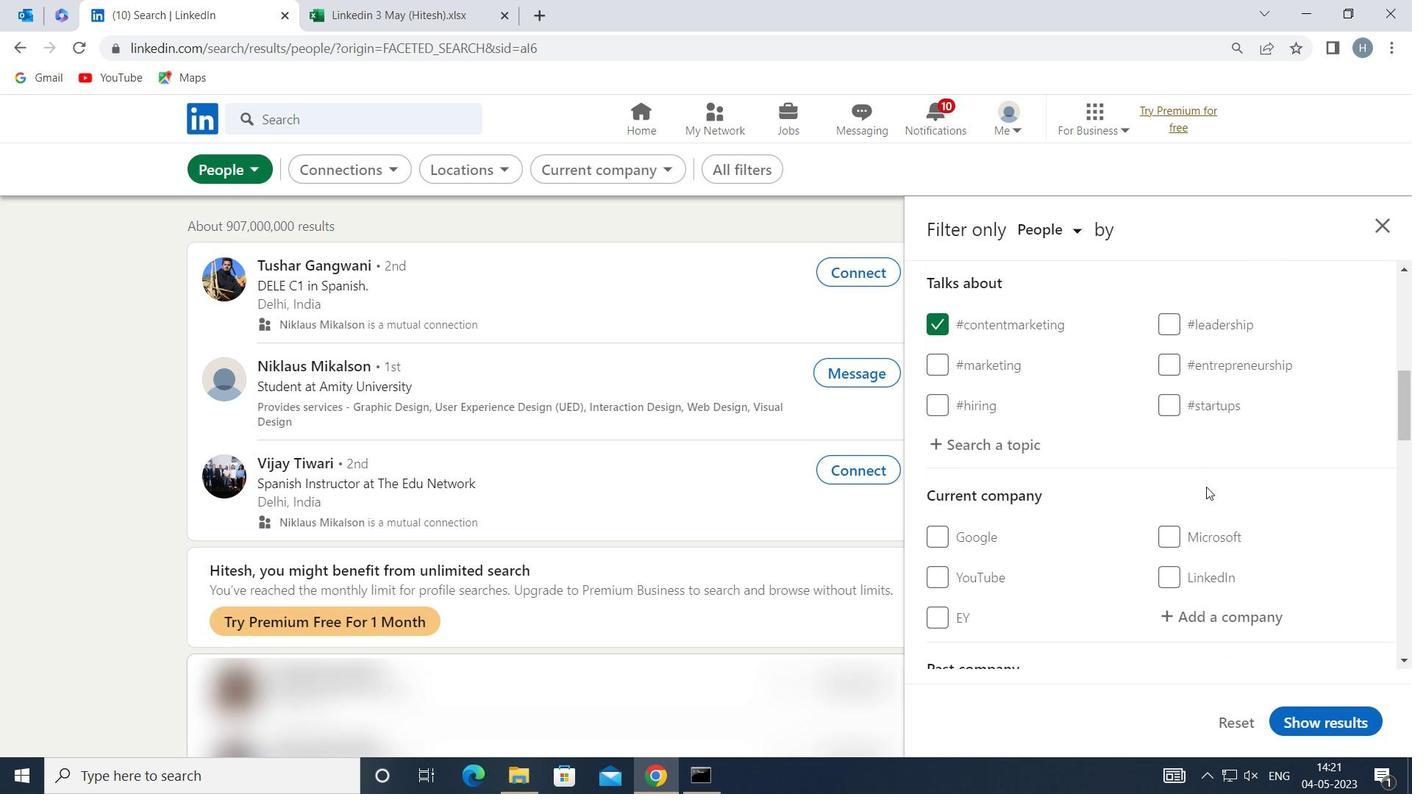 
Action: Mouse scrolled (1224, 518) with delta (0, 0)
Screenshot: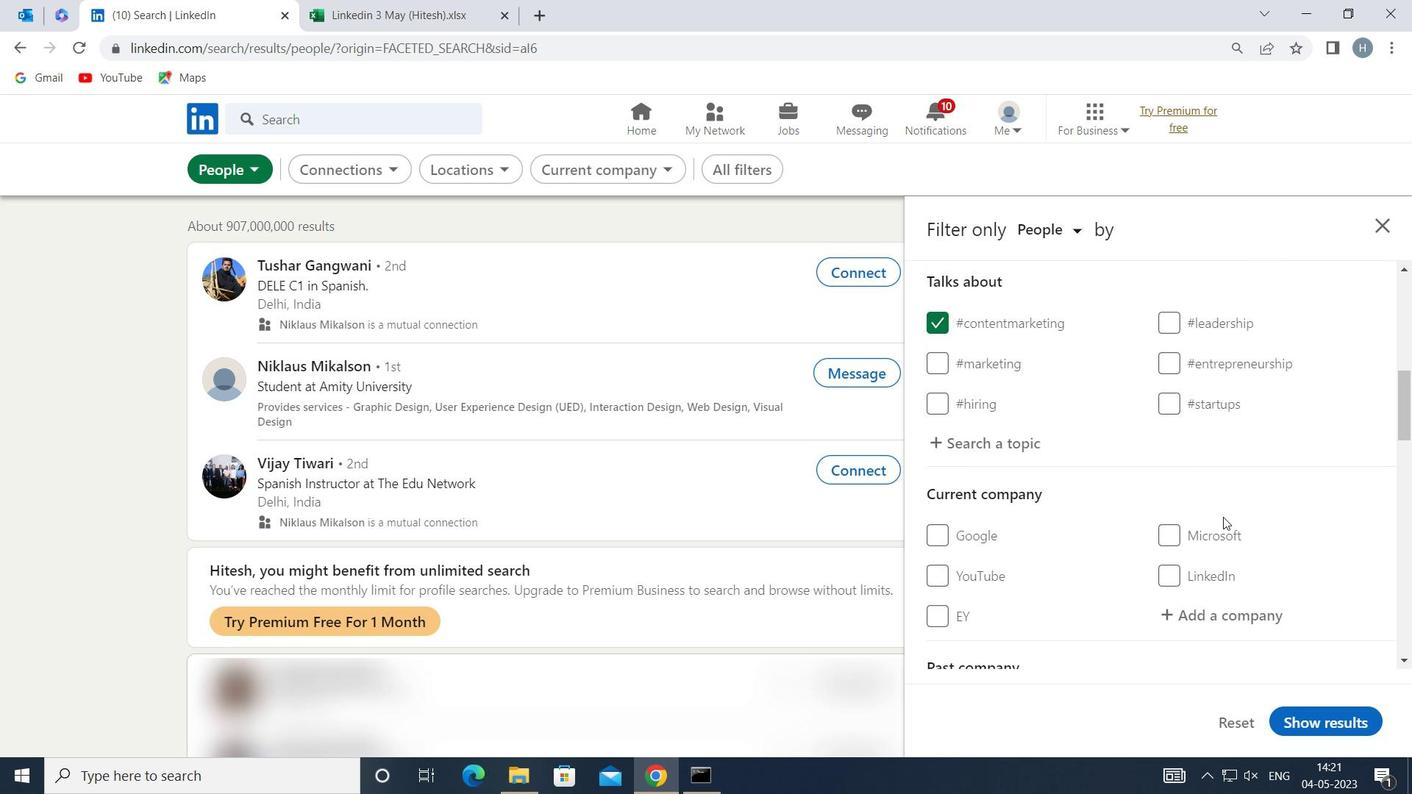 
Action: Mouse moved to (1224, 520)
Screenshot: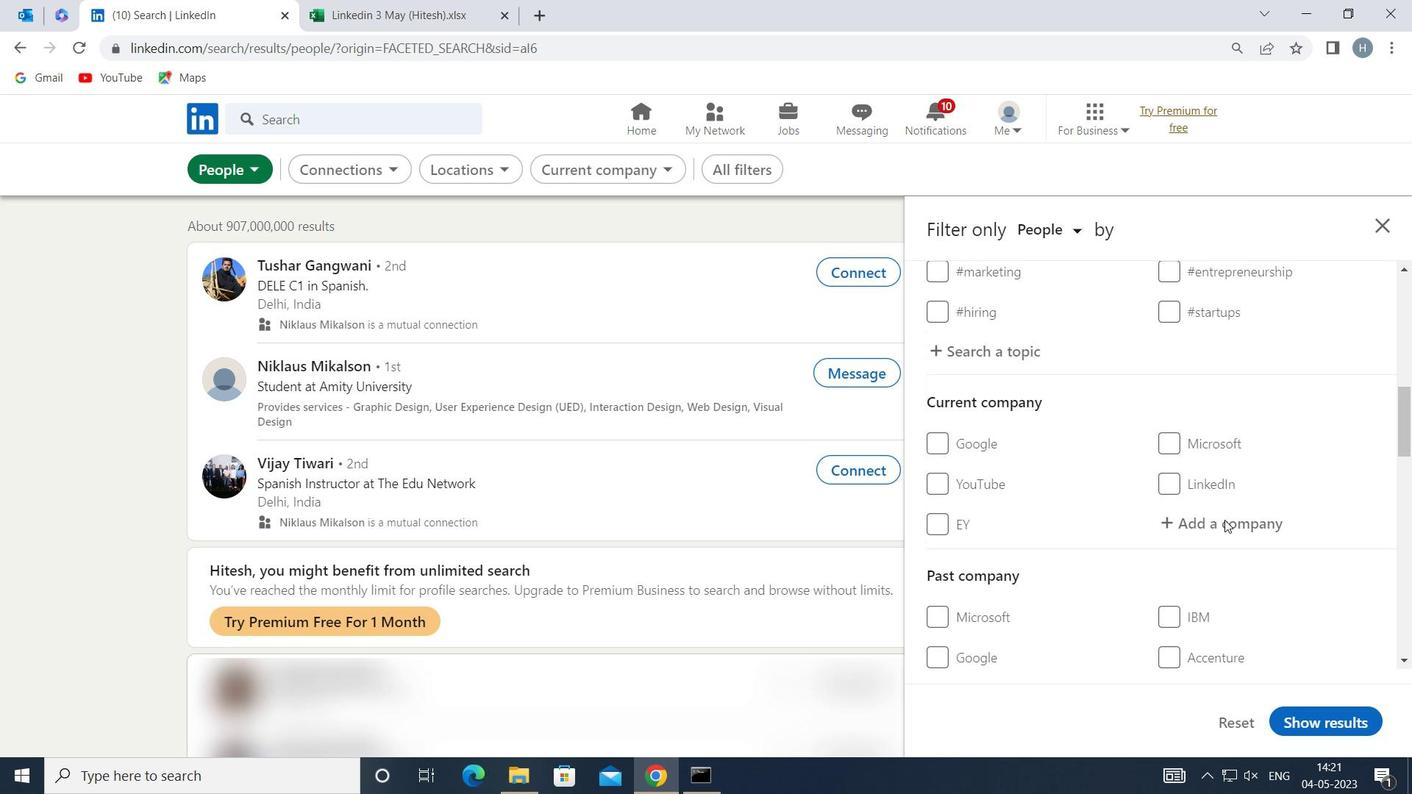 
Action: Mouse pressed left at (1224, 520)
Screenshot: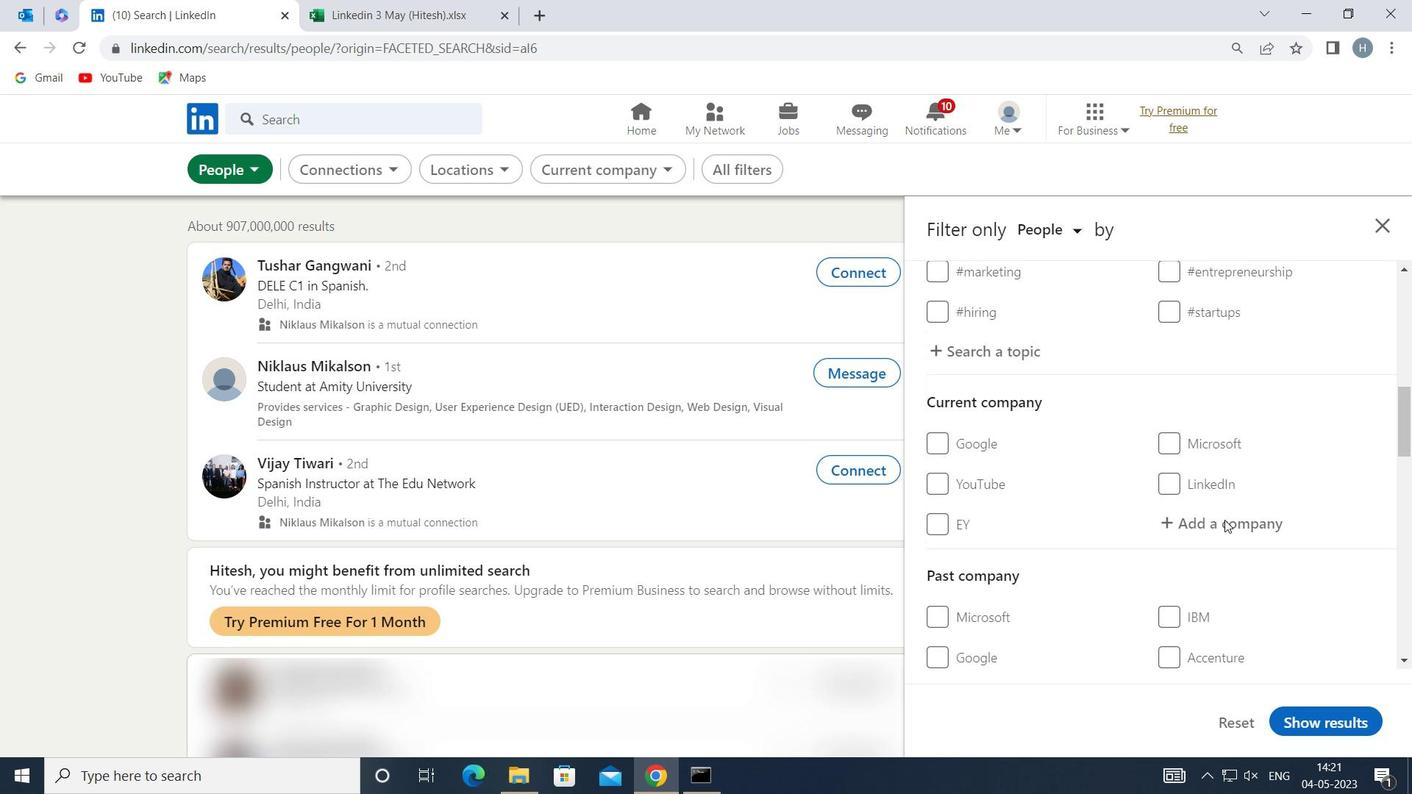 
Action: Key pressed <Key.shift>24
Screenshot: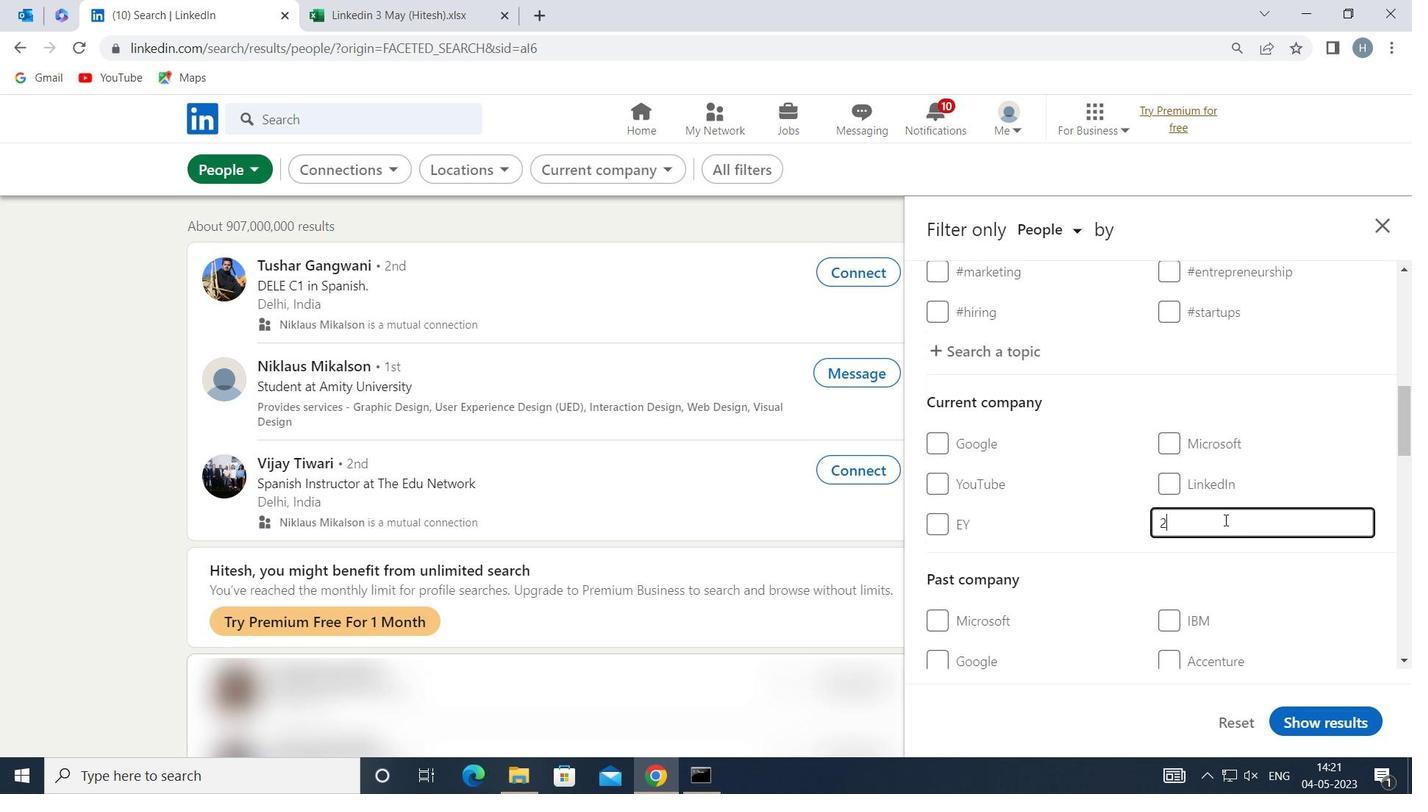 
Action: Mouse moved to (1156, 596)
Screenshot: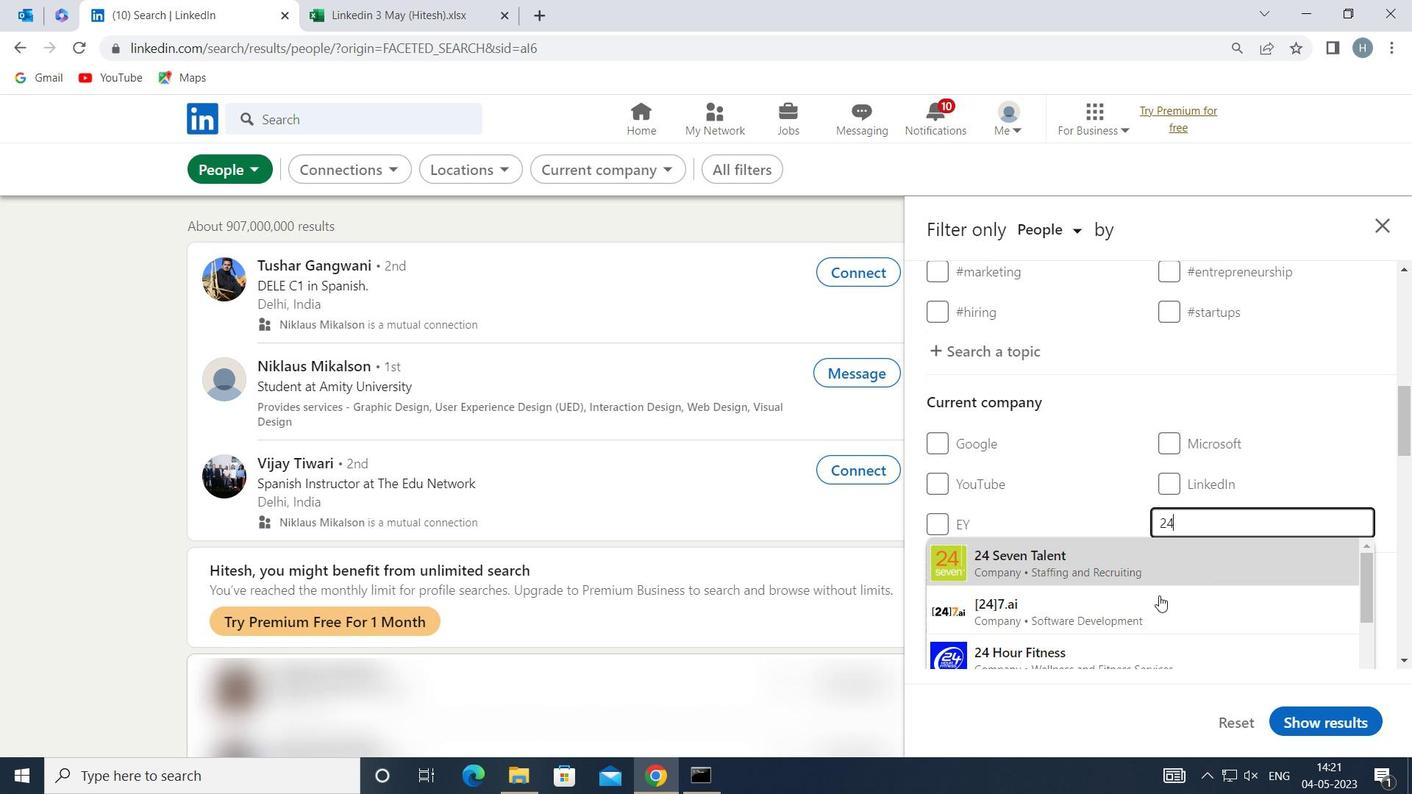 
Action: Mouse pressed left at (1156, 596)
Screenshot: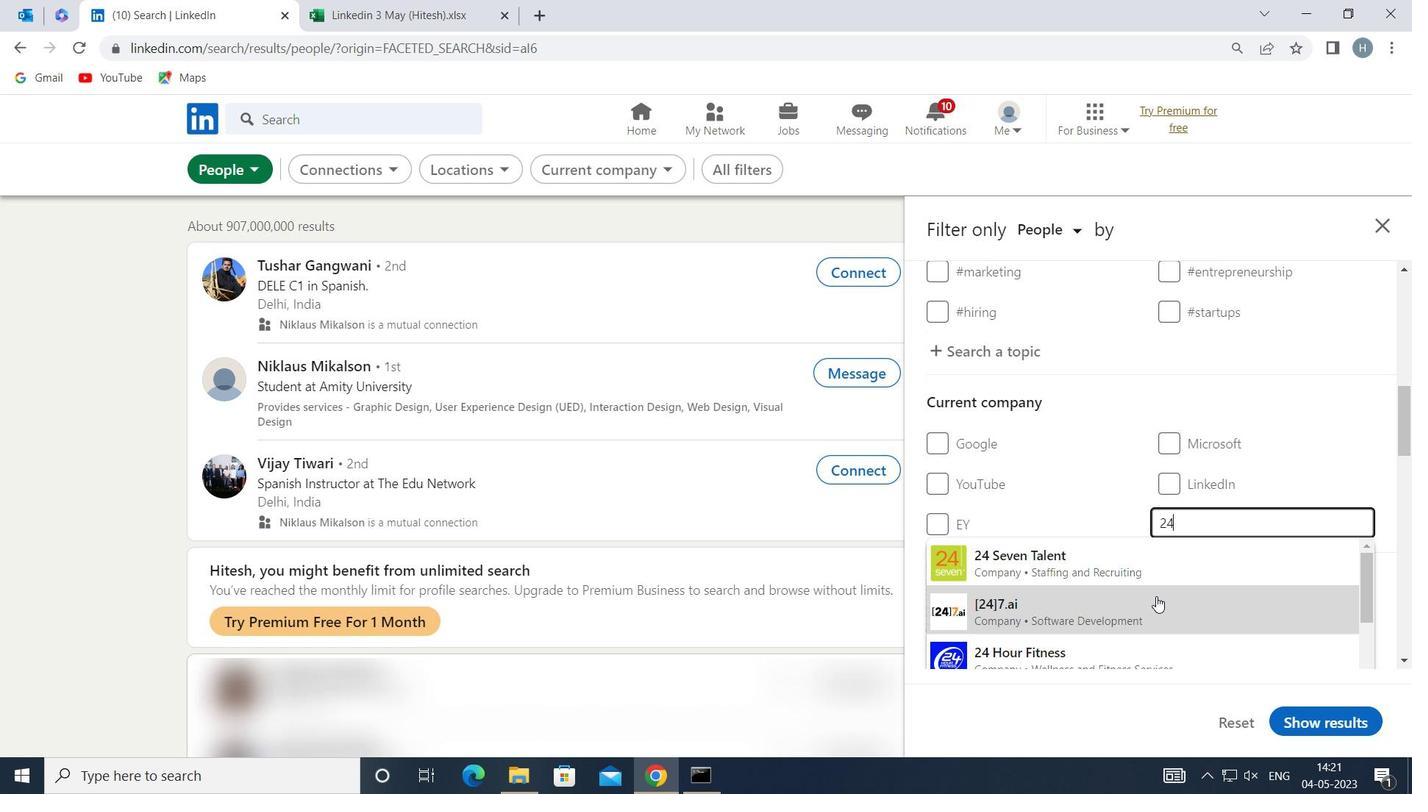 
Action: Mouse moved to (1156, 576)
Screenshot: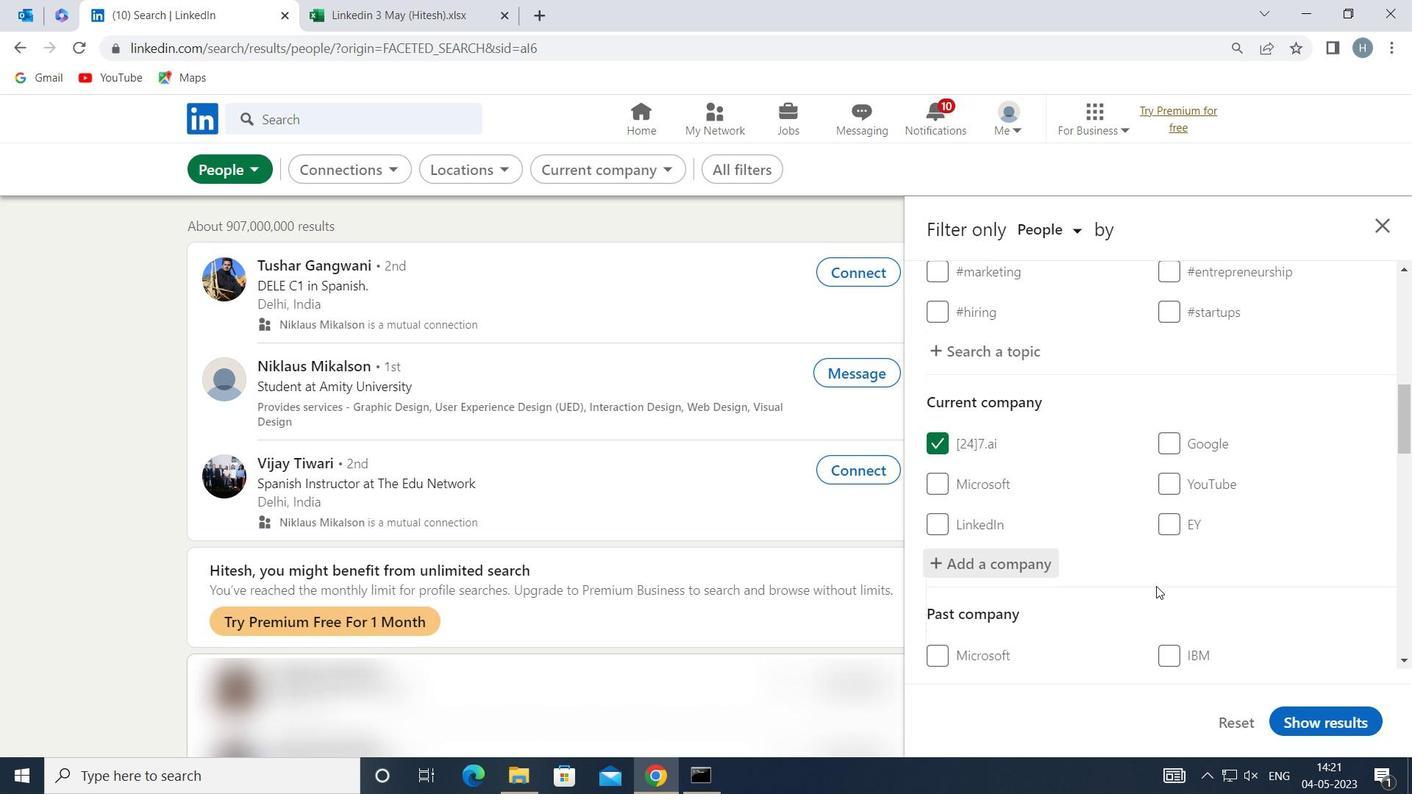
Action: Mouse scrolled (1156, 575) with delta (0, 0)
Screenshot: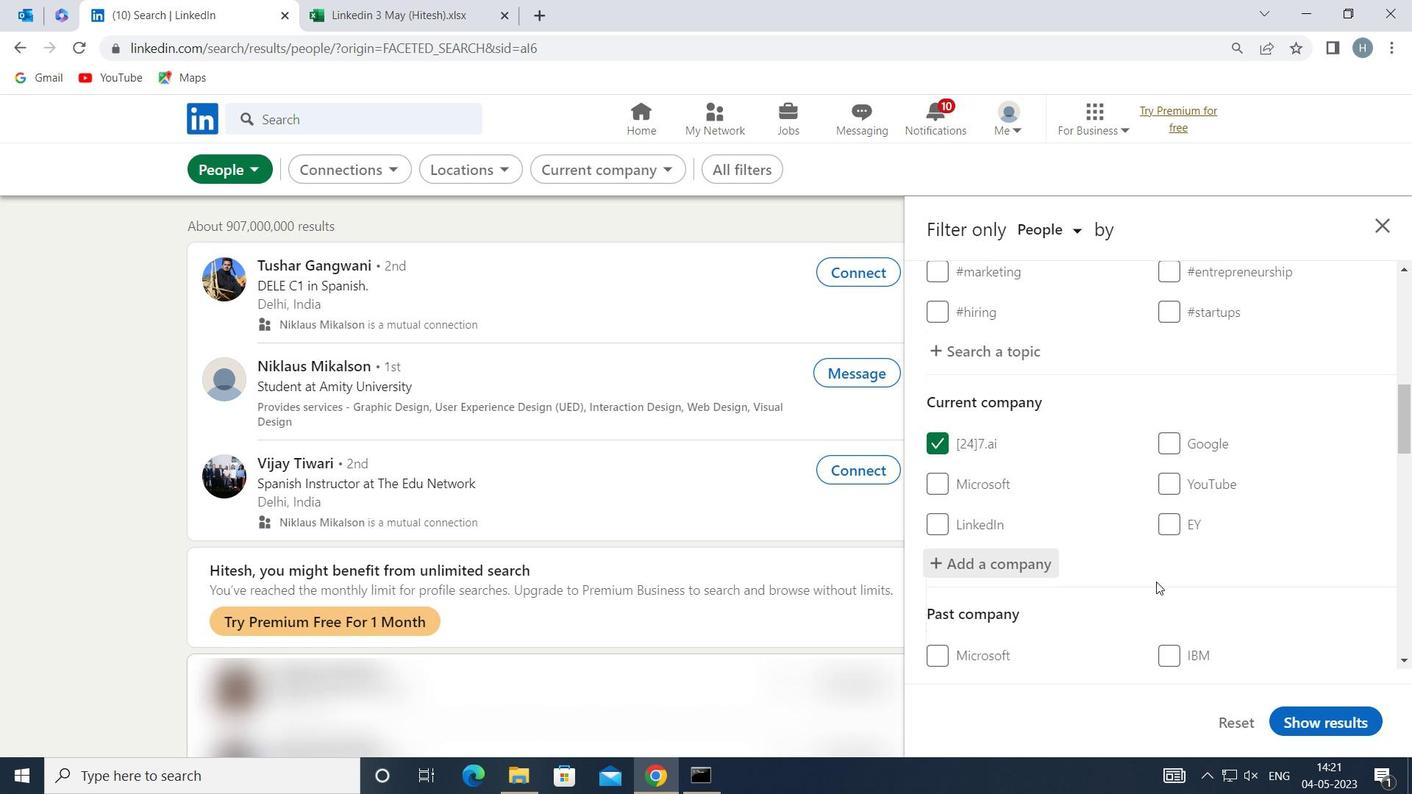 
Action: Mouse scrolled (1156, 575) with delta (0, 0)
Screenshot: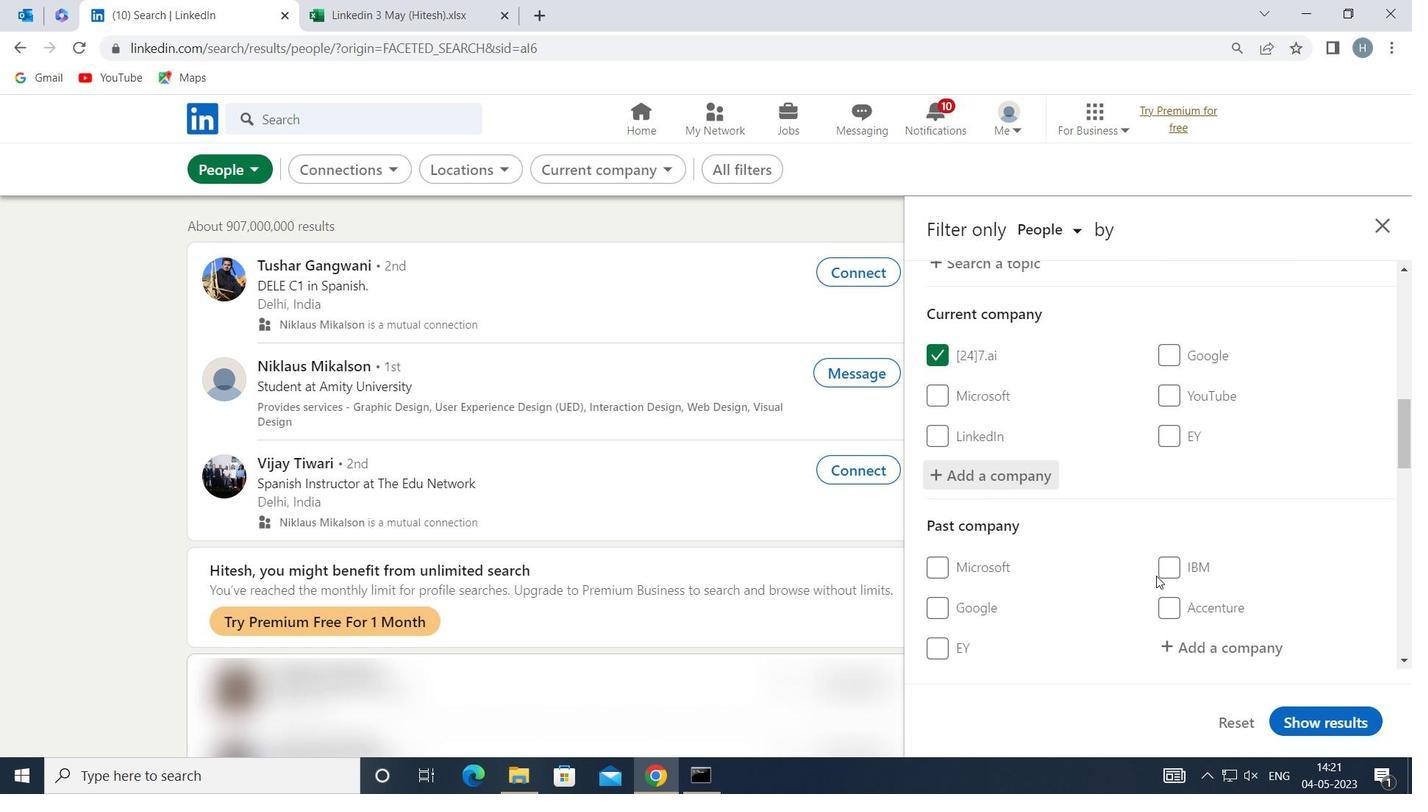 
Action: Mouse scrolled (1156, 575) with delta (0, 0)
Screenshot: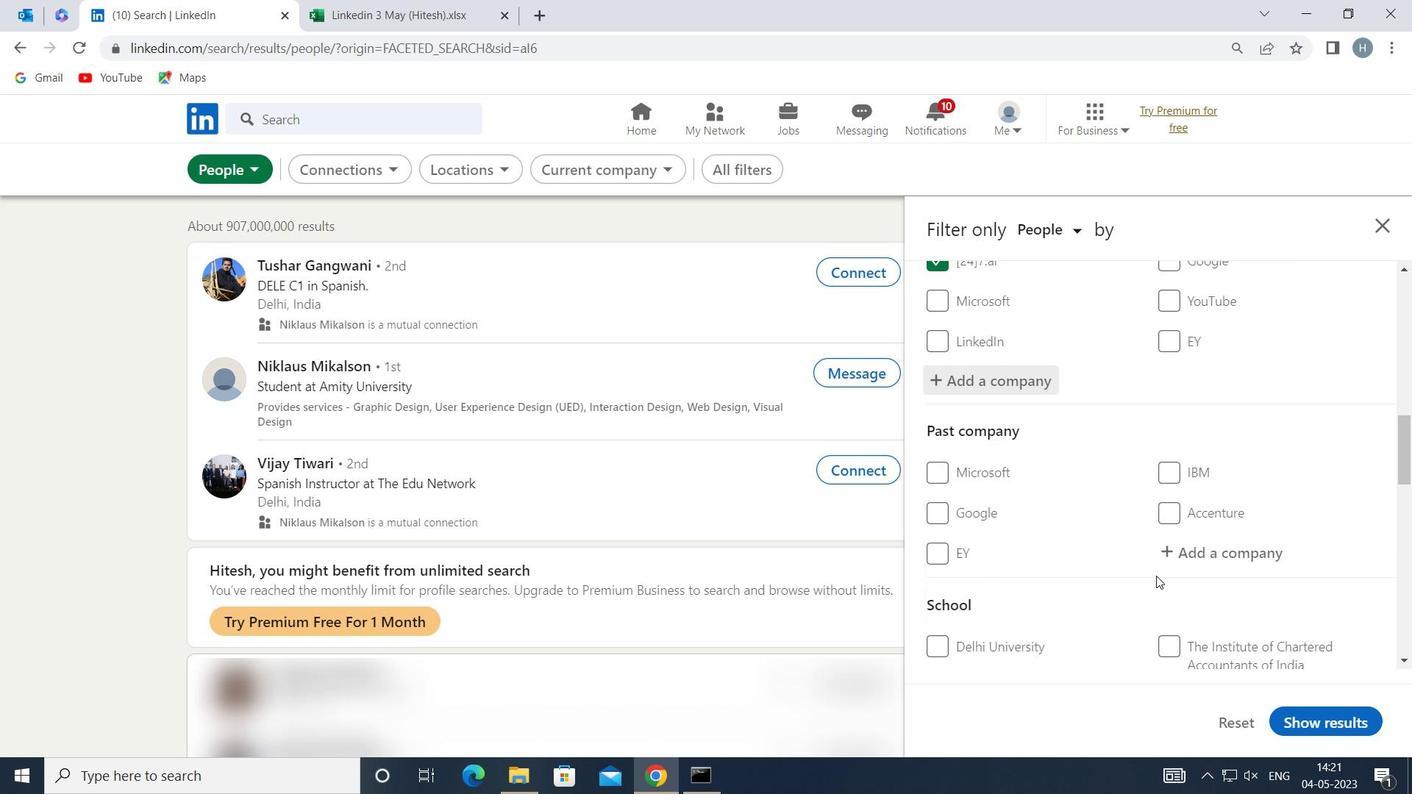 
Action: Mouse scrolled (1156, 575) with delta (0, 0)
Screenshot: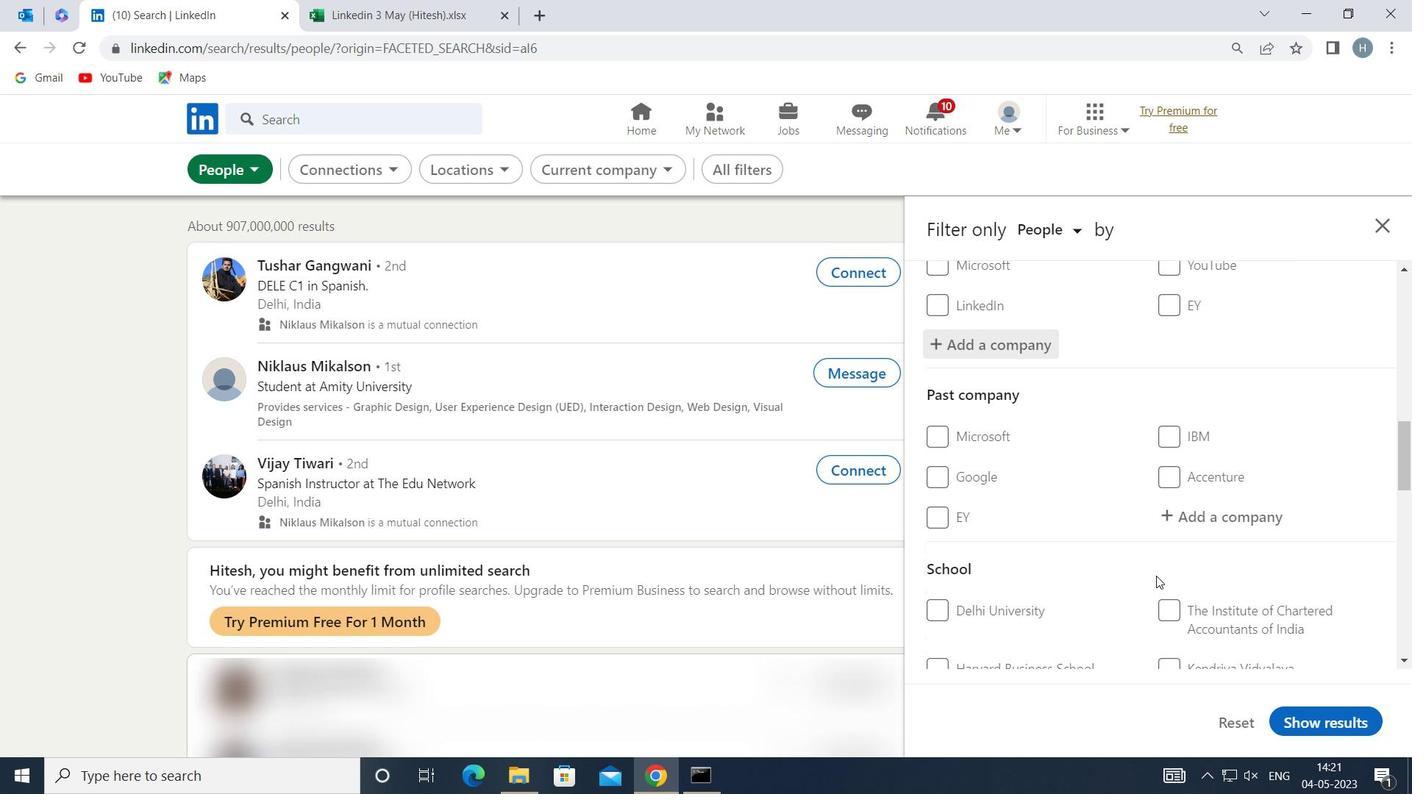 
Action: Mouse moved to (1219, 559)
Screenshot: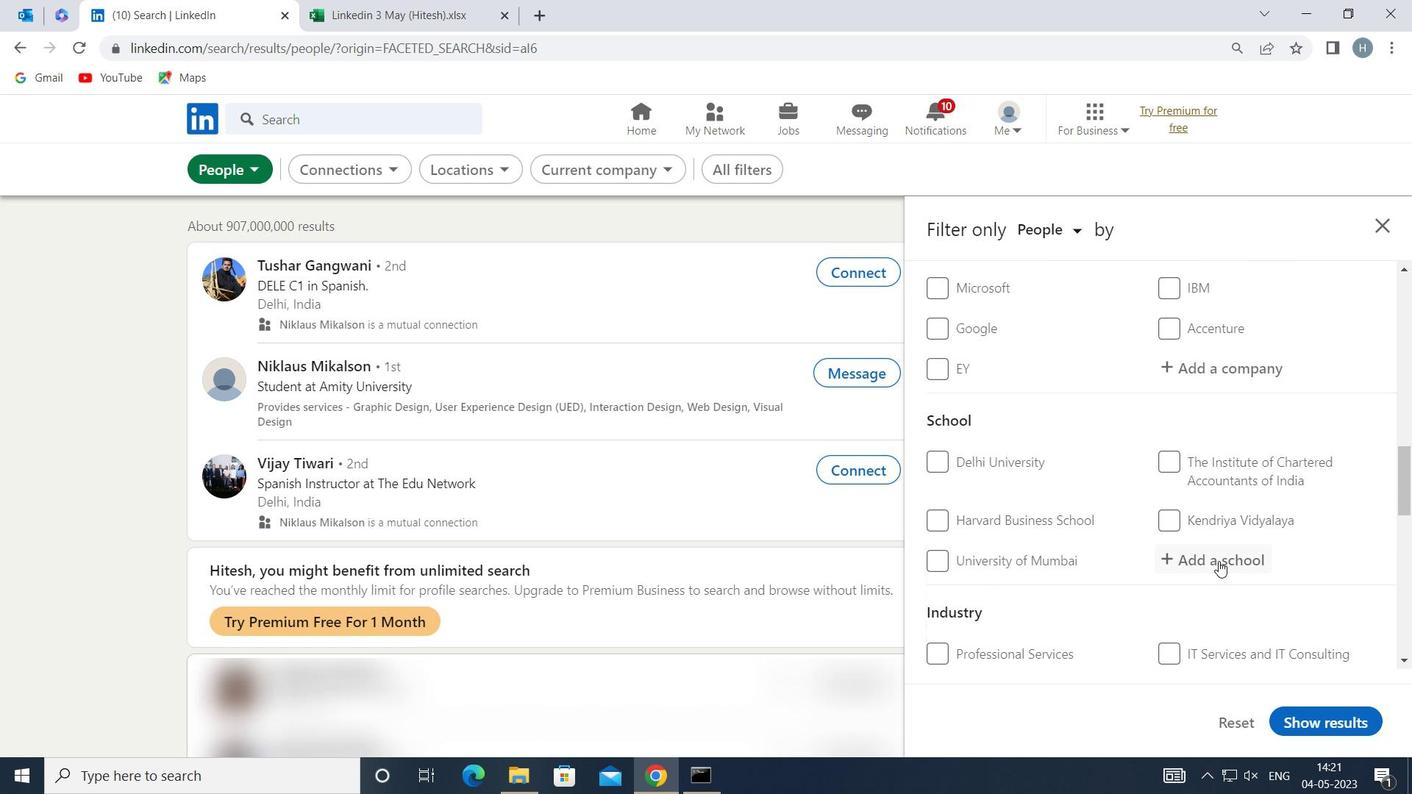 
Action: Mouse pressed left at (1219, 559)
Screenshot: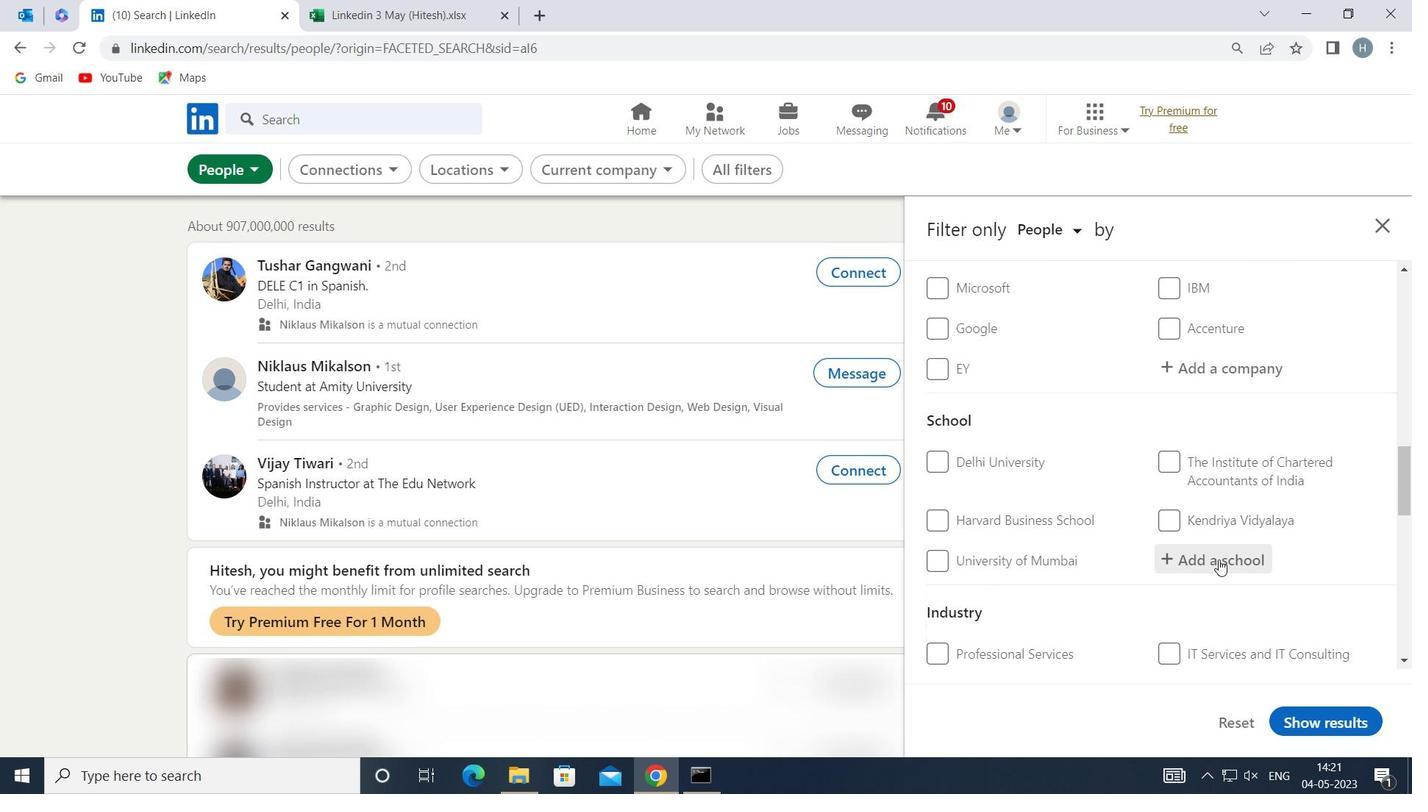 
Action: Key pressed <Key.shift>NIRMALA<Key.space><Key.shift>COLLEGE<Key.space><Key.shift>M
Screenshot: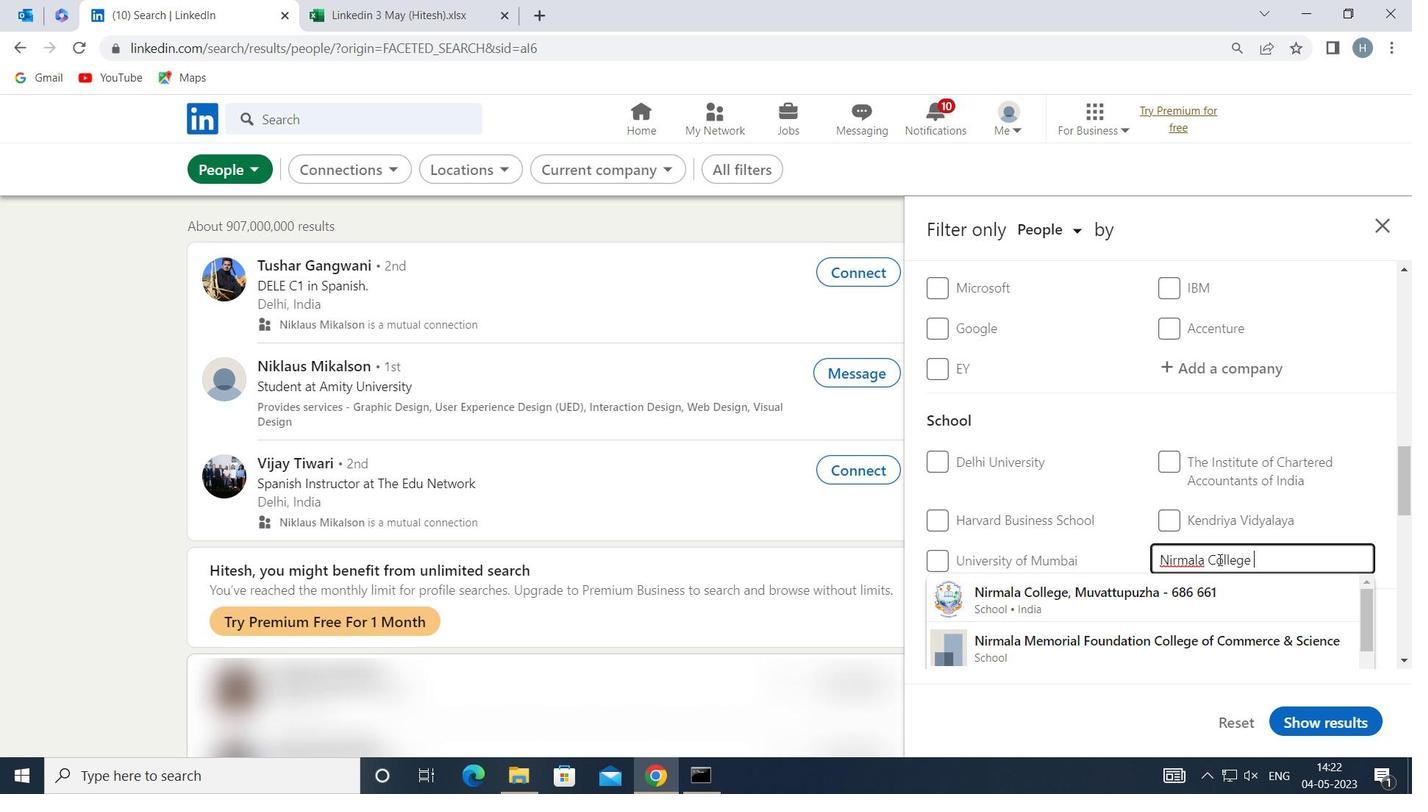 
Action: Mouse moved to (1176, 593)
Screenshot: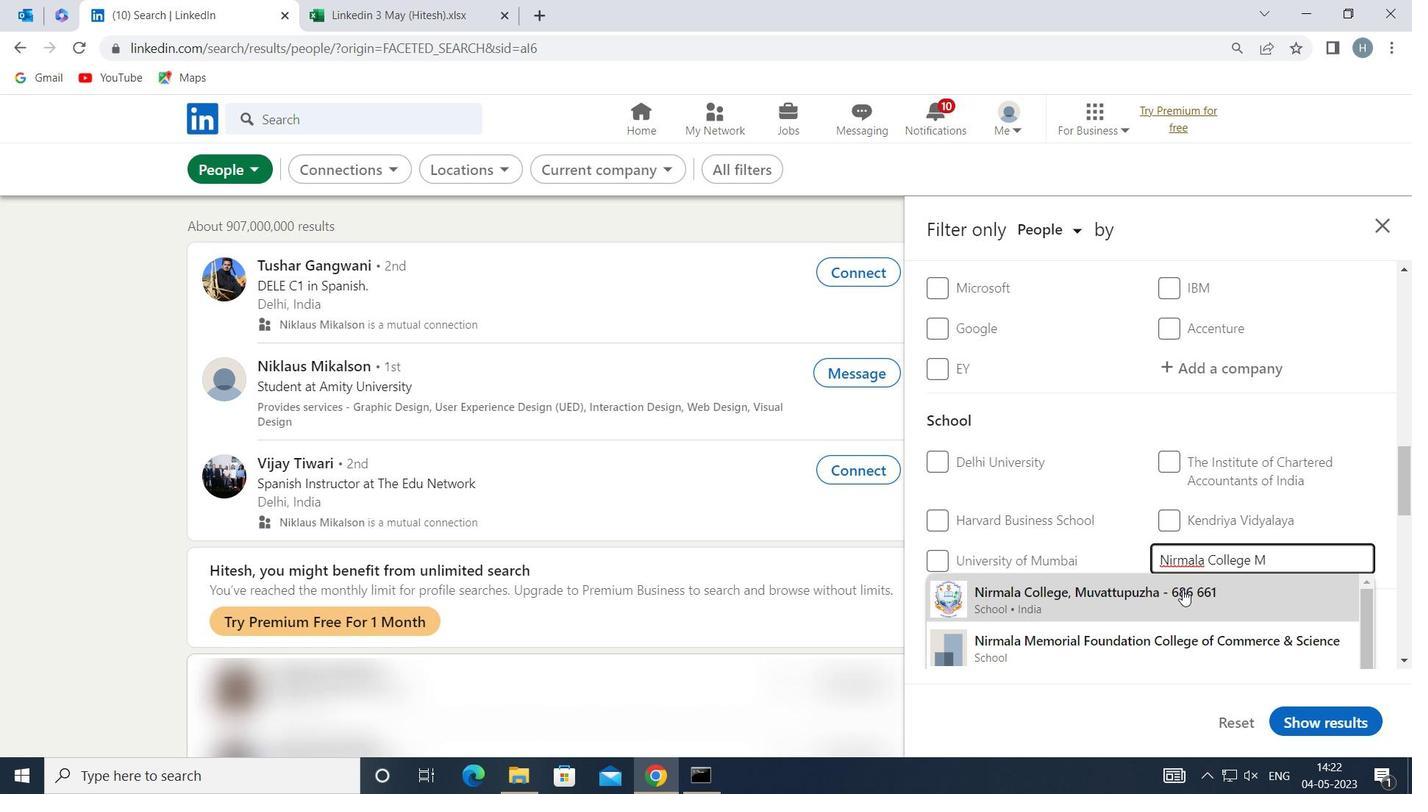 
Action: Mouse pressed left at (1176, 593)
Screenshot: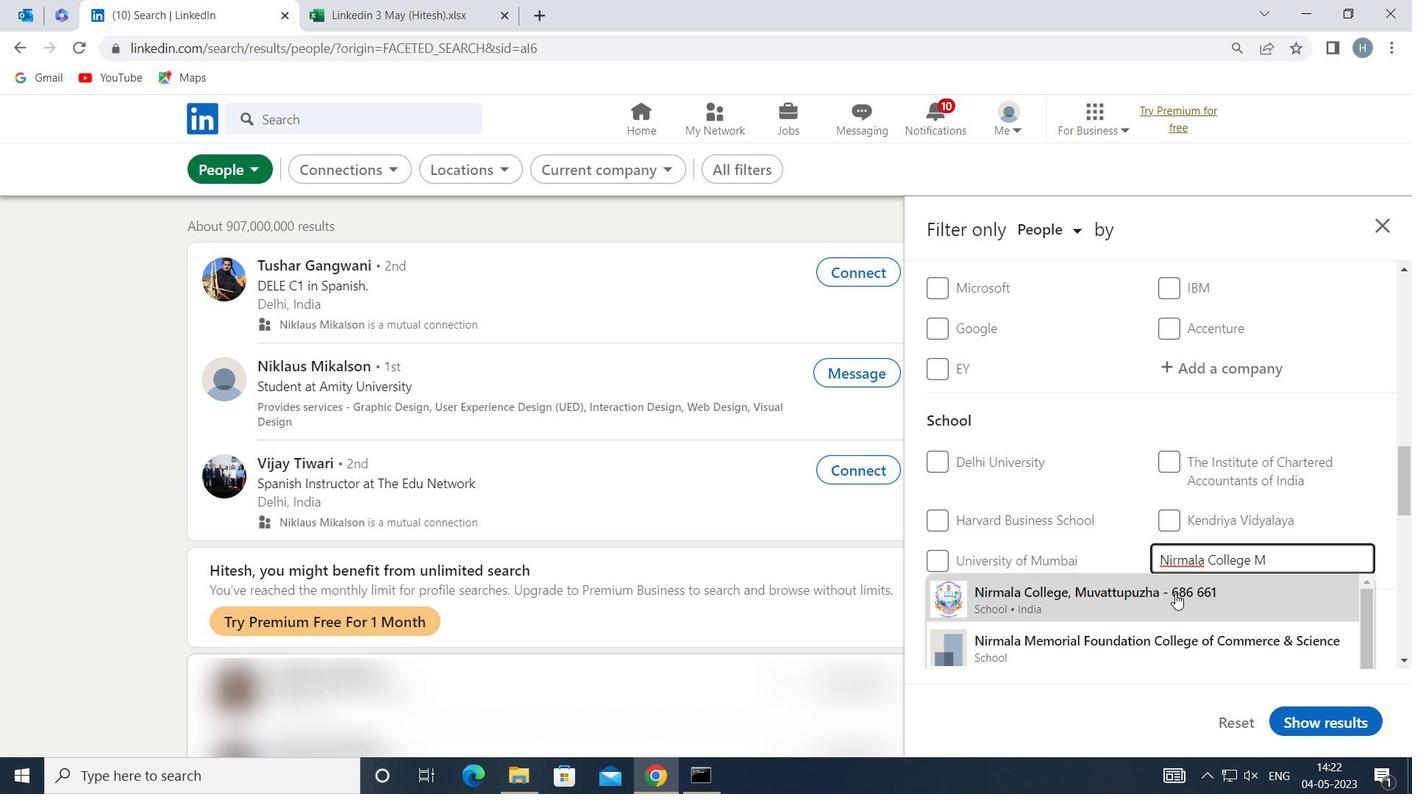 
Action: Mouse moved to (1133, 552)
Screenshot: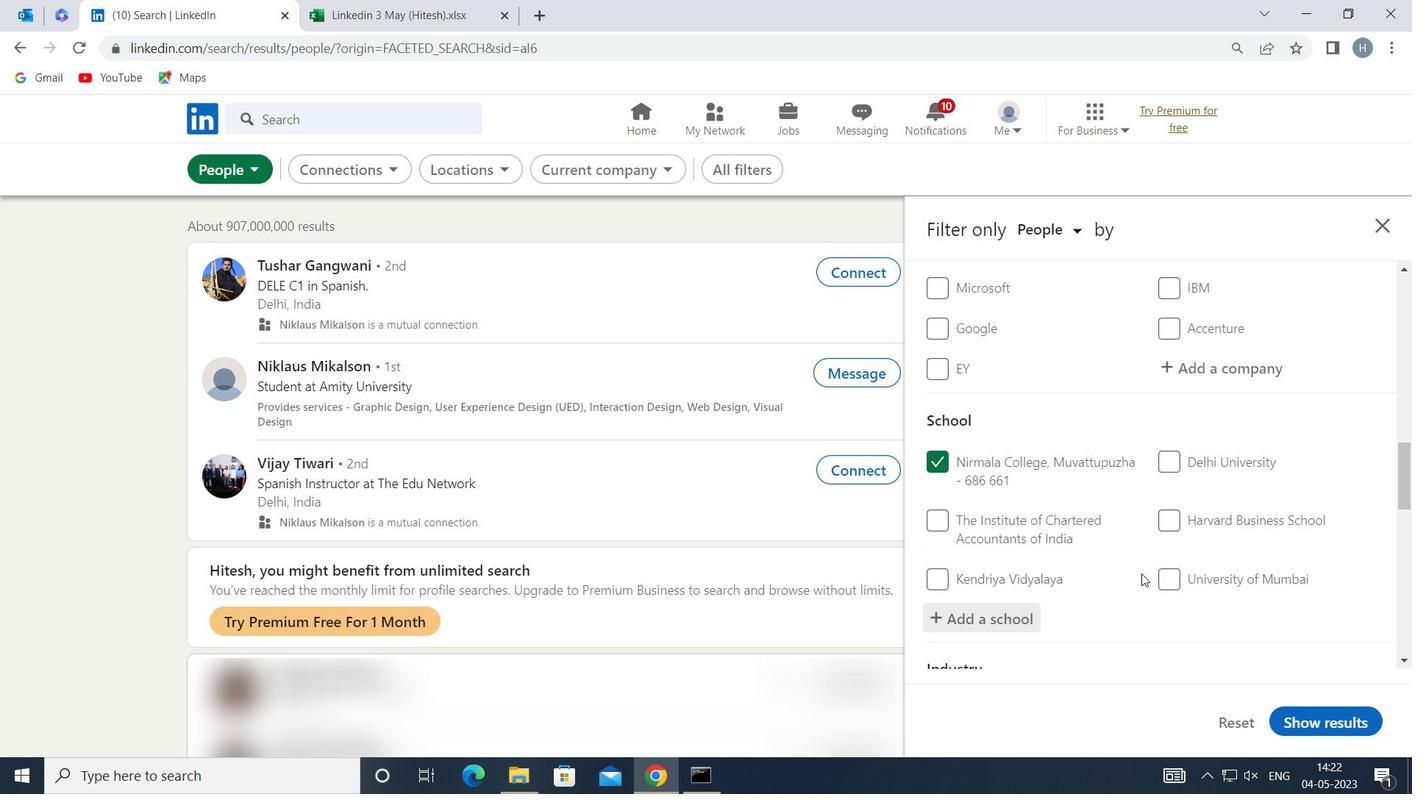 
Action: Mouse scrolled (1133, 551) with delta (0, 0)
Screenshot: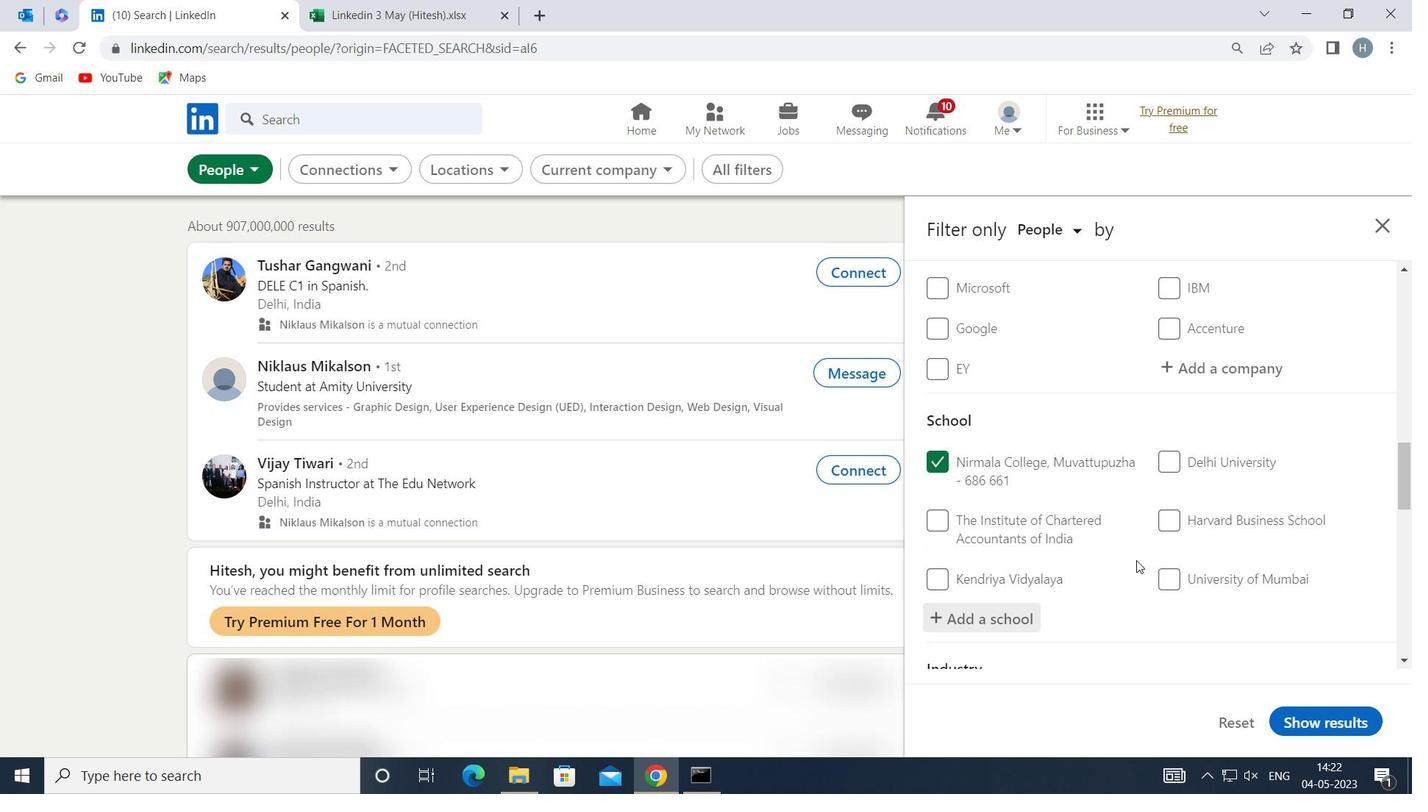 
Action: Mouse moved to (1133, 551)
Screenshot: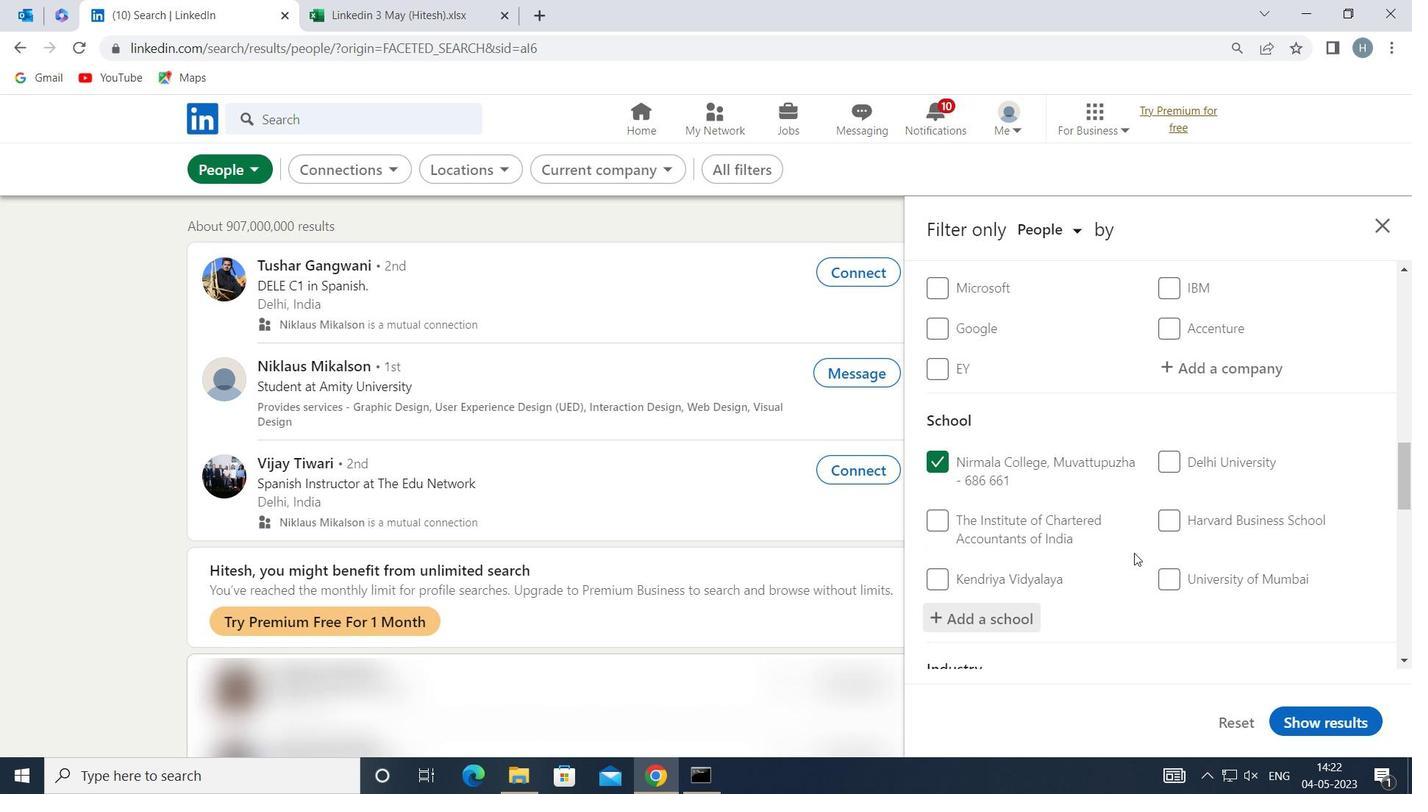 
Action: Mouse scrolled (1133, 550) with delta (0, 0)
Screenshot: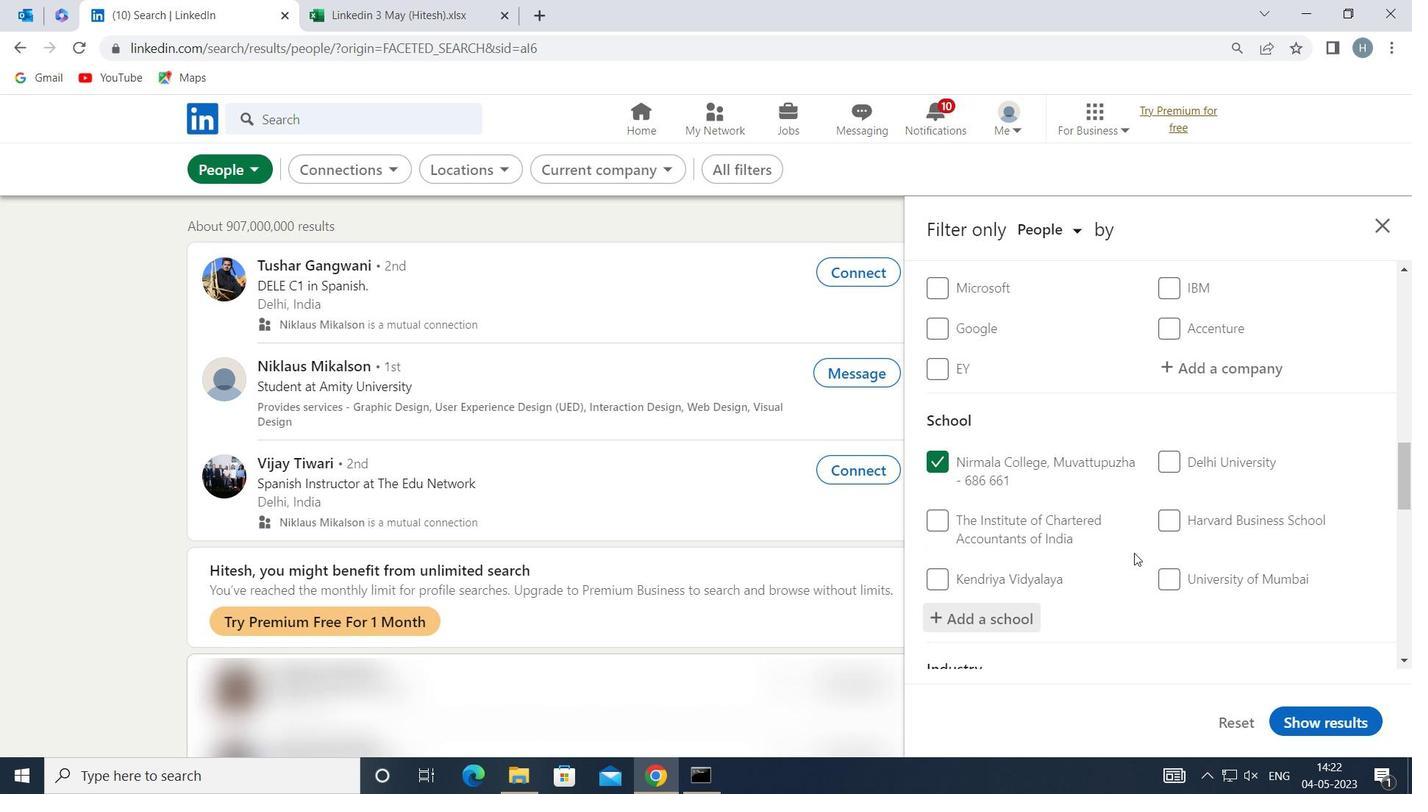 
Action: Mouse moved to (1126, 541)
Screenshot: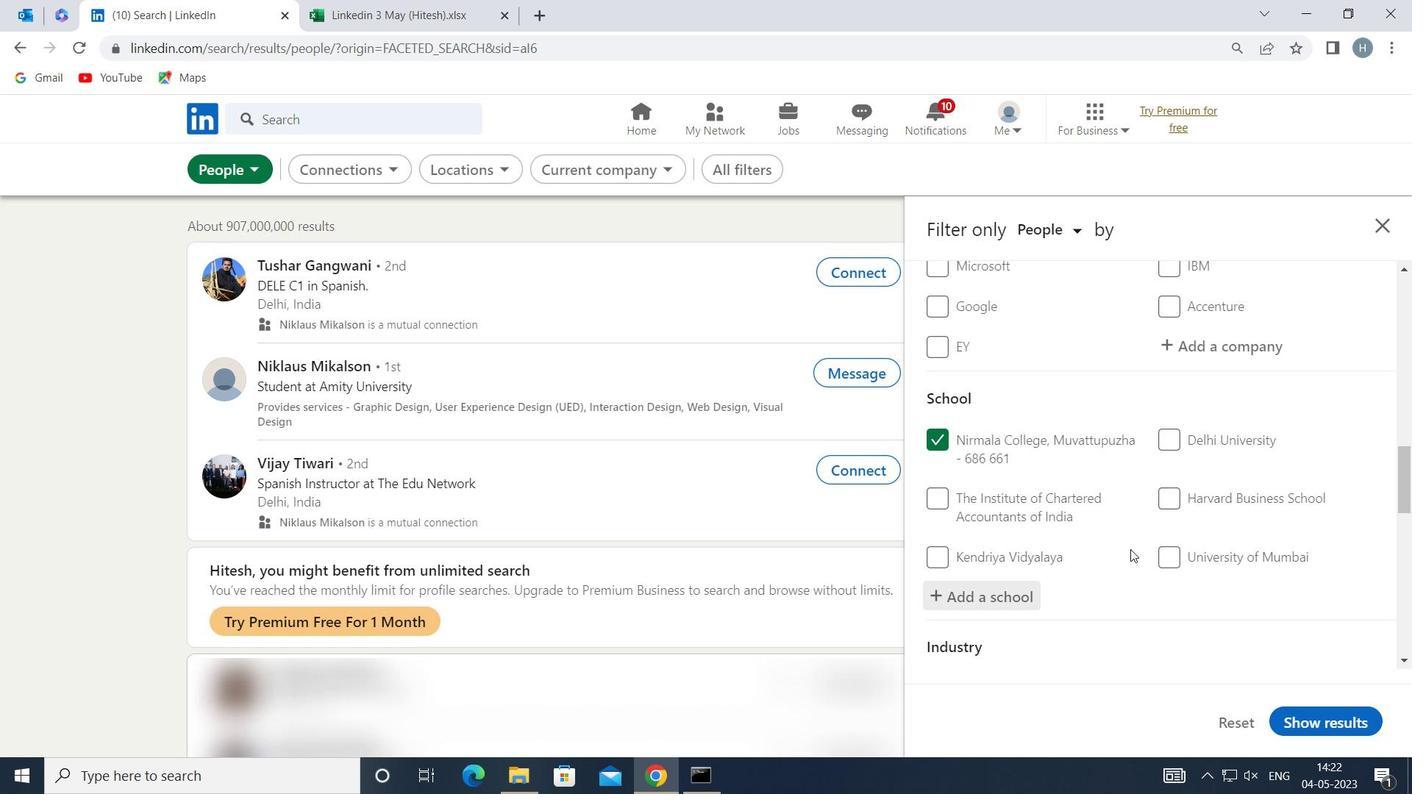 
Action: Mouse scrolled (1126, 540) with delta (0, 0)
Screenshot: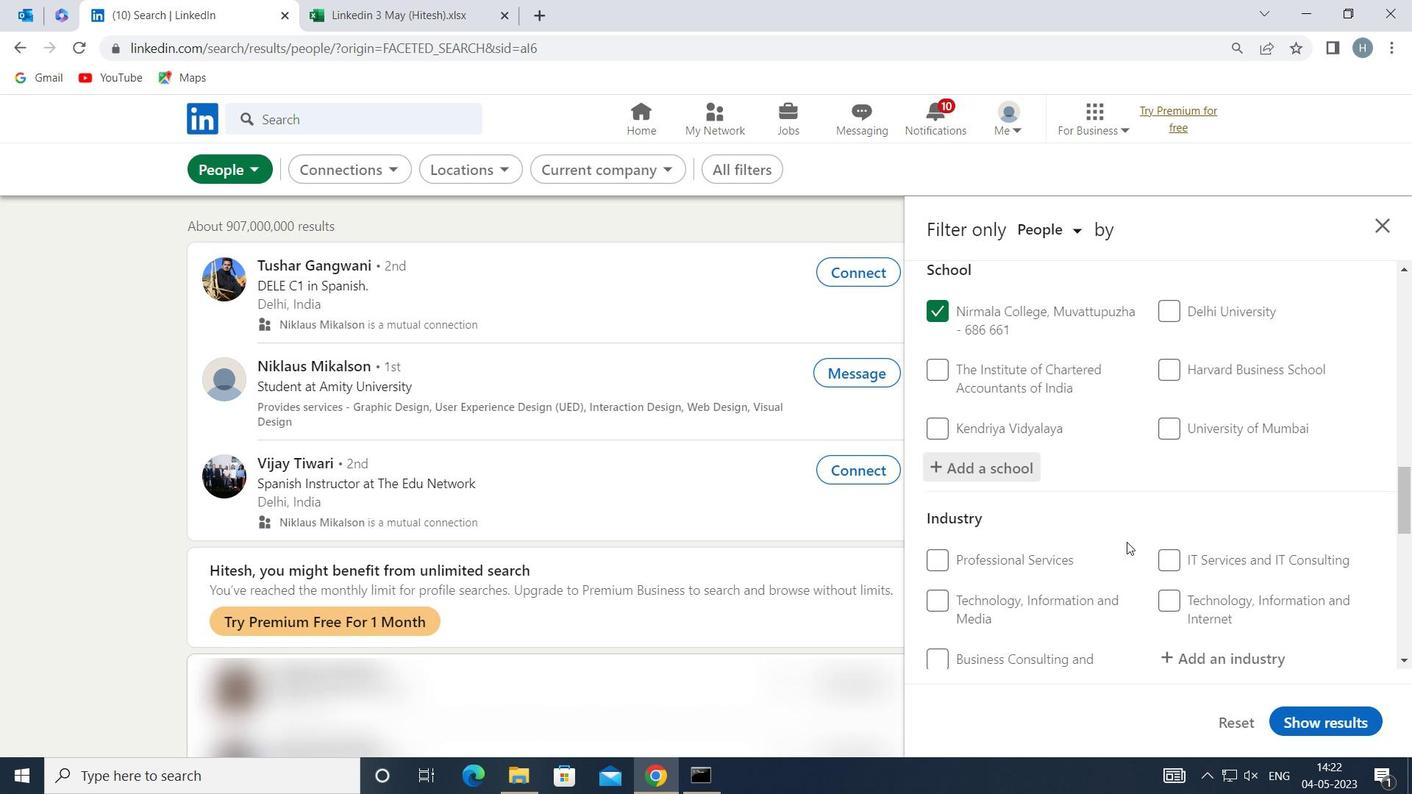 
Action: Mouse moved to (1223, 533)
Screenshot: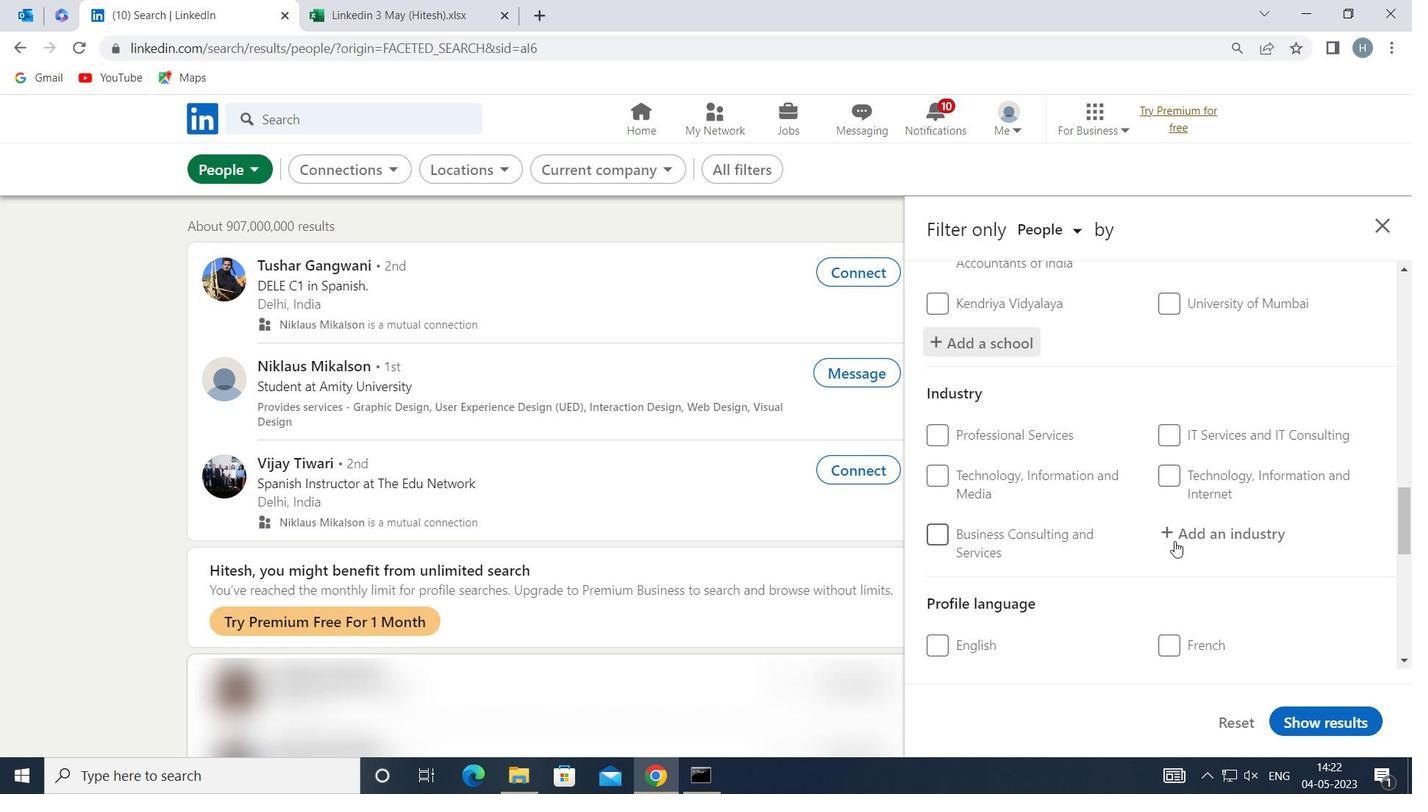 
Action: Mouse pressed left at (1223, 533)
Screenshot: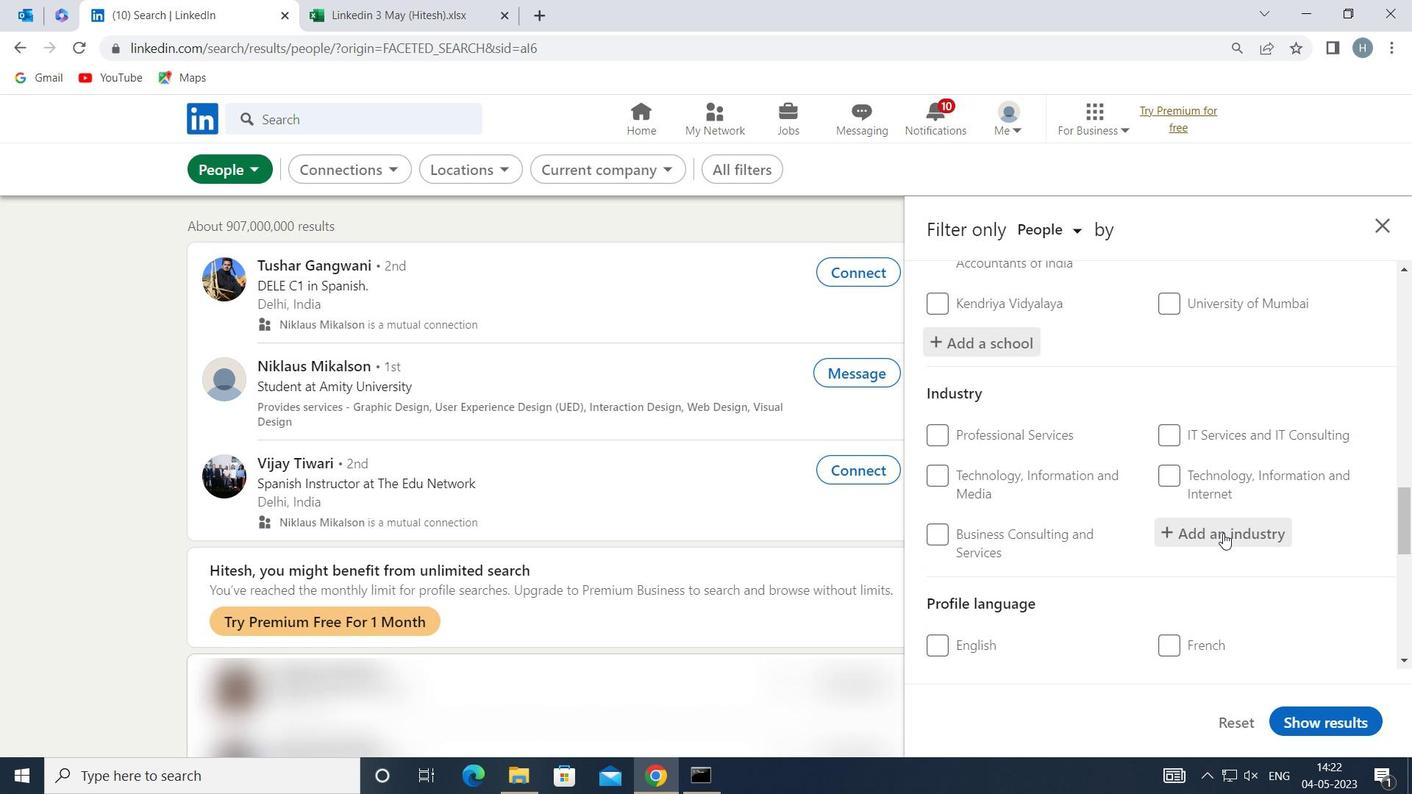 
Action: Key pressed <Key.shift>FORESTRY<Key.space>AND<Key.space><Key.shift>LO
Screenshot: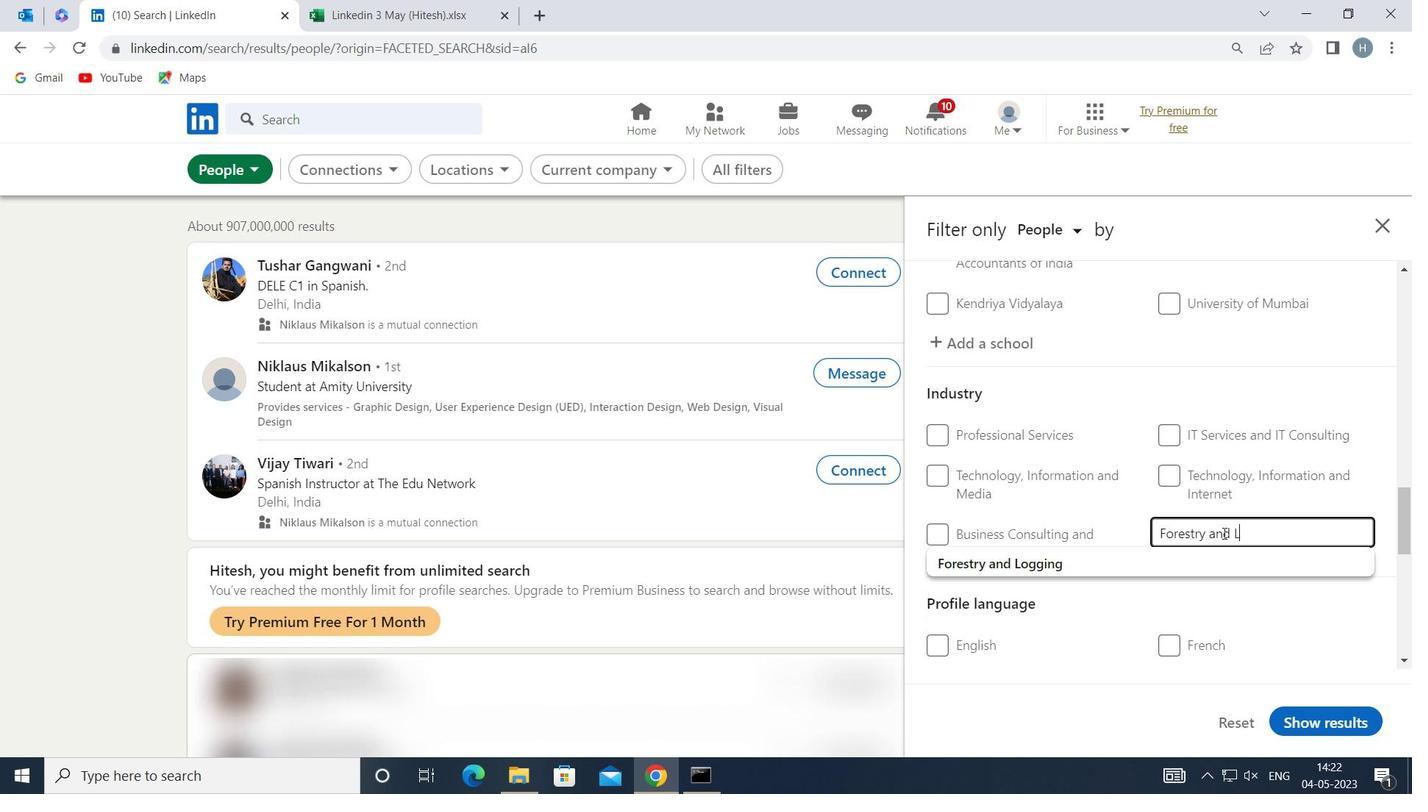 
Action: Mouse moved to (1153, 560)
Screenshot: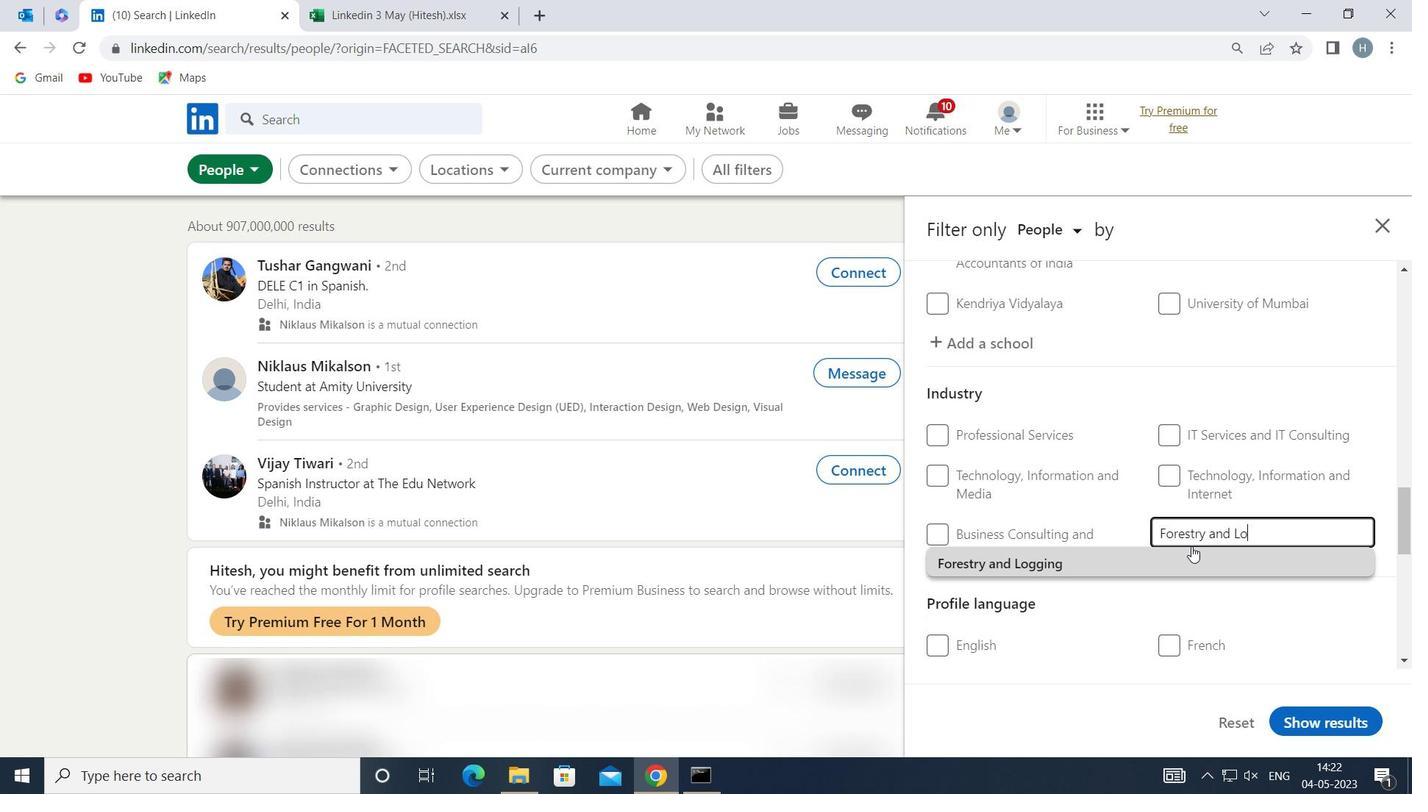 
Action: Mouse pressed left at (1153, 560)
Screenshot: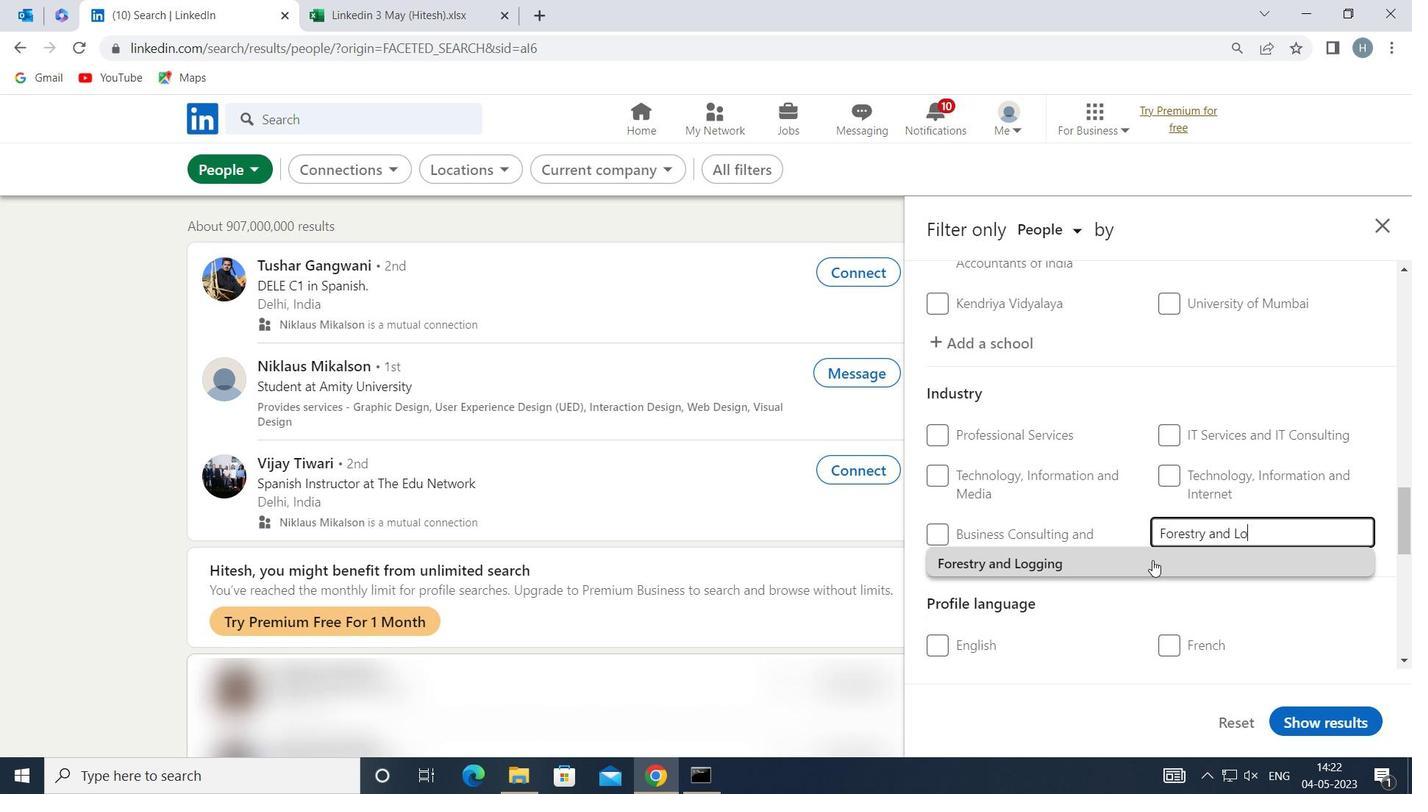 
Action: Mouse moved to (1119, 559)
Screenshot: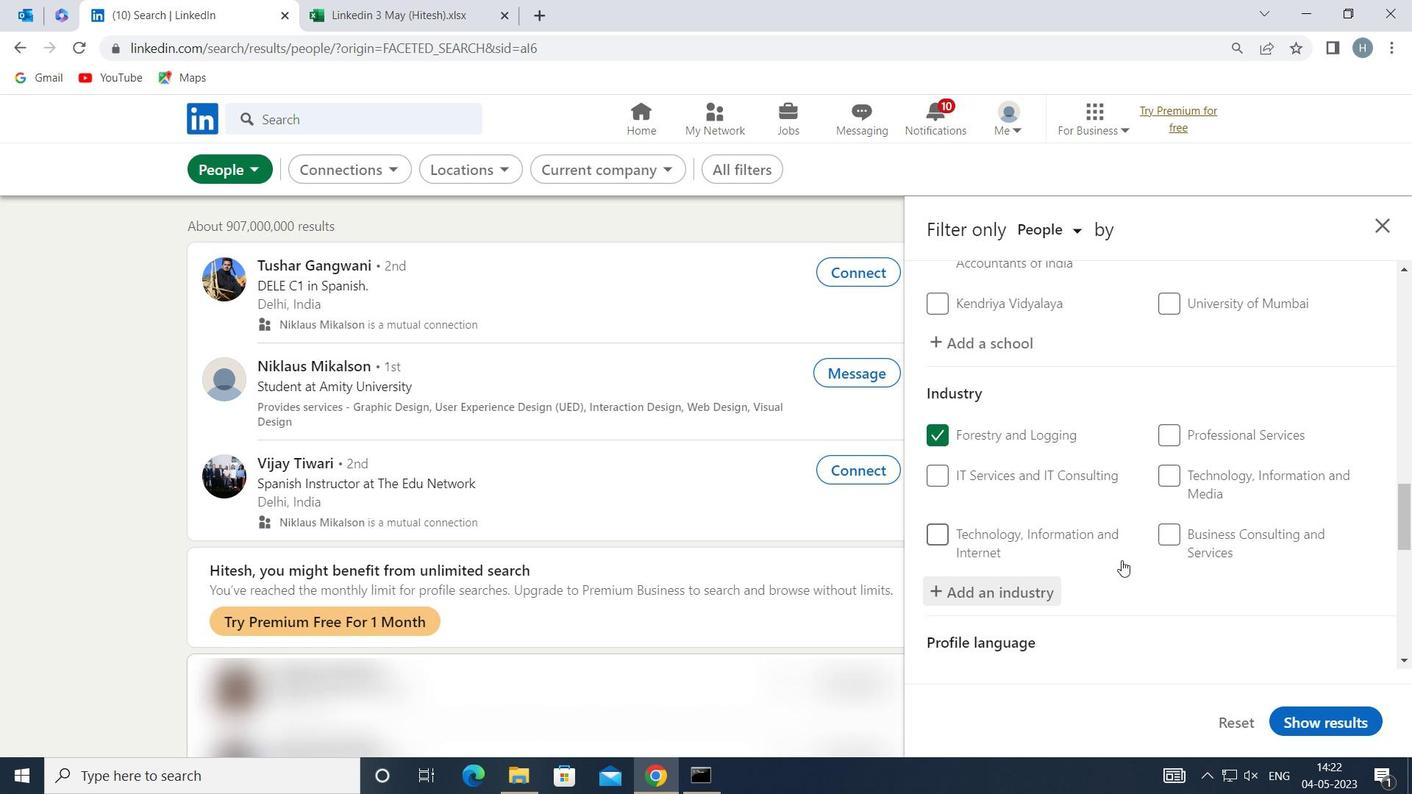 
Action: Mouse scrolled (1119, 558) with delta (0, 0)
Screenshot: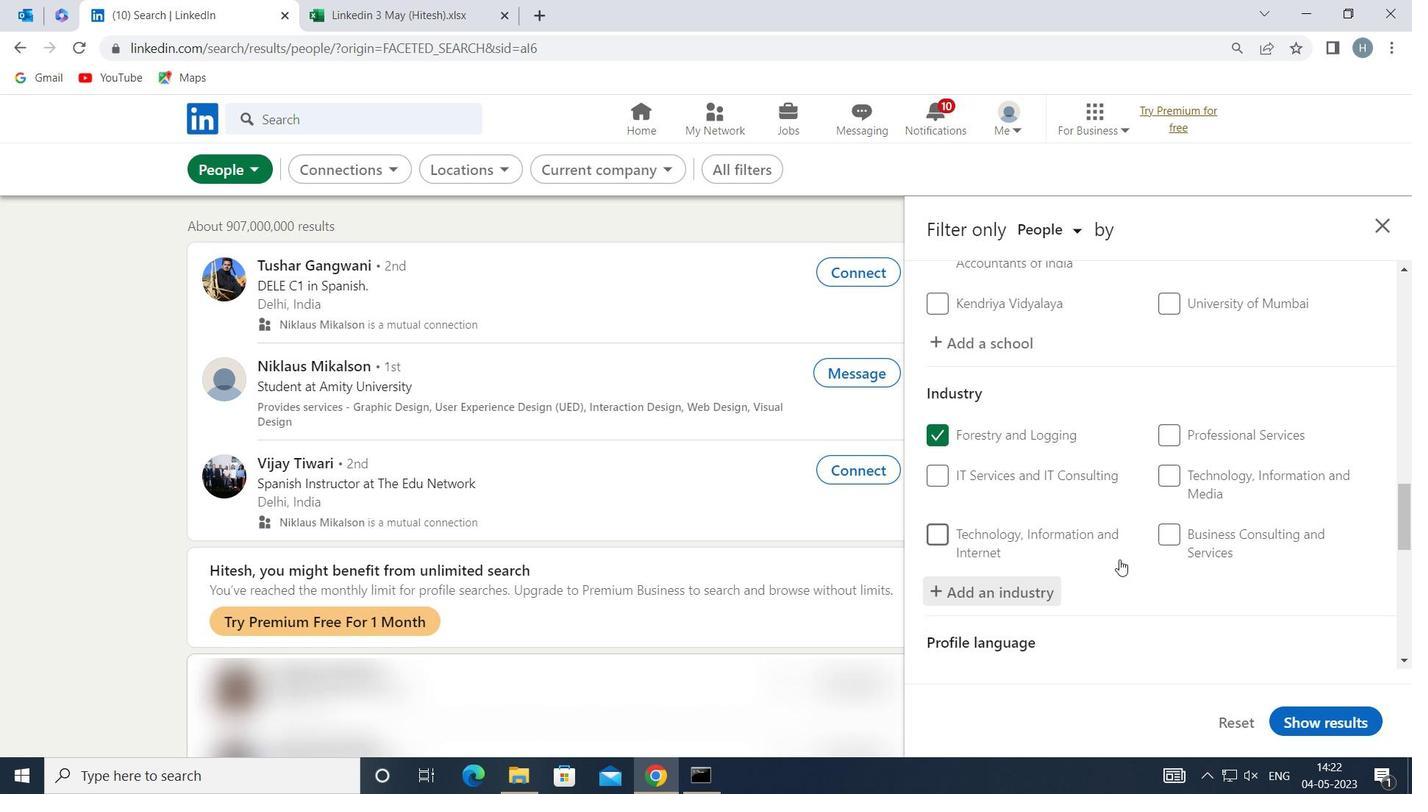 
Action: Mouse scrolled (1119, 558) with delta (0, 0)
Screenshot: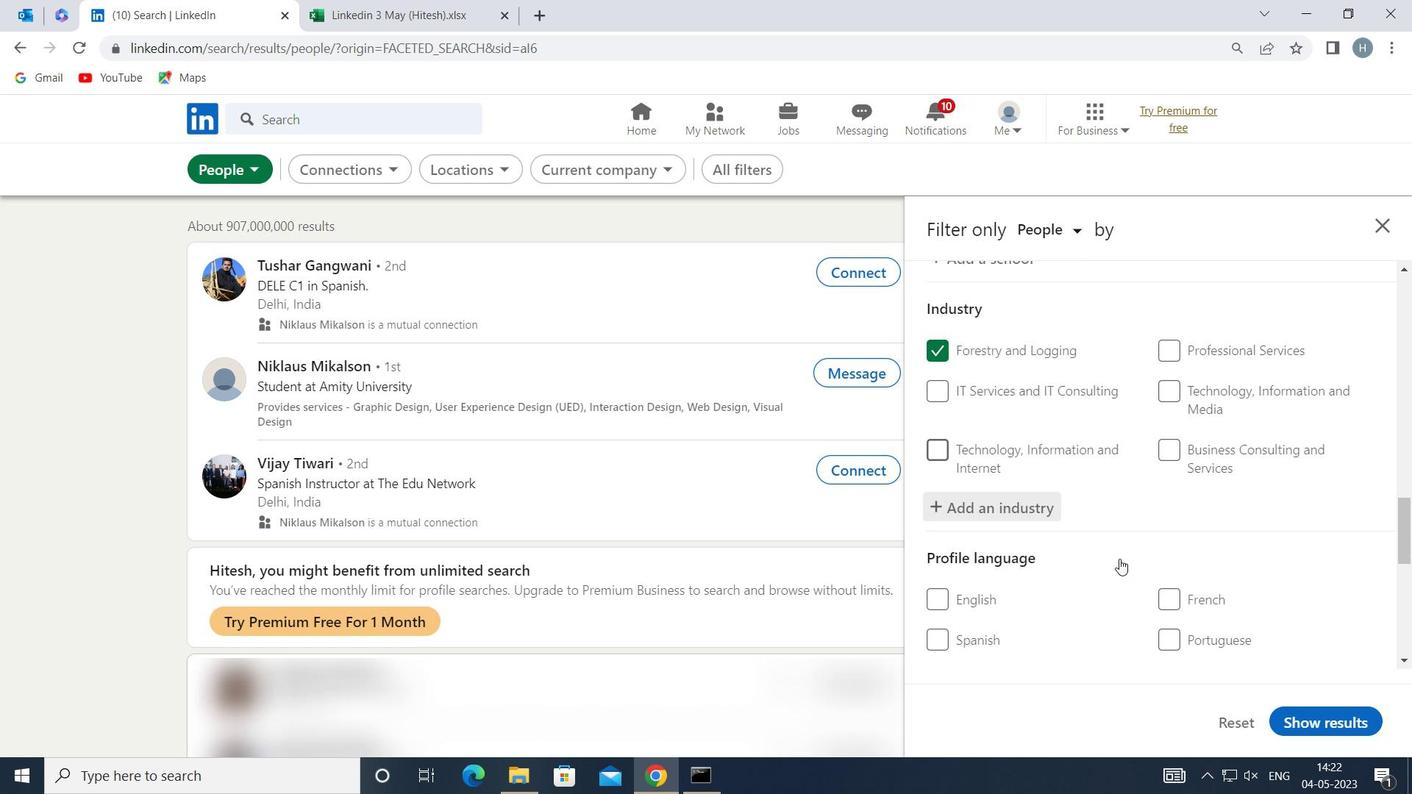 
Action: Mouse scrolled (1119, 558) with delta (0, 0)
Screenshot: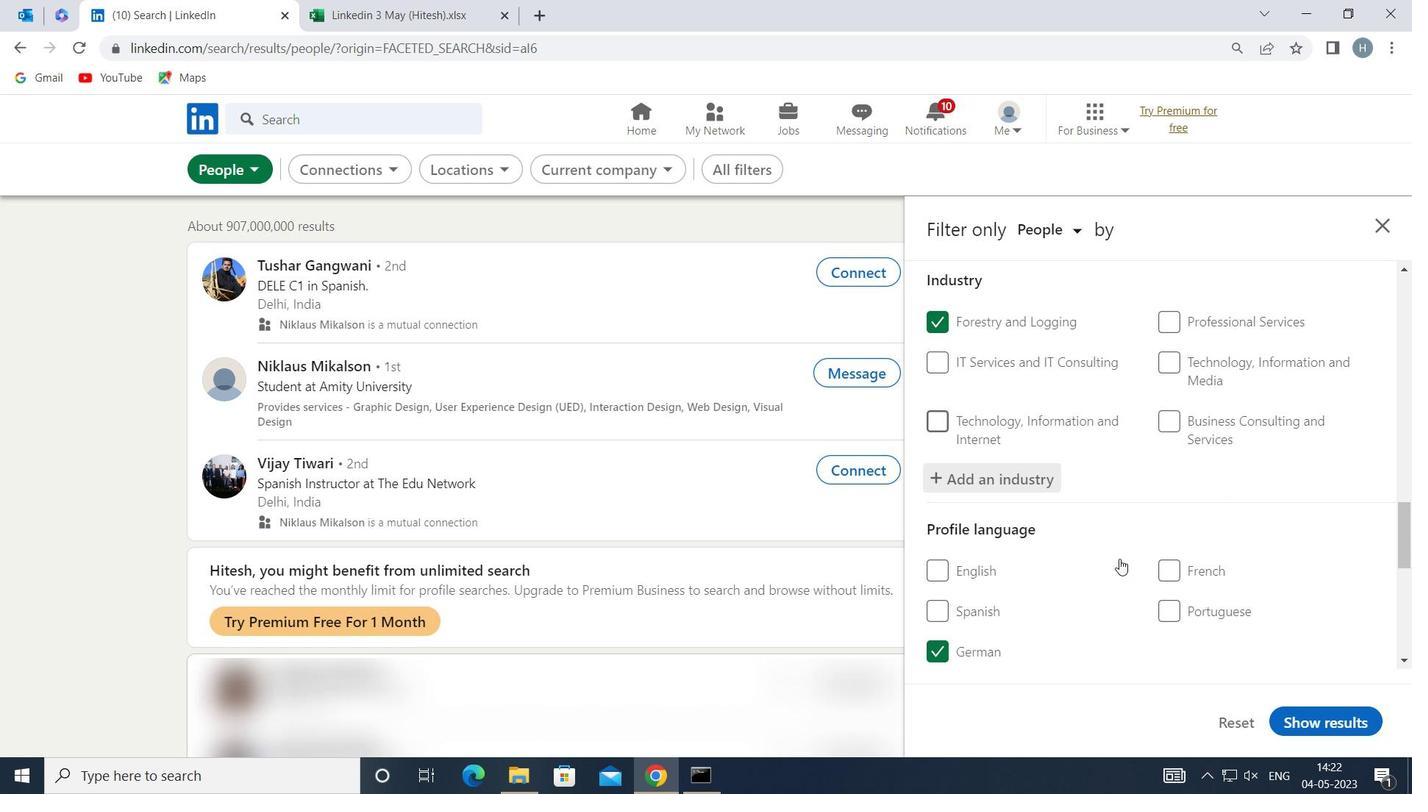 
Action: Mouse scrolled (1119, 558) with delta (0, 0)
Screenshot: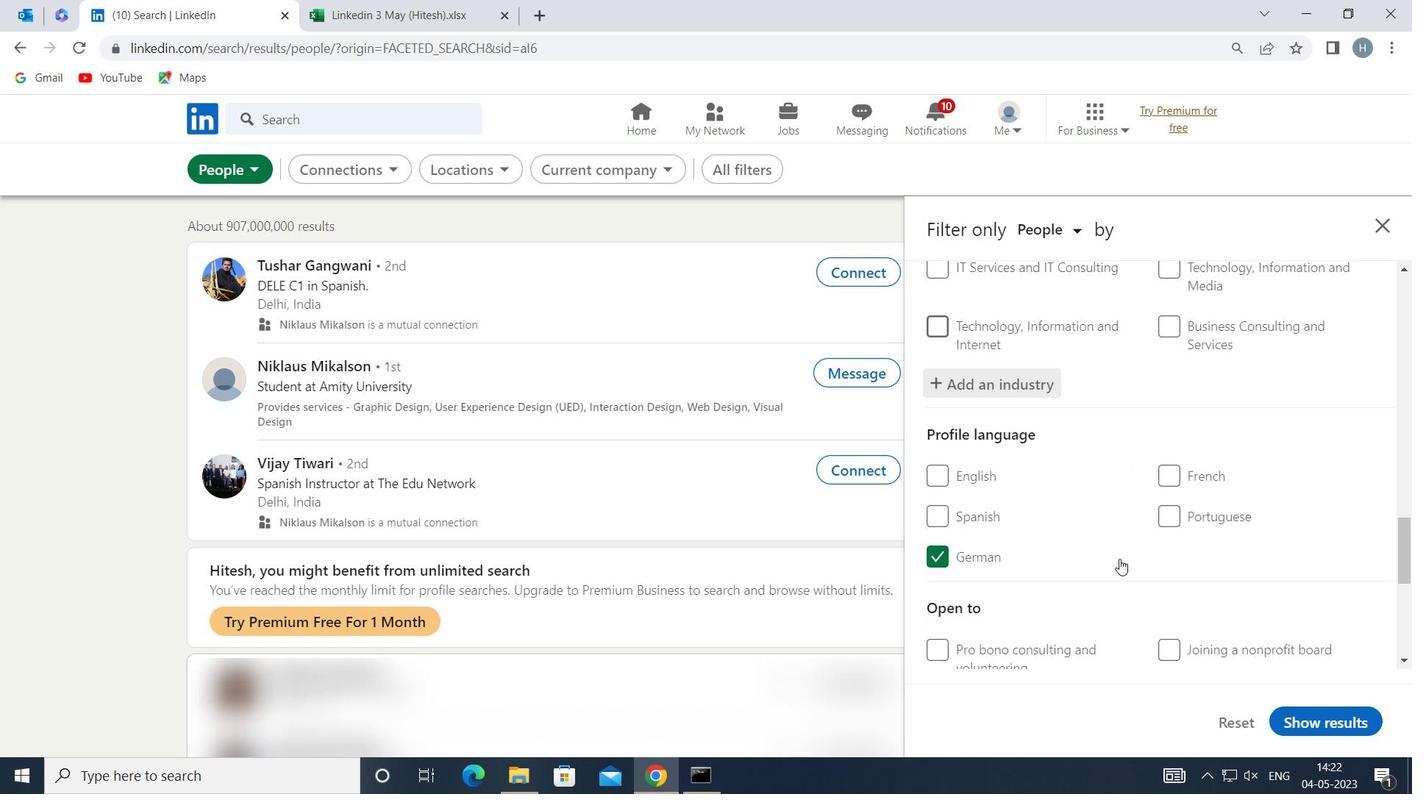
Action: Mouse scrolled (1119, 558) with delta (0, 0)
Screenshot: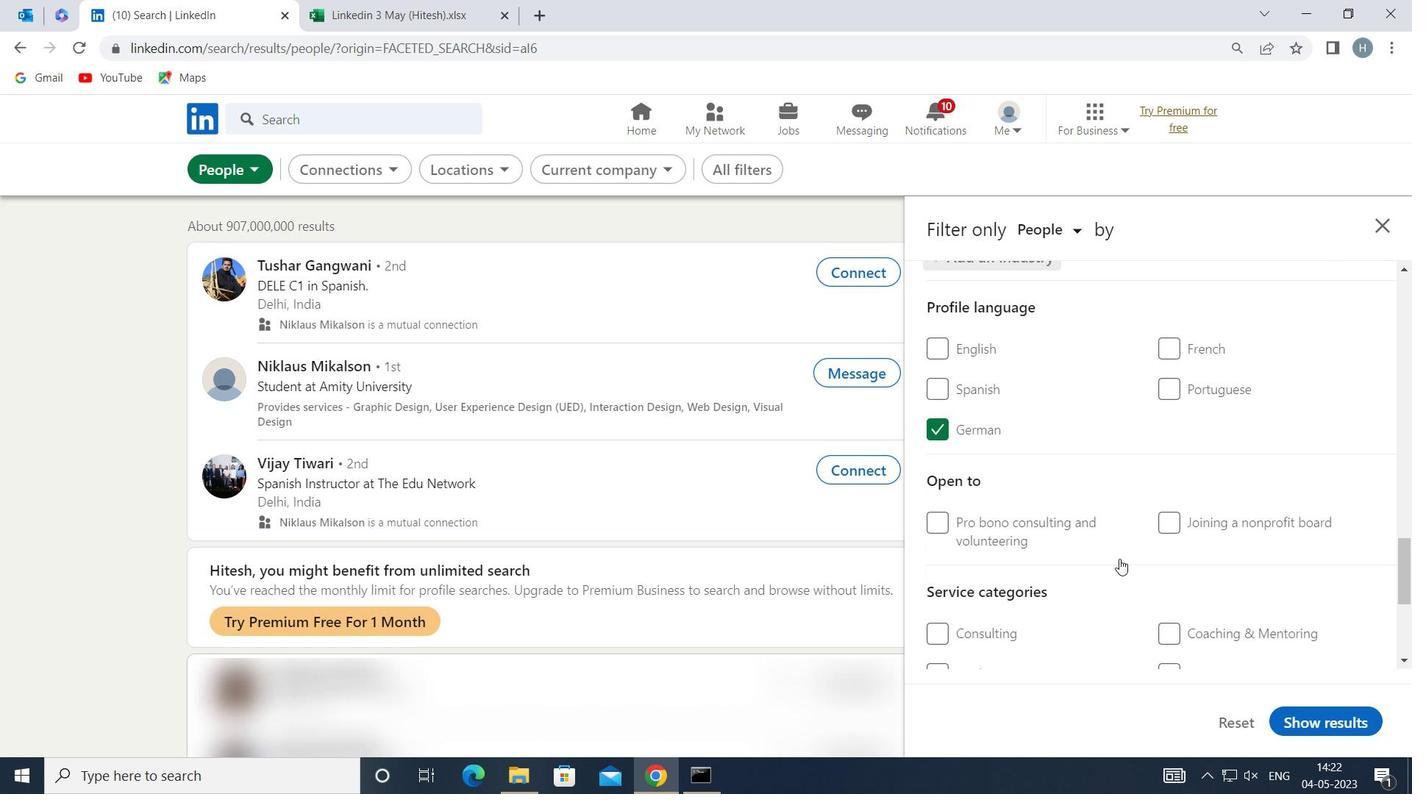 
Action: Mouse scrolled (1119, 558) with delta (0, 0)
Screenshot: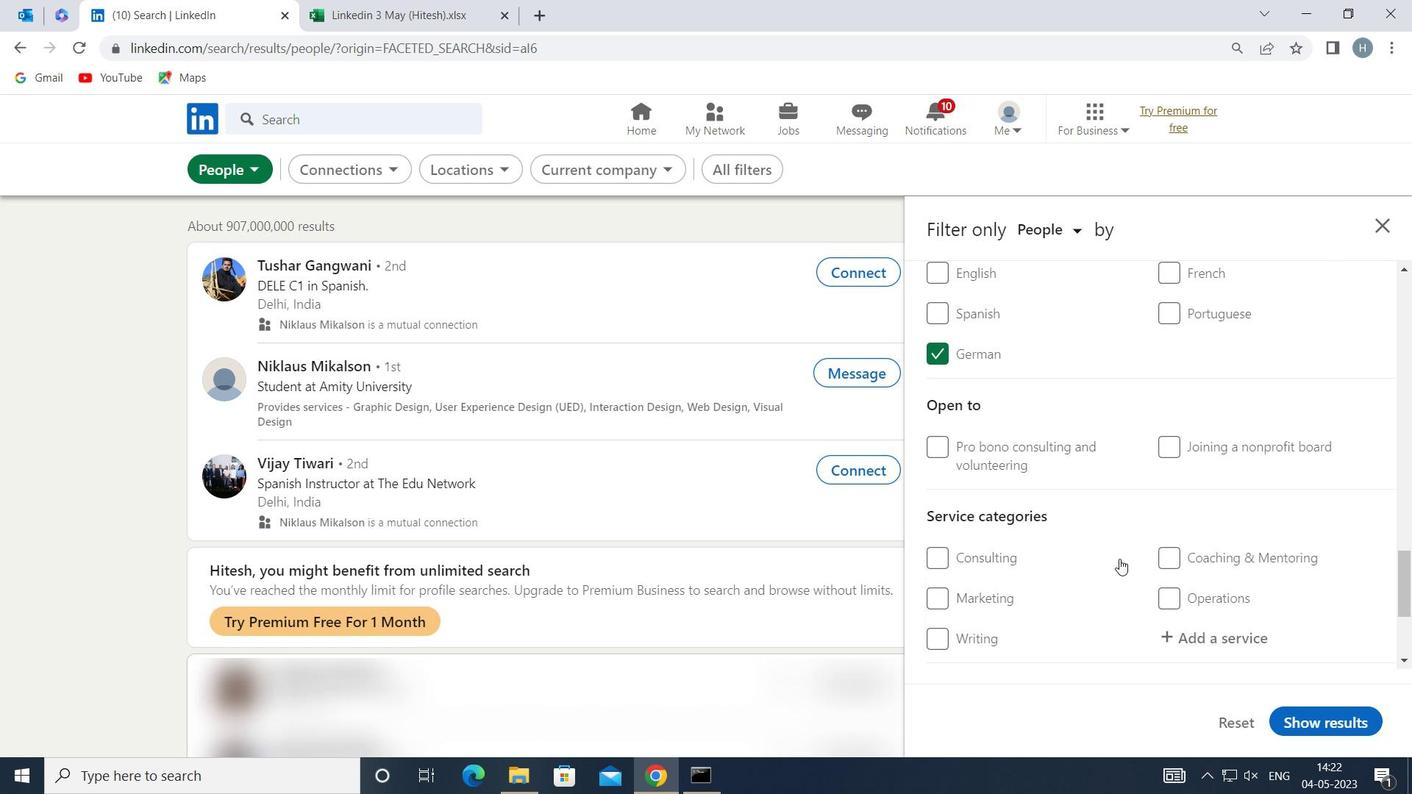 
Action: Mouse moved to (1229, 500)
Screenshot: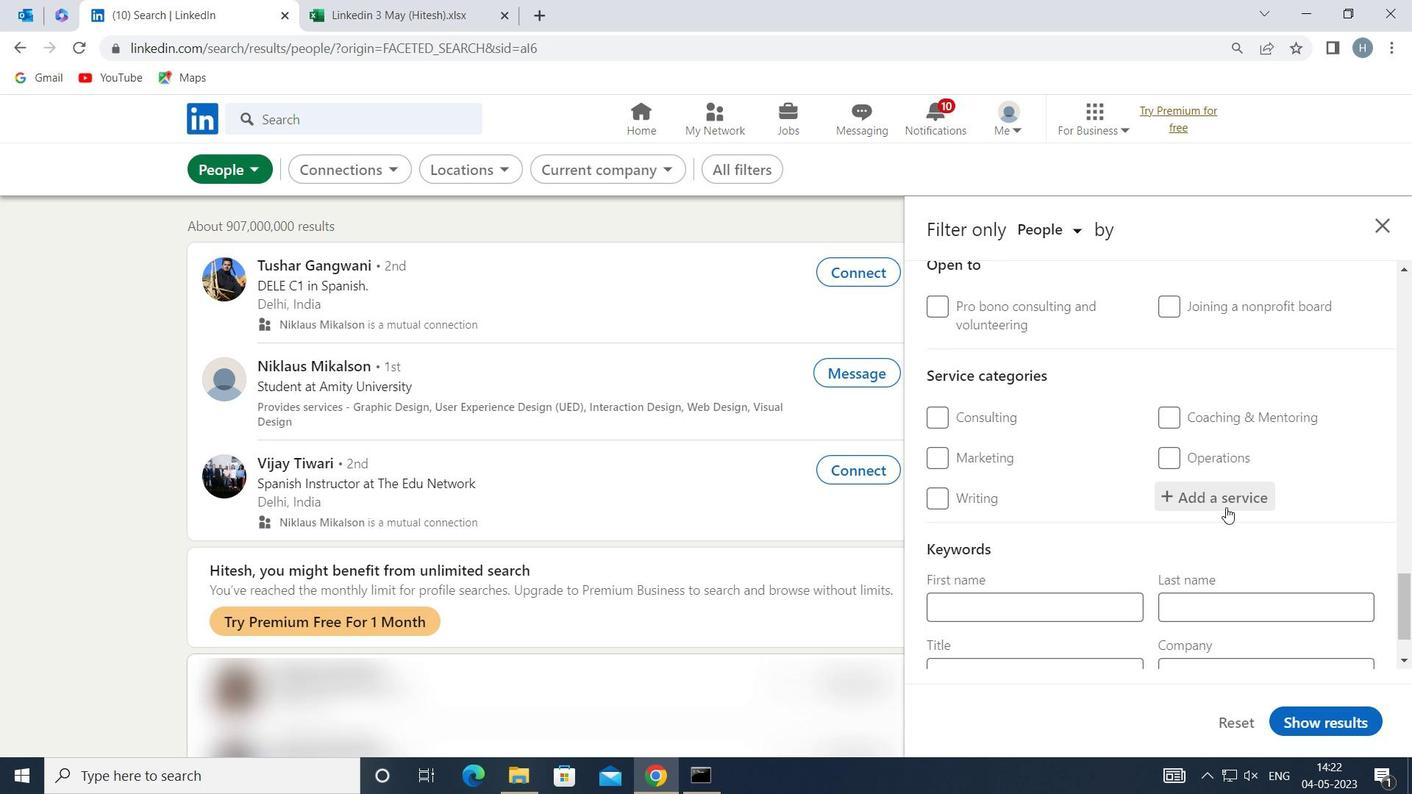 
Action: Mouse pressed left at (1229, 500)
Screenshot: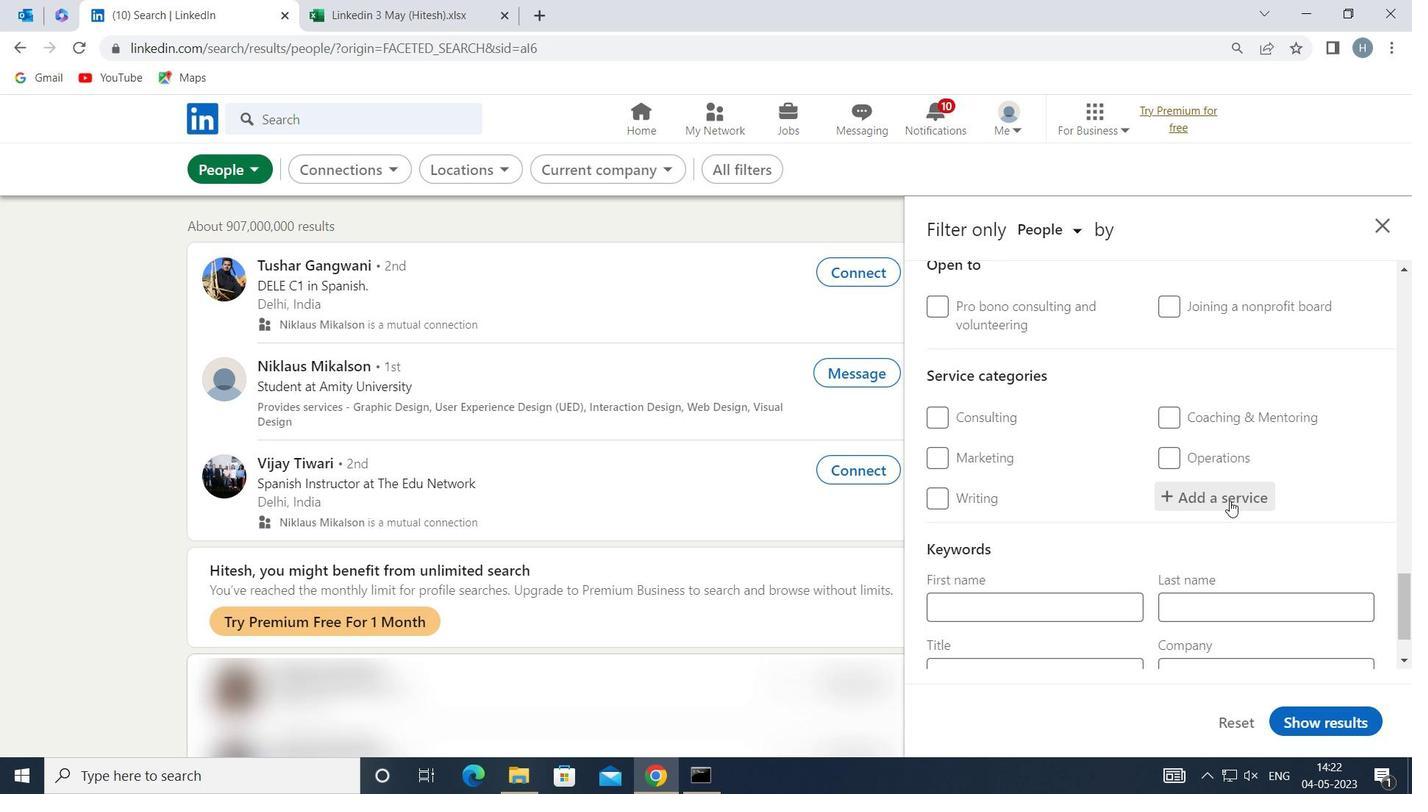 
Action: Key pressed <Key.shift>ILLUS
Screenshot: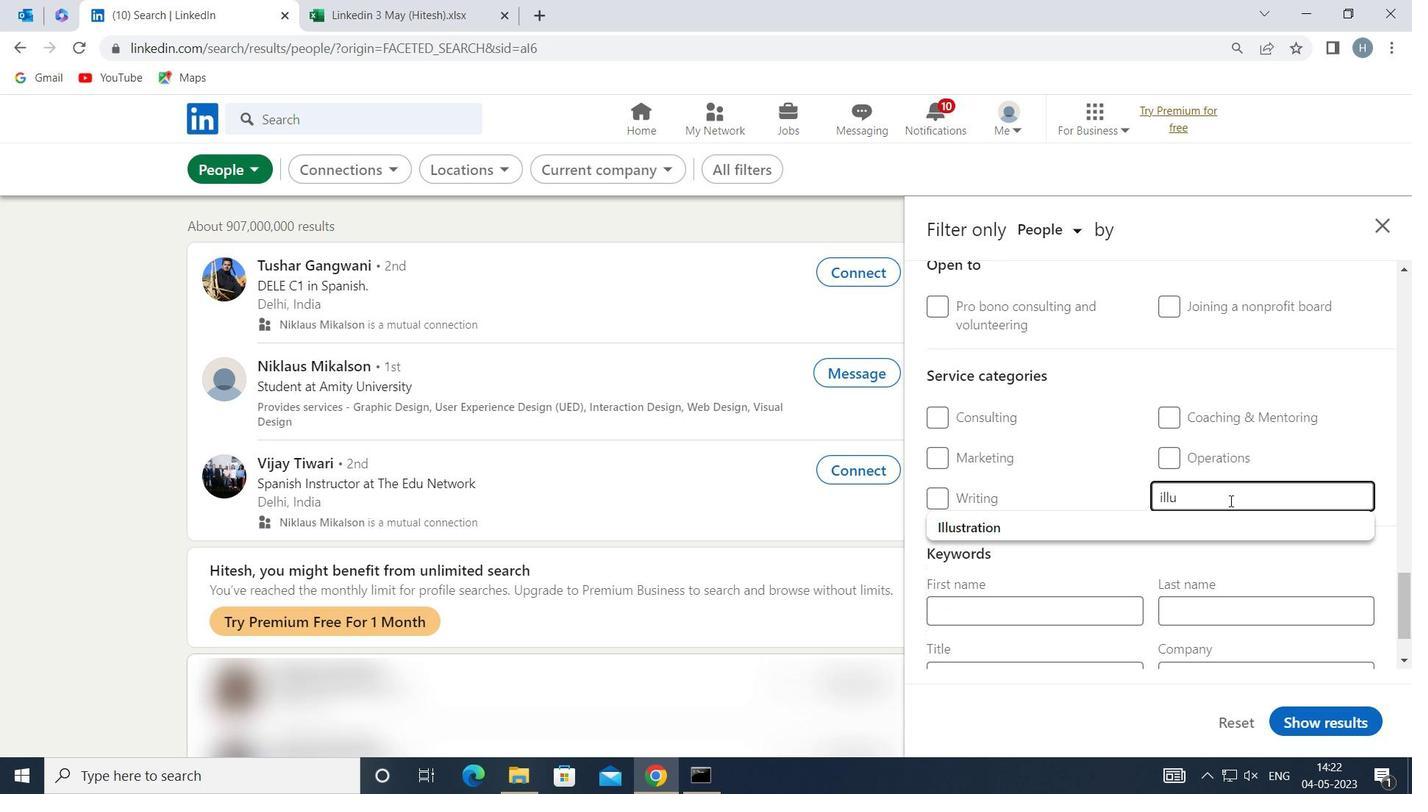 
Action: Mouse moved to (1132, 525)
Screenshot: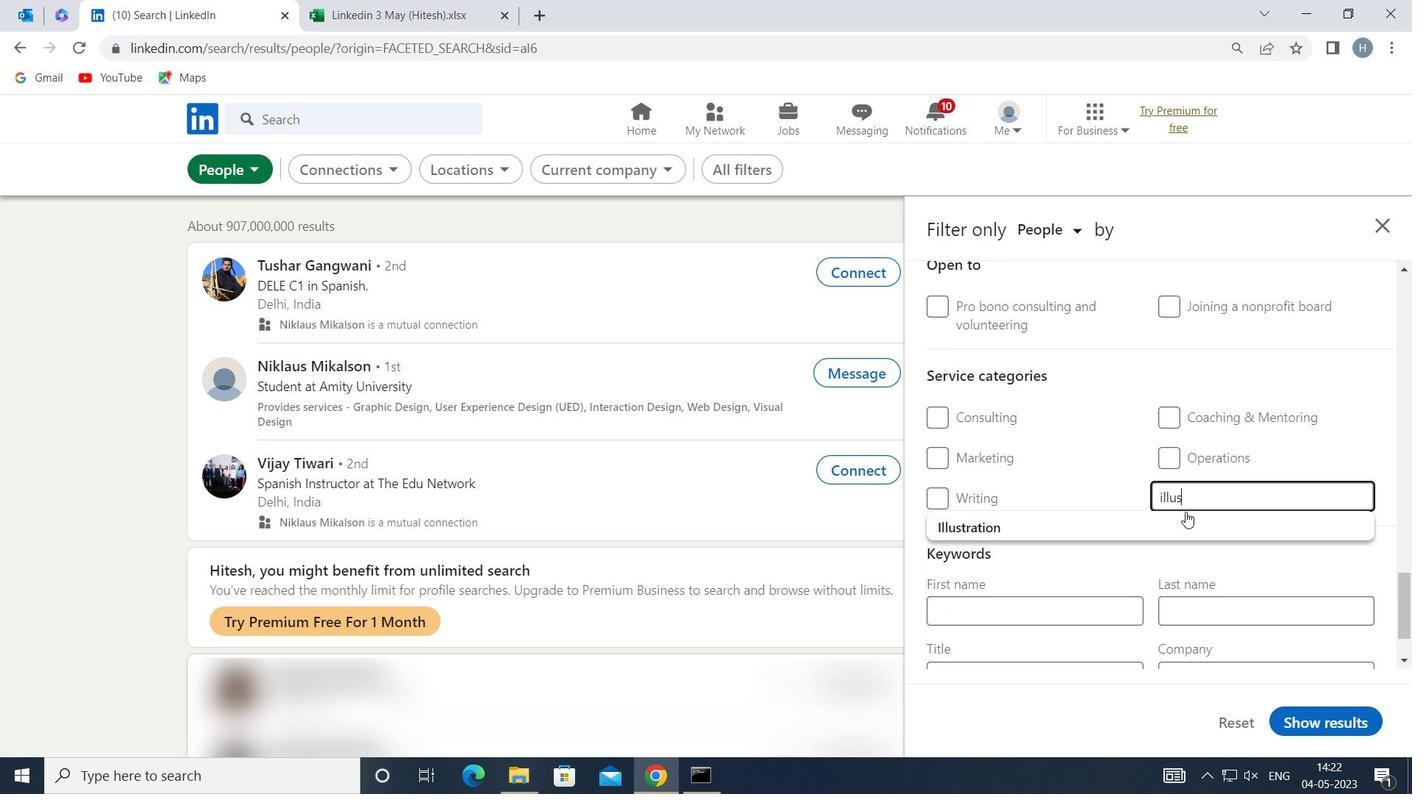 
Action: Mouse pressed left at (1132, 525)
Screenshot: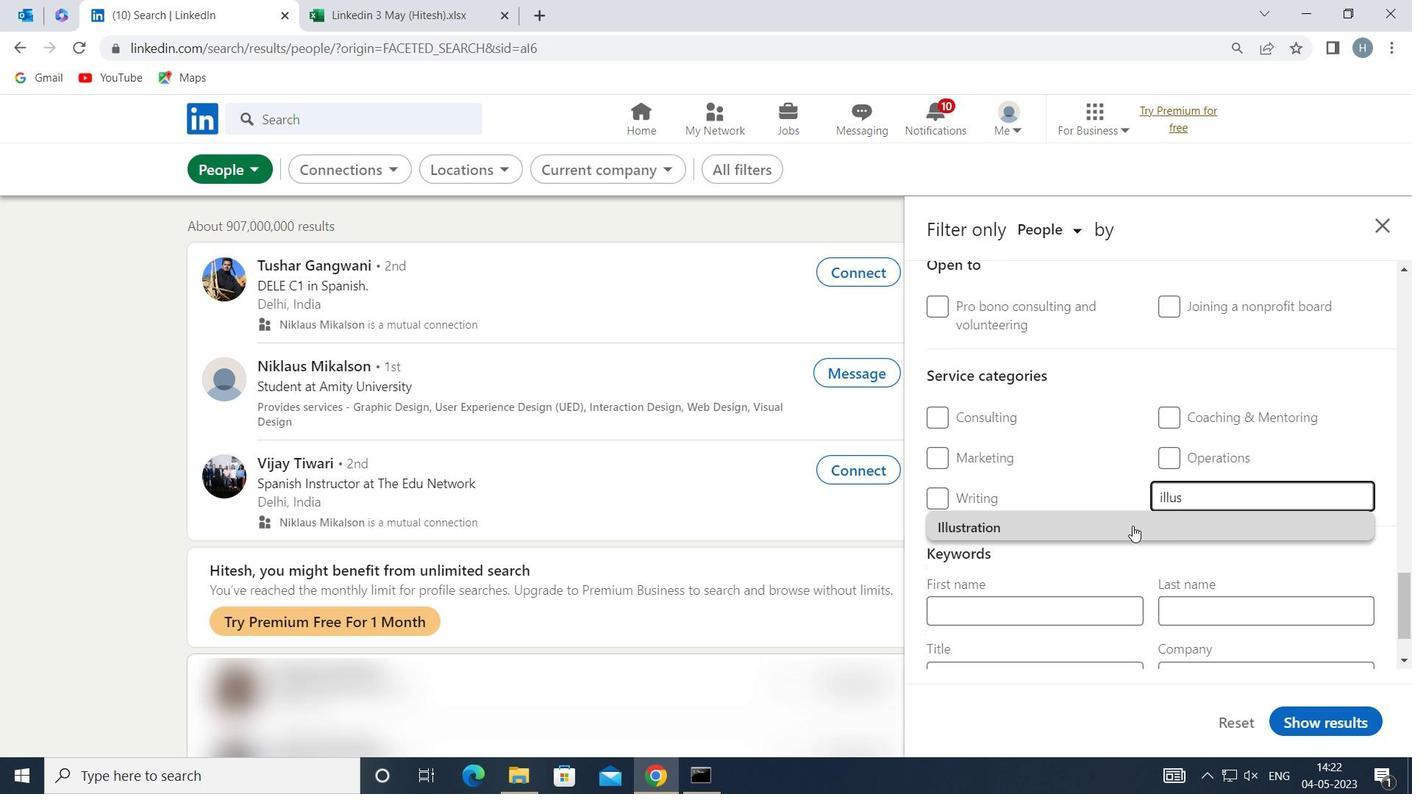 
Action: Mouse moved to (1114, 537)
Screenshot: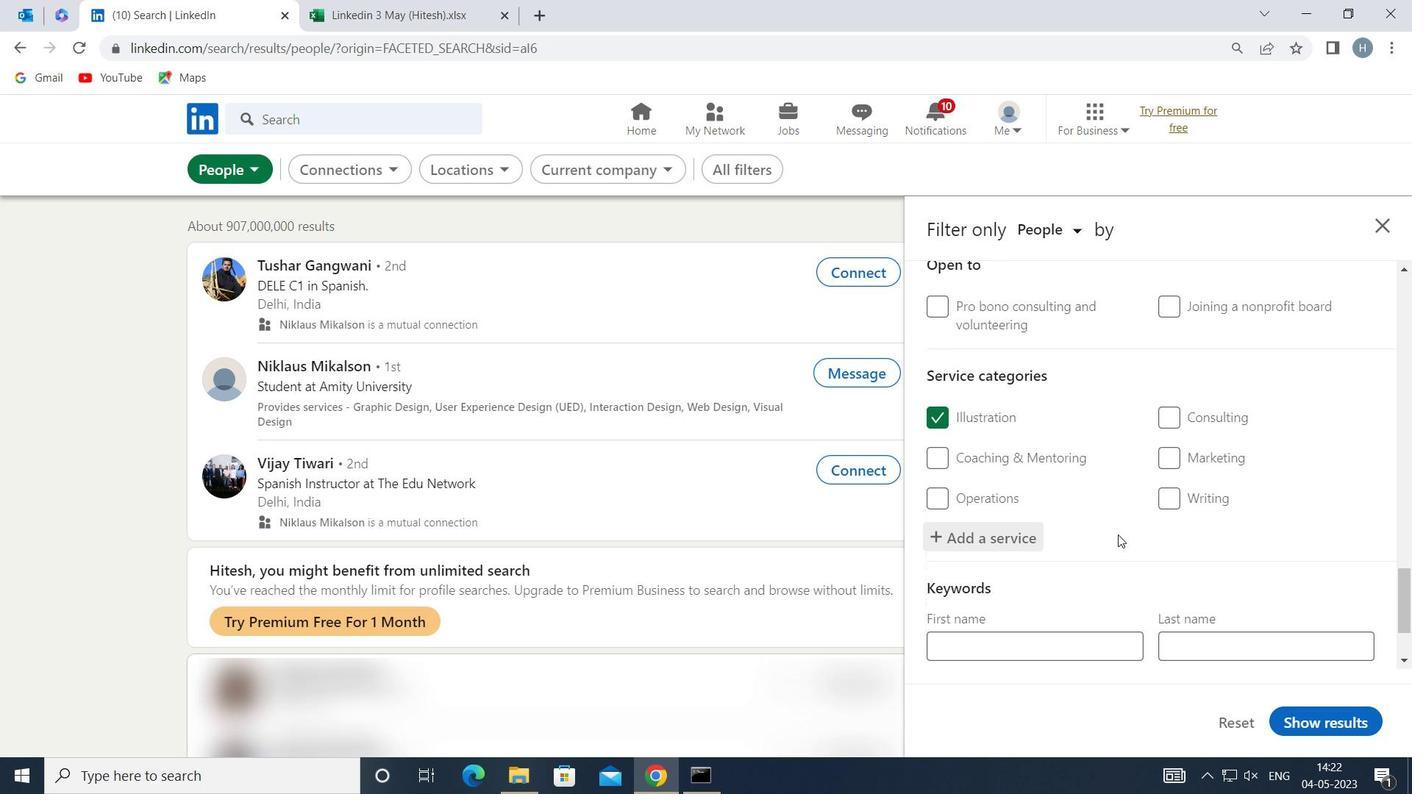 
Action: Mouse scrolled (1114, 536) with delta (0, 0)
Screenshot: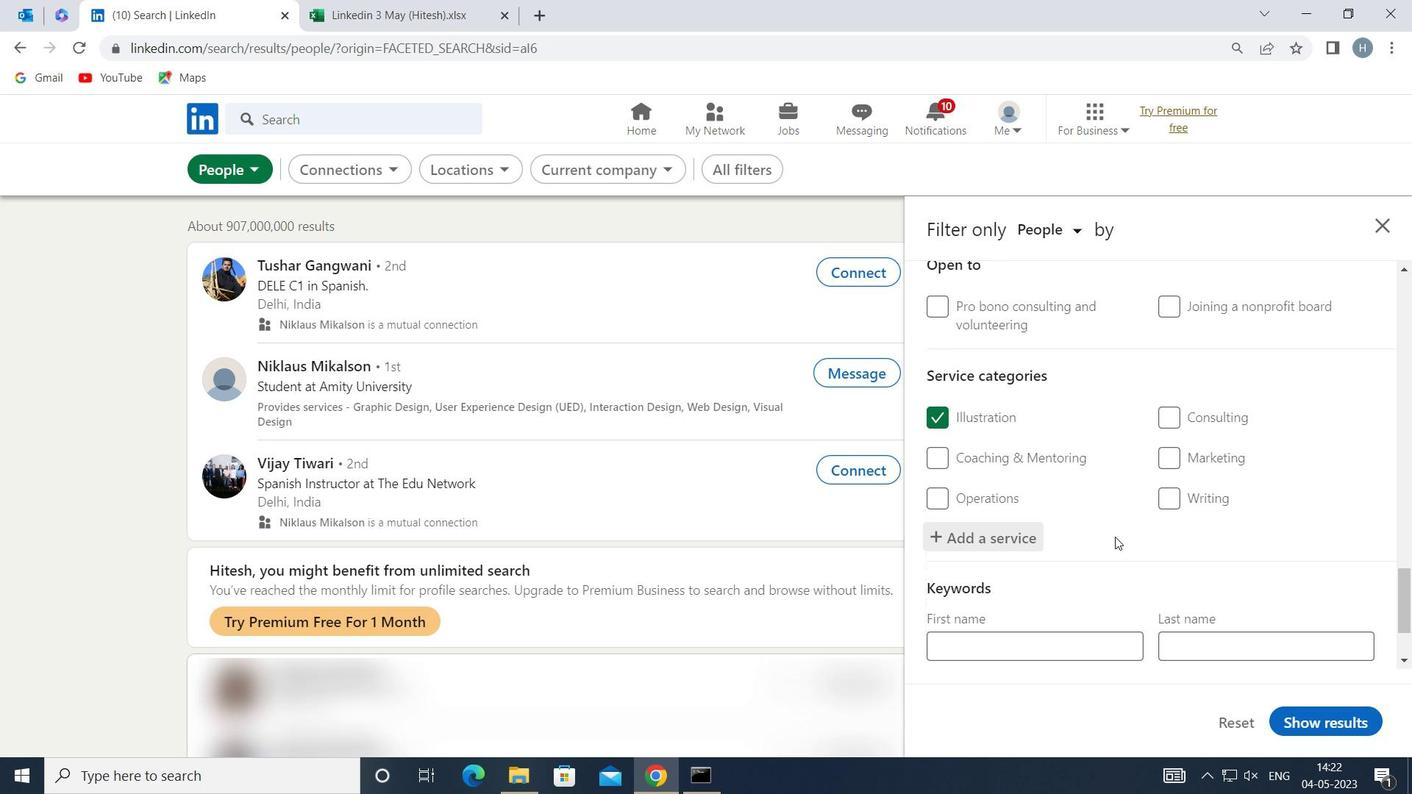 
Action: Mouse scrolled (1114, 536) with delta (0, 0)
Screenshot: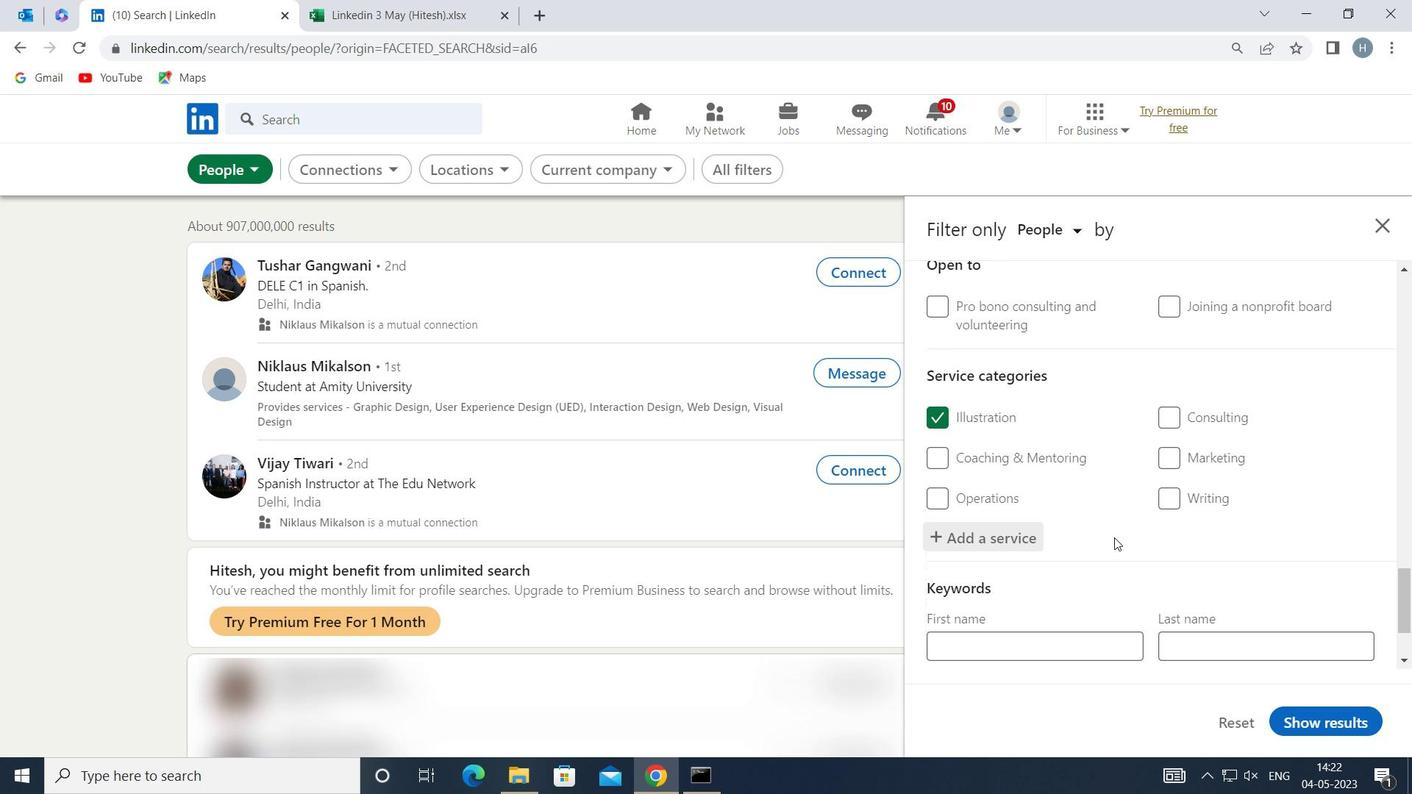 
Action: Mouse scrolled (1114, 536) with delta (0, 0)
Screenshot: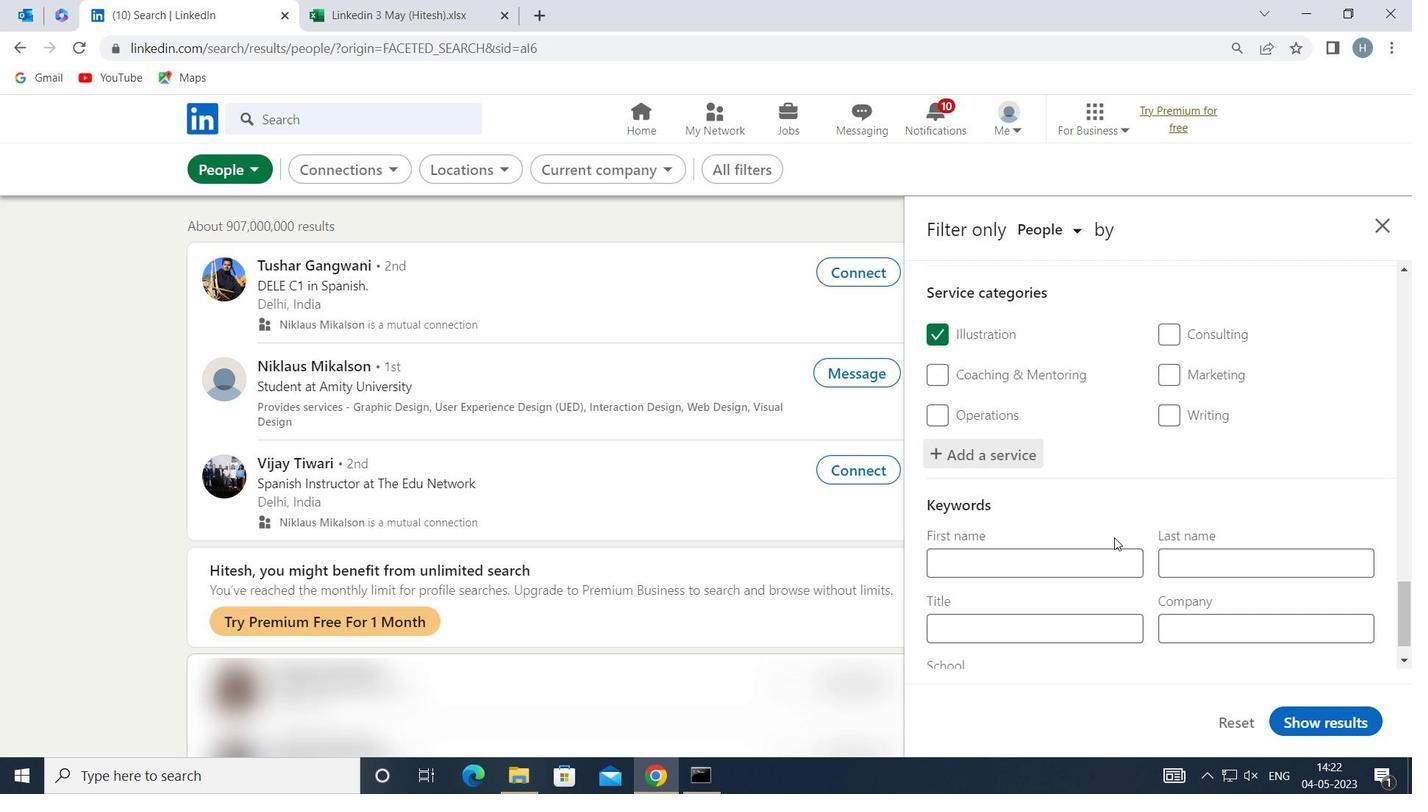 
Action: Mouse moved to (1109, 584)
Screenshot: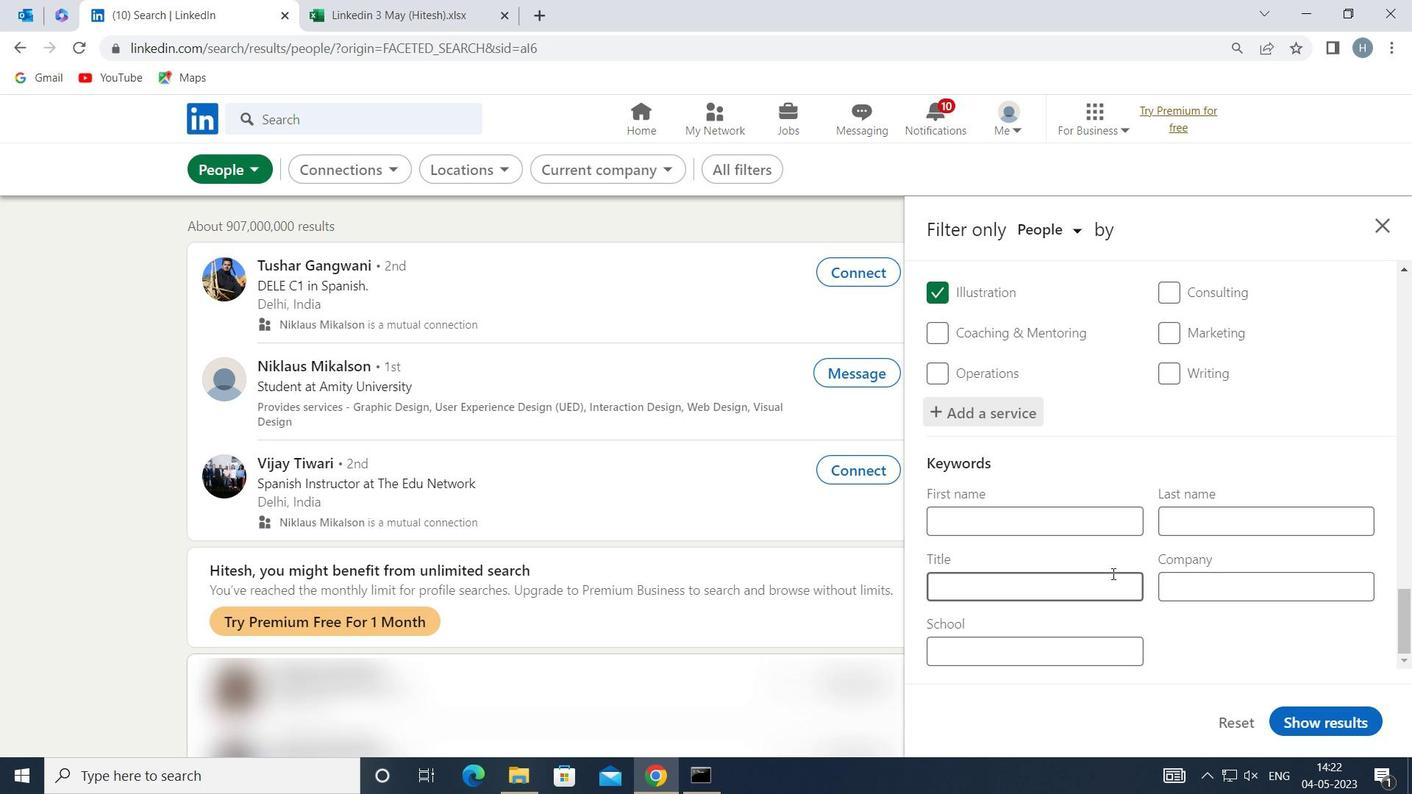 
Action: Mouse pressed left at (1109, 584)
Screenshot: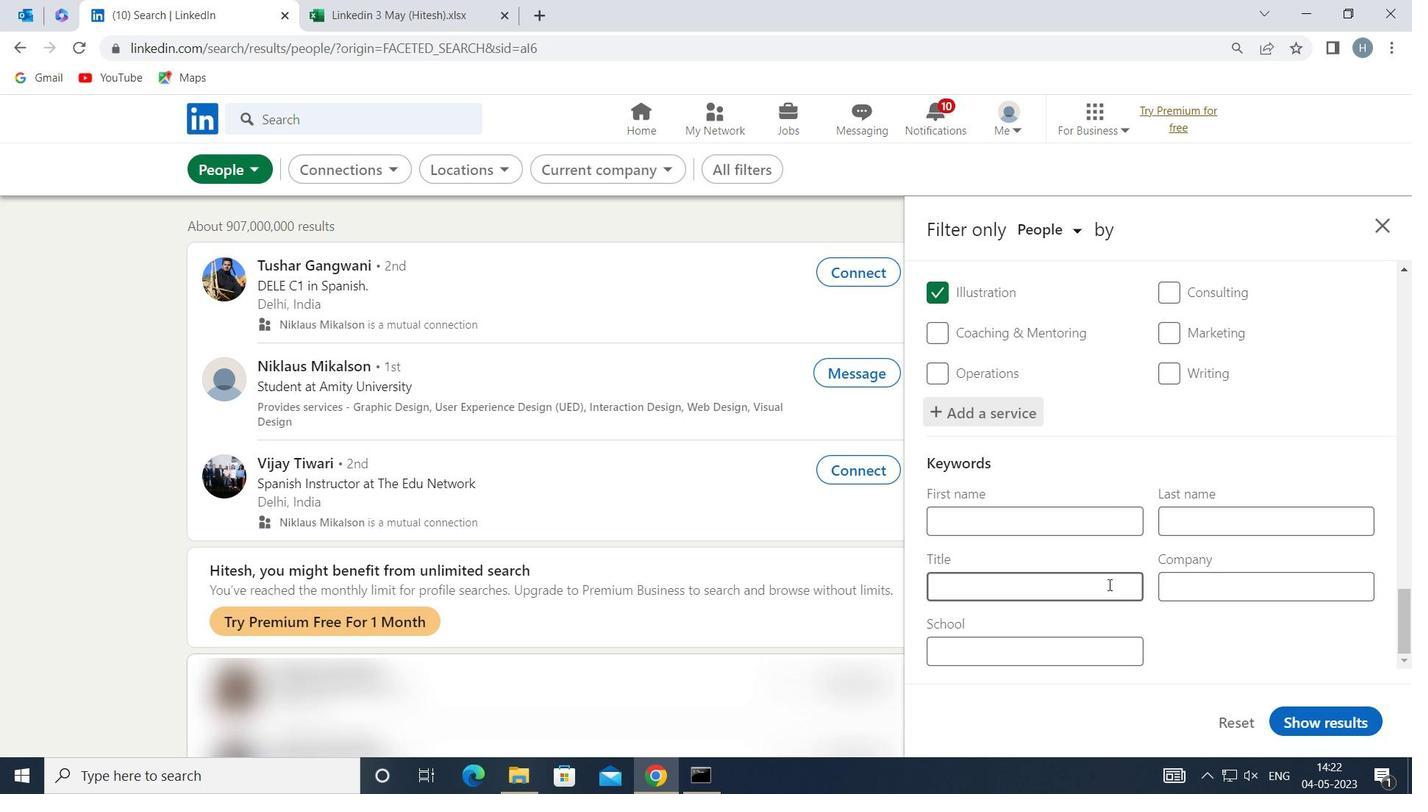 
Action: Key pressed <Key.shift>SAFETY<Key.space><Key.shift>ENGINEER
Screenshot: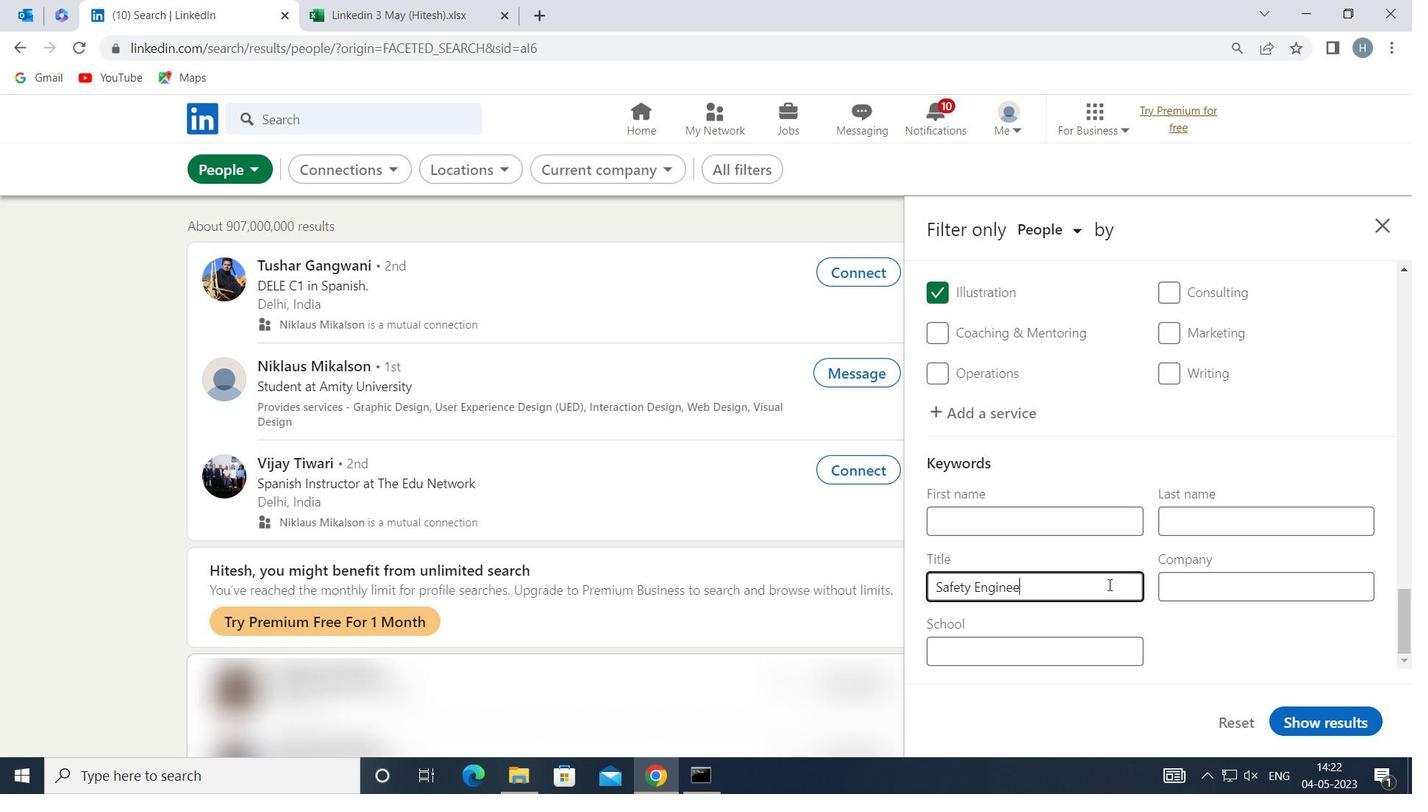 
Action: Mouse moved to (1322, 717)
Screenshot: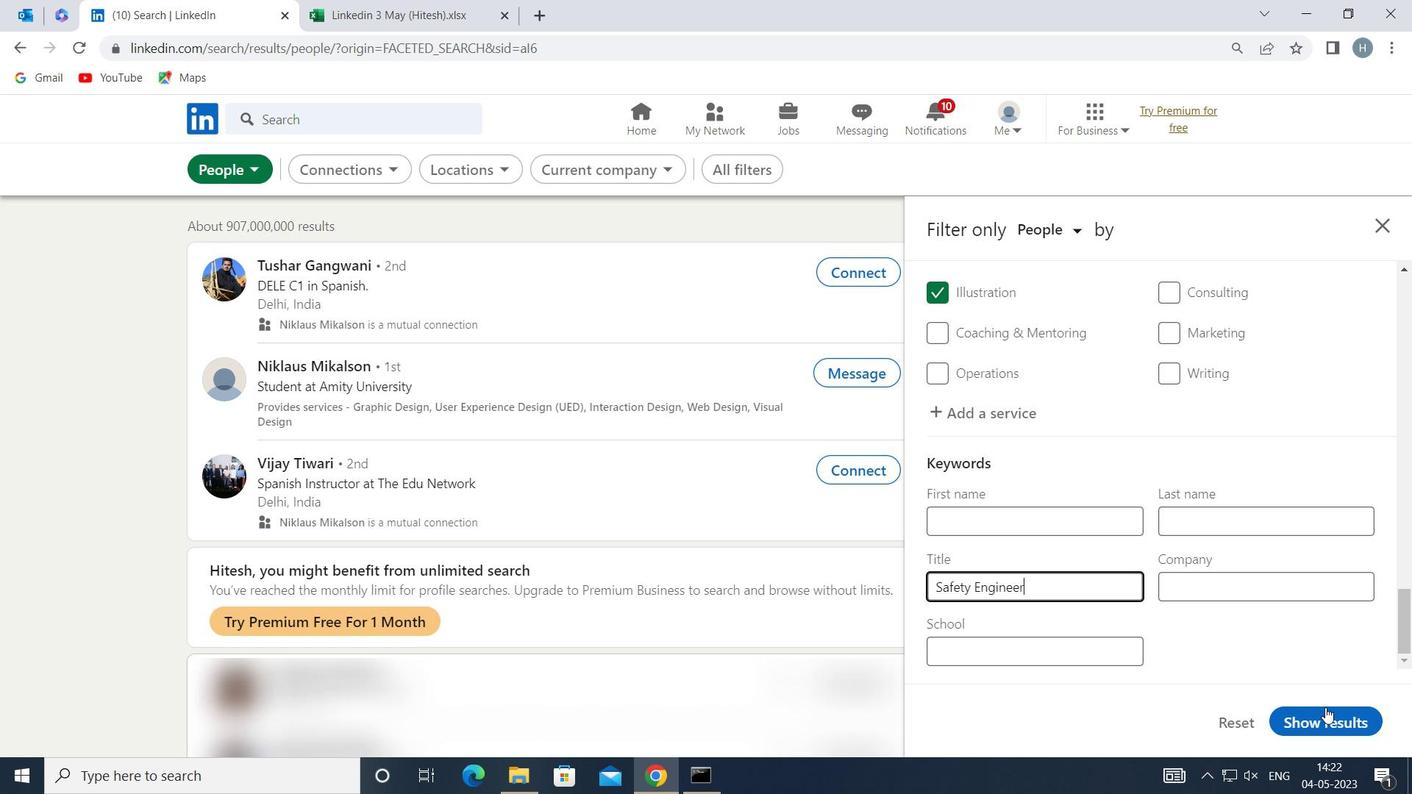 
Action: Mouse pressed left at (1322, 717)
Screenshot: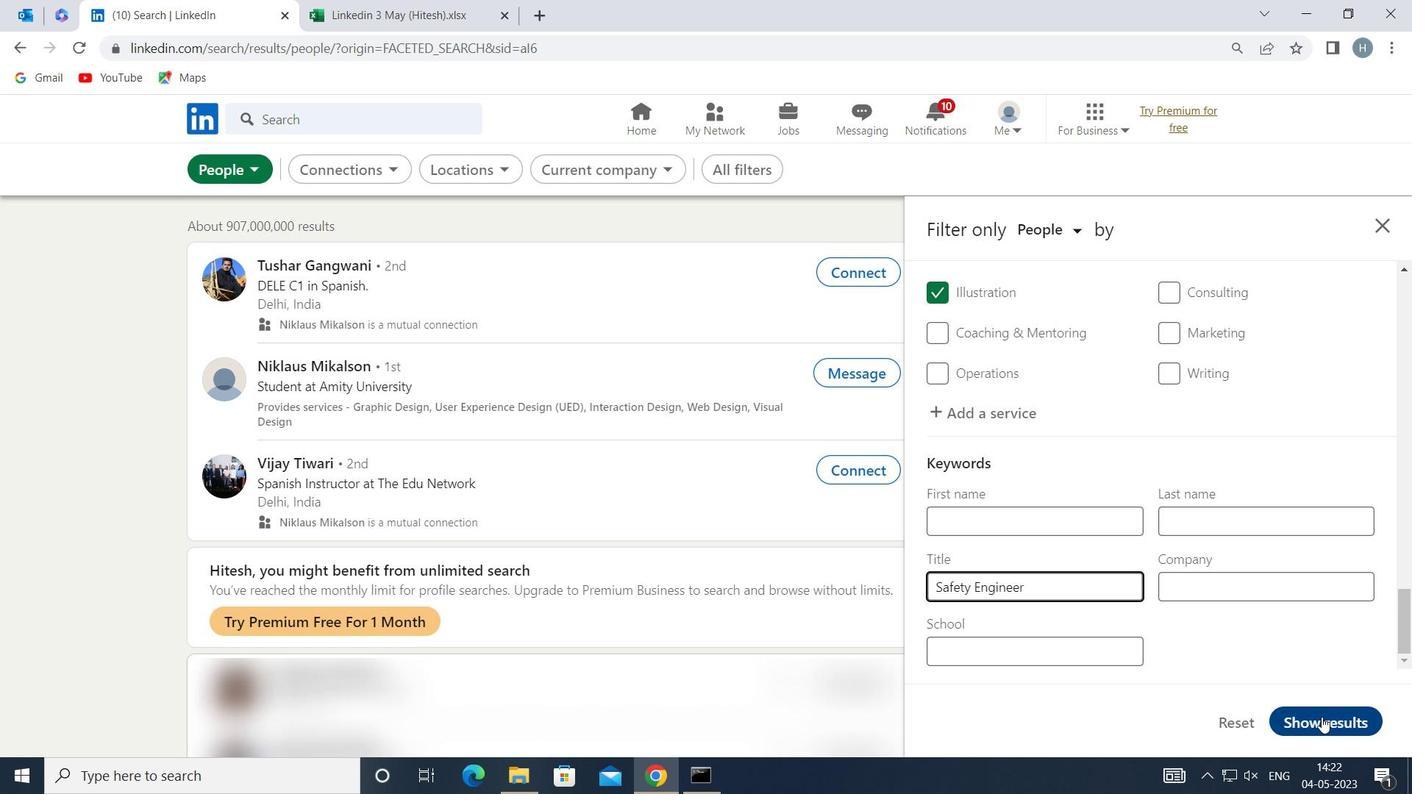 
Action: Mouse moved to (1200, 583)
Screenshot: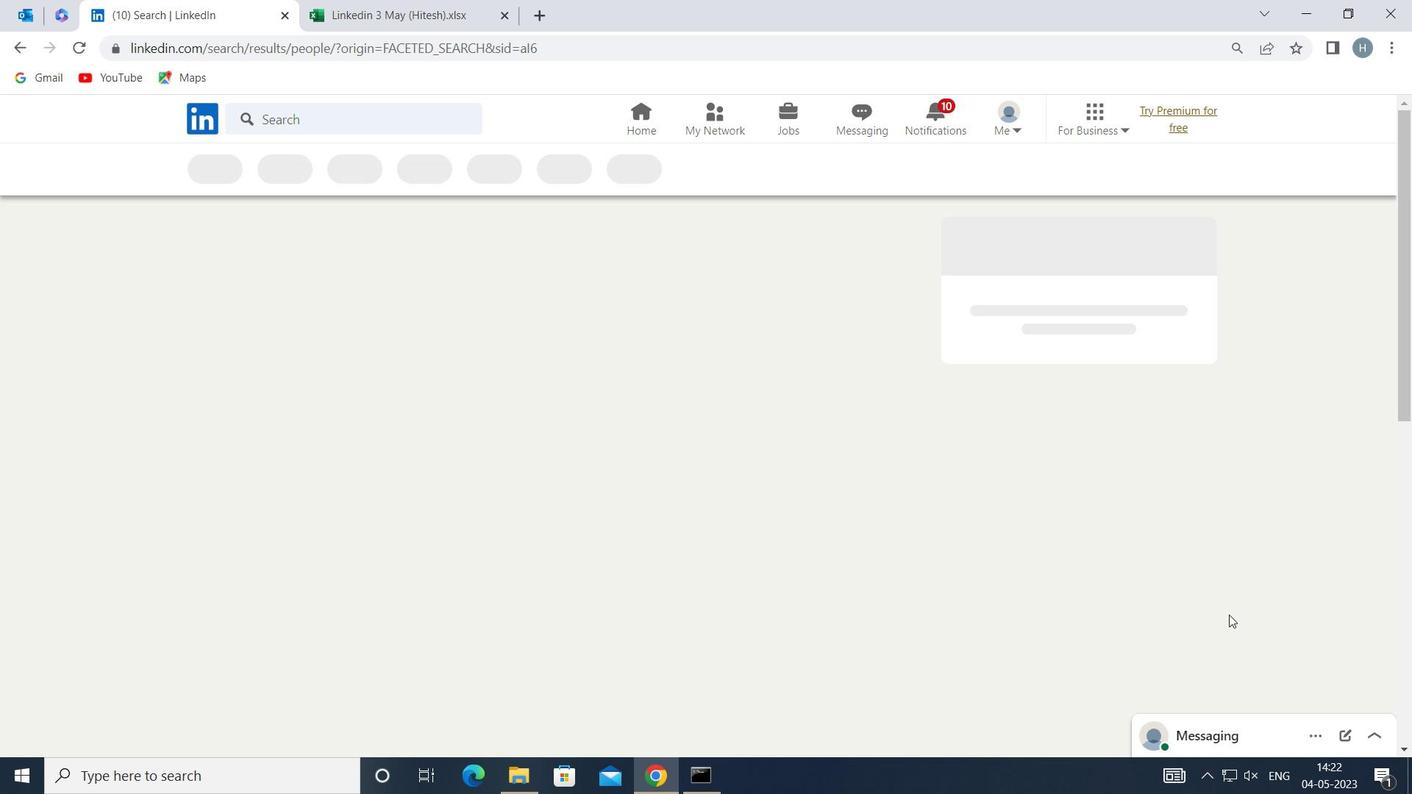 
